 Task: Toggle the show variables options in the outline.
Action: Mouse moved to (96, 666)
Screenshot: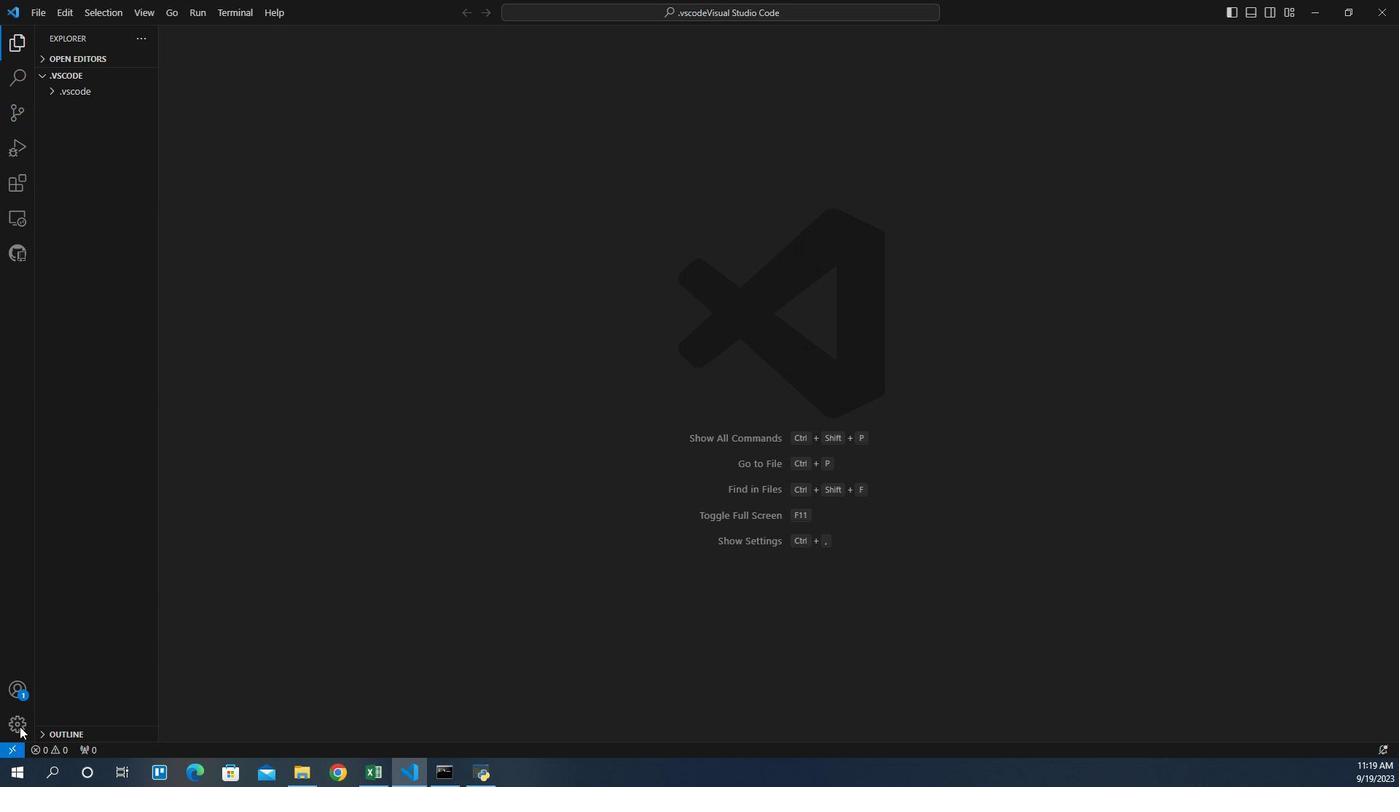 
Action: Mouse pressed left at (96, 666)
Screenshot: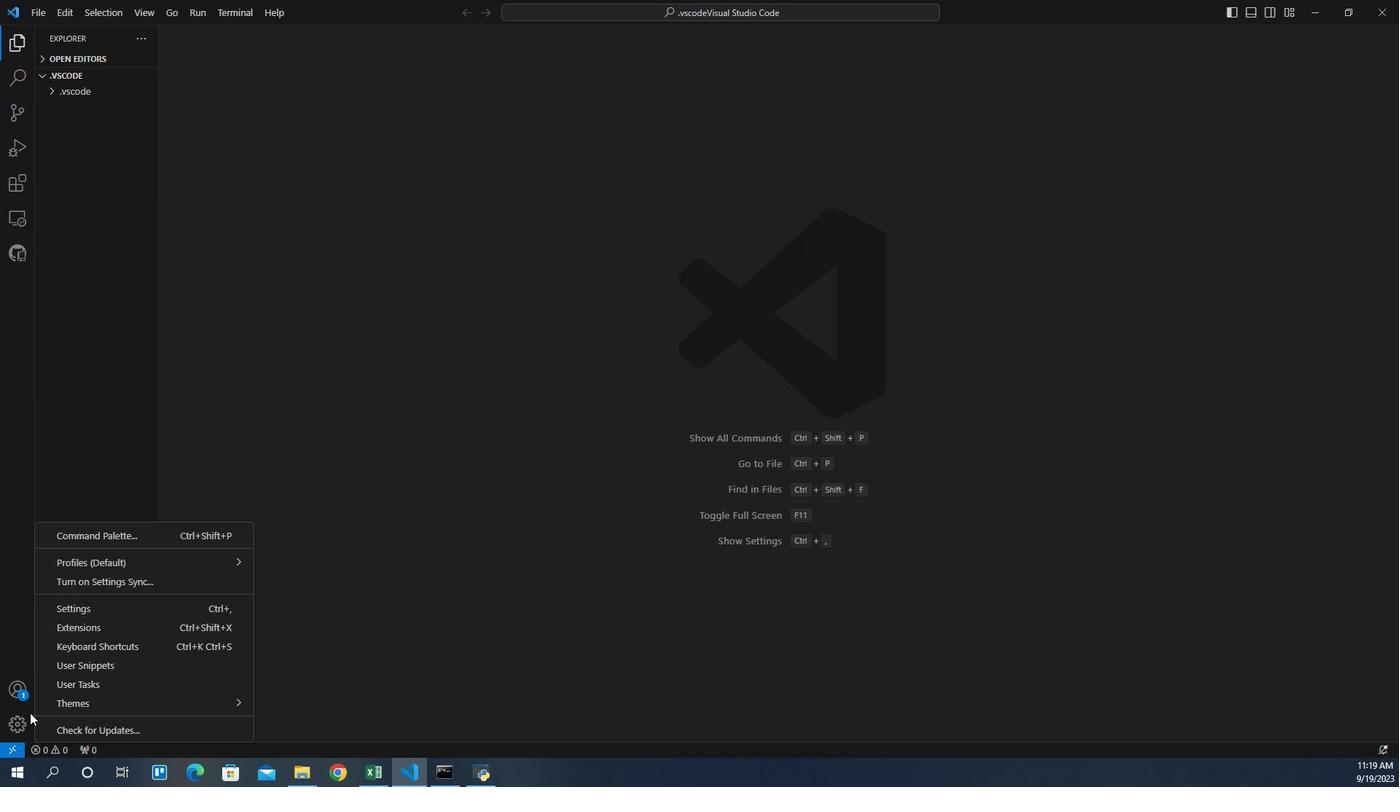 
Action: Mouse moved to (126, 580)
Screenshot: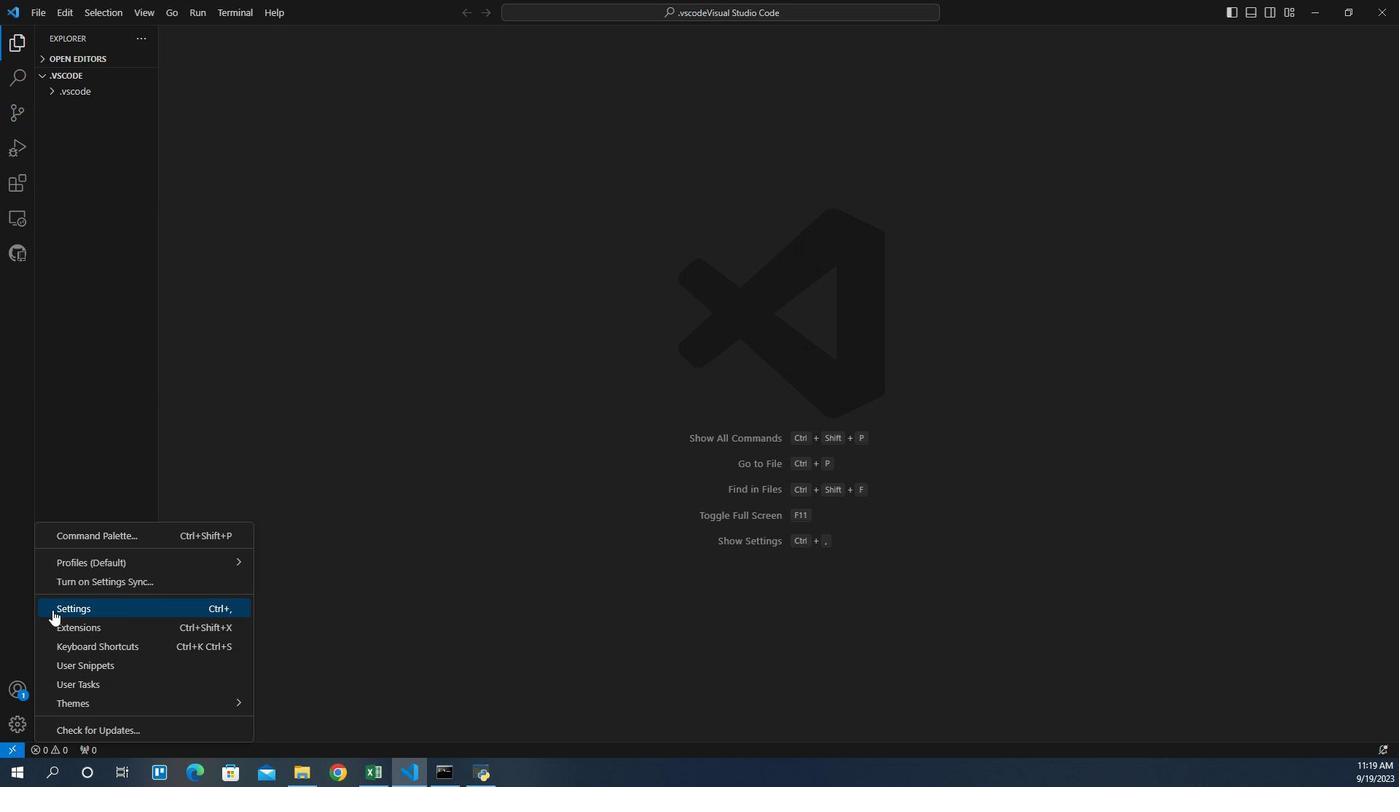 
Action: Mouse pressed left at (126, 580)
Screenshot: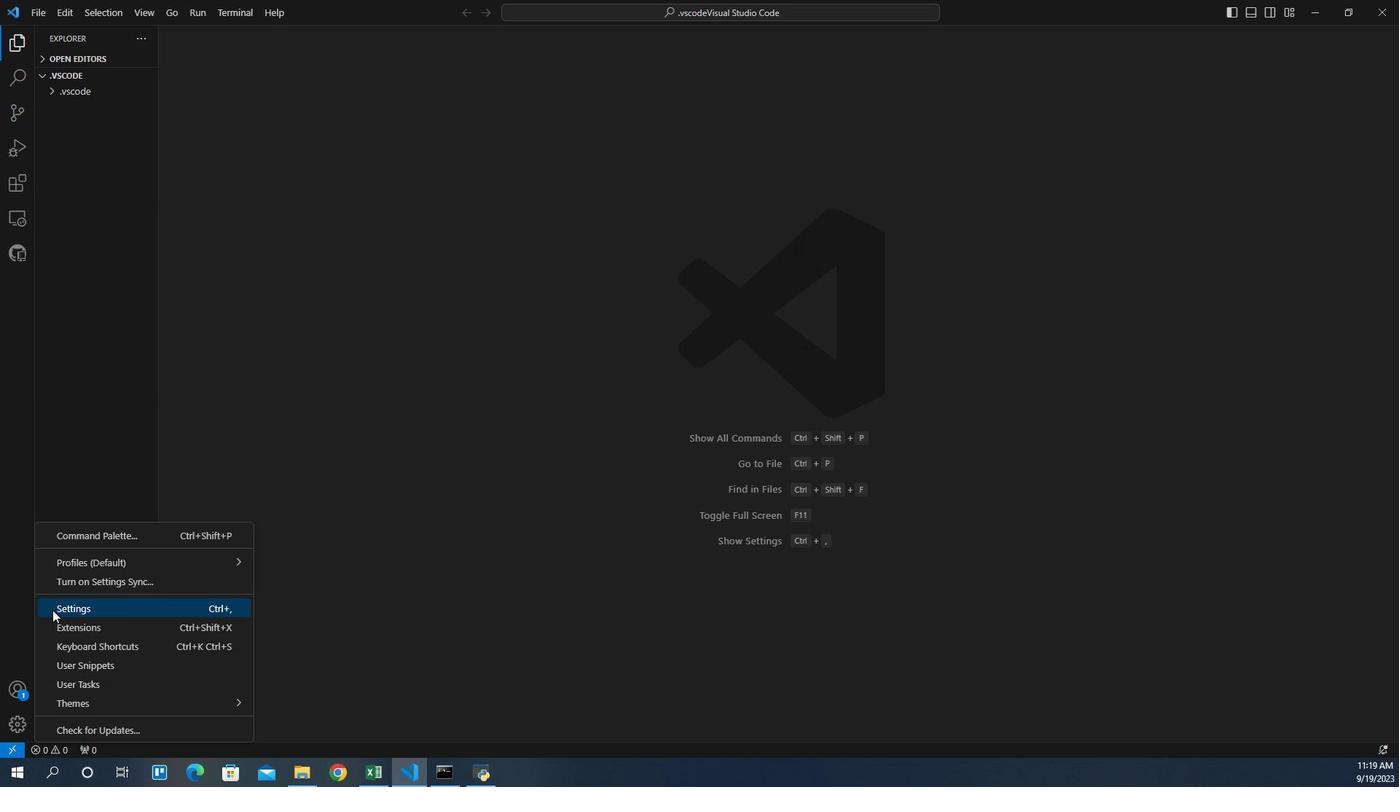 
Action: Mouse moved to (475, 201)
Screenshot: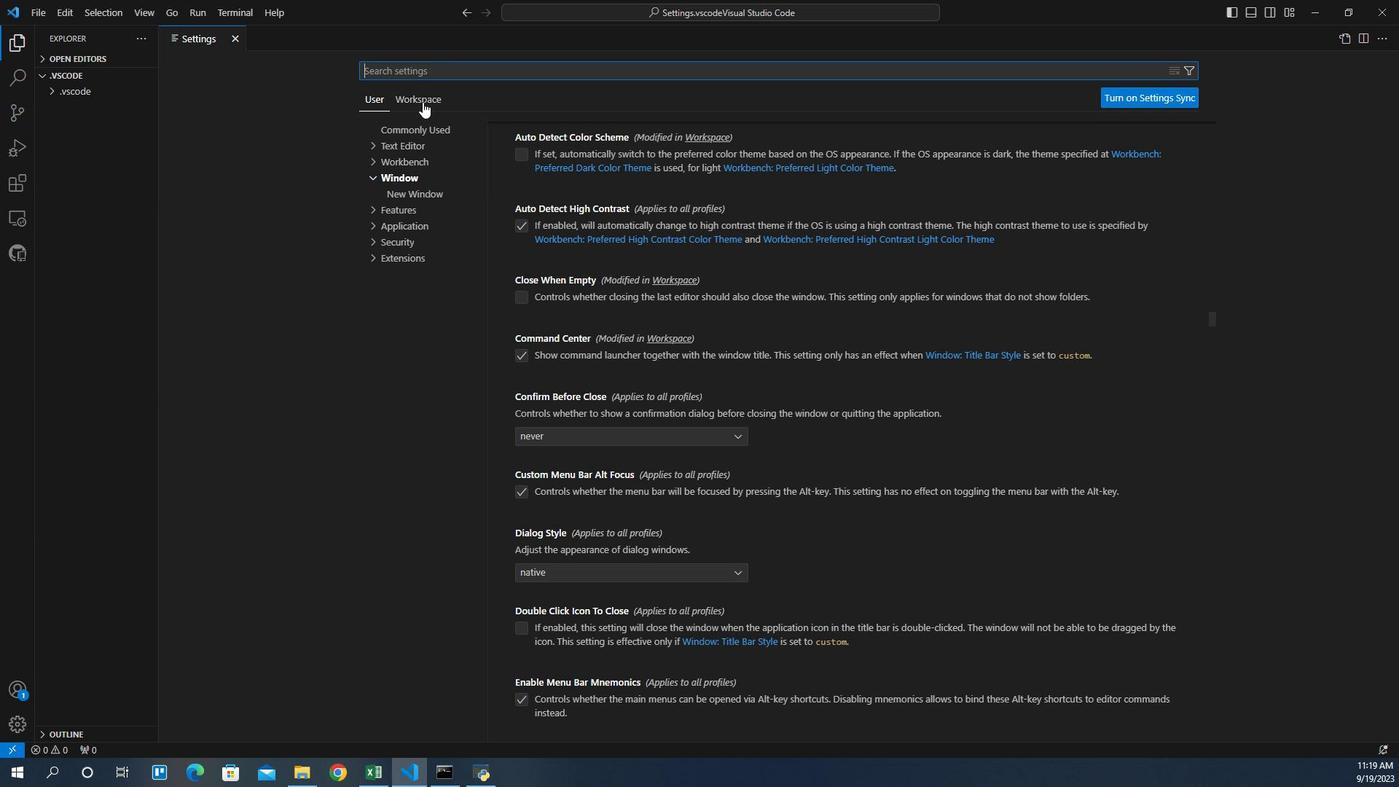 
Action: Mouse pressed left at (475, 201)
Screenshot: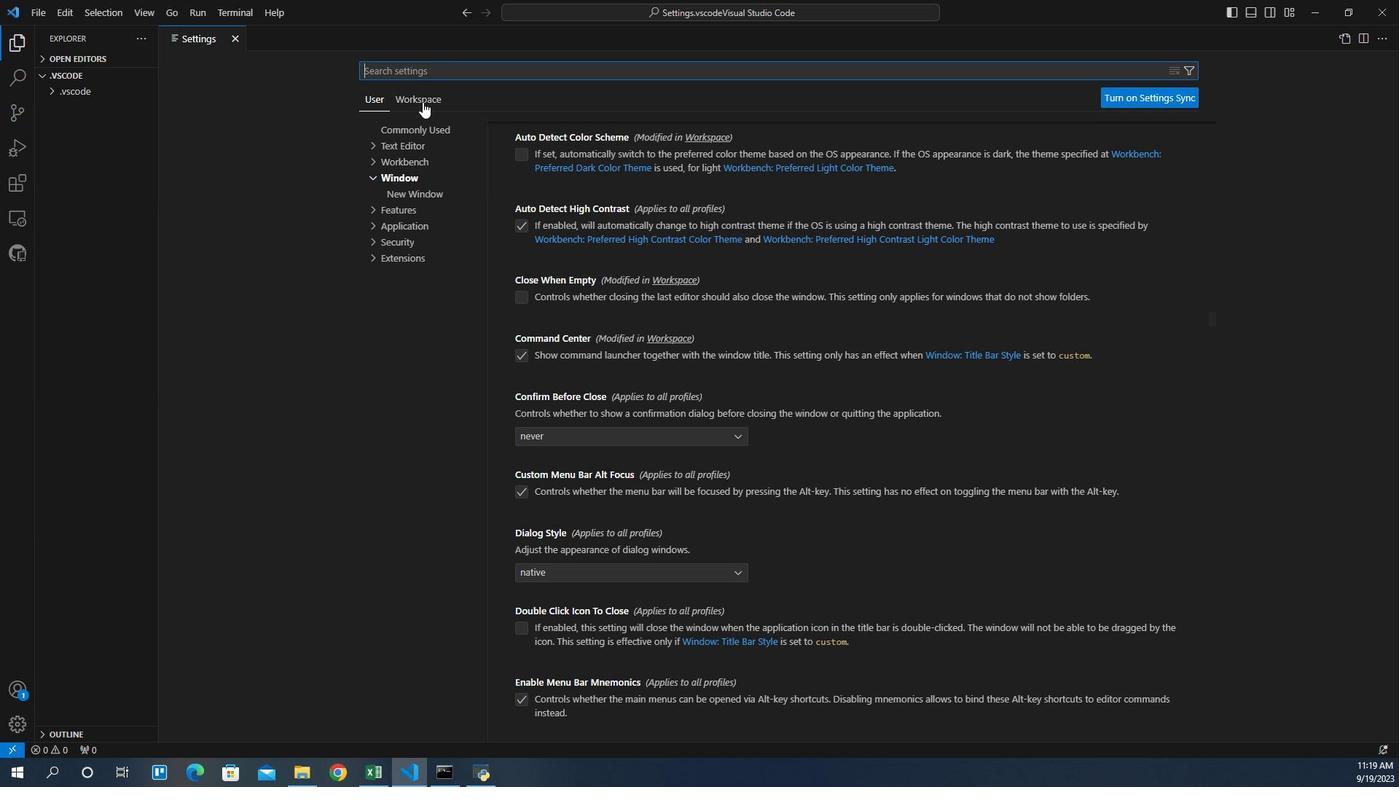 
Action: Mouse moved to (443, 268)
Screenshot: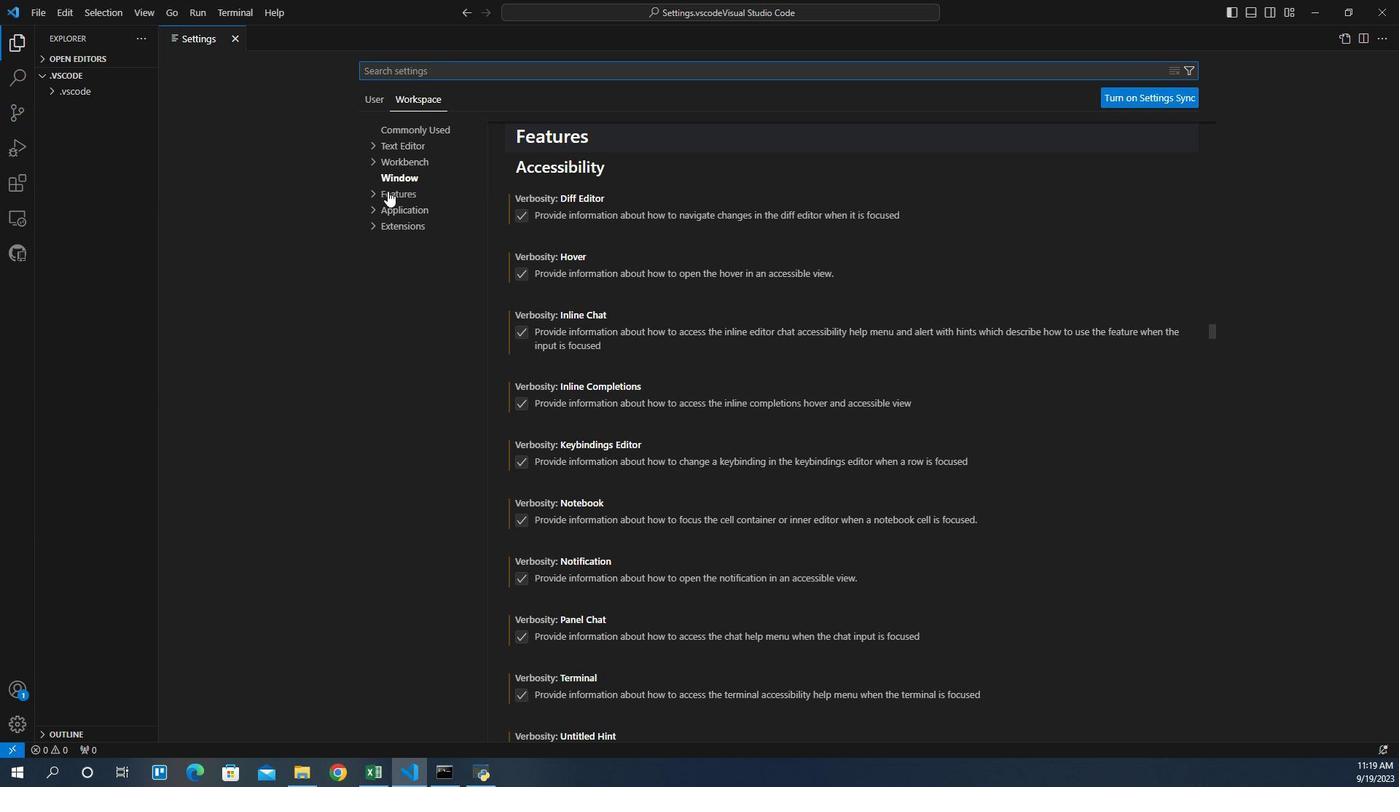 
Action: Mouse pressed left at (443, 268)
Screenshot: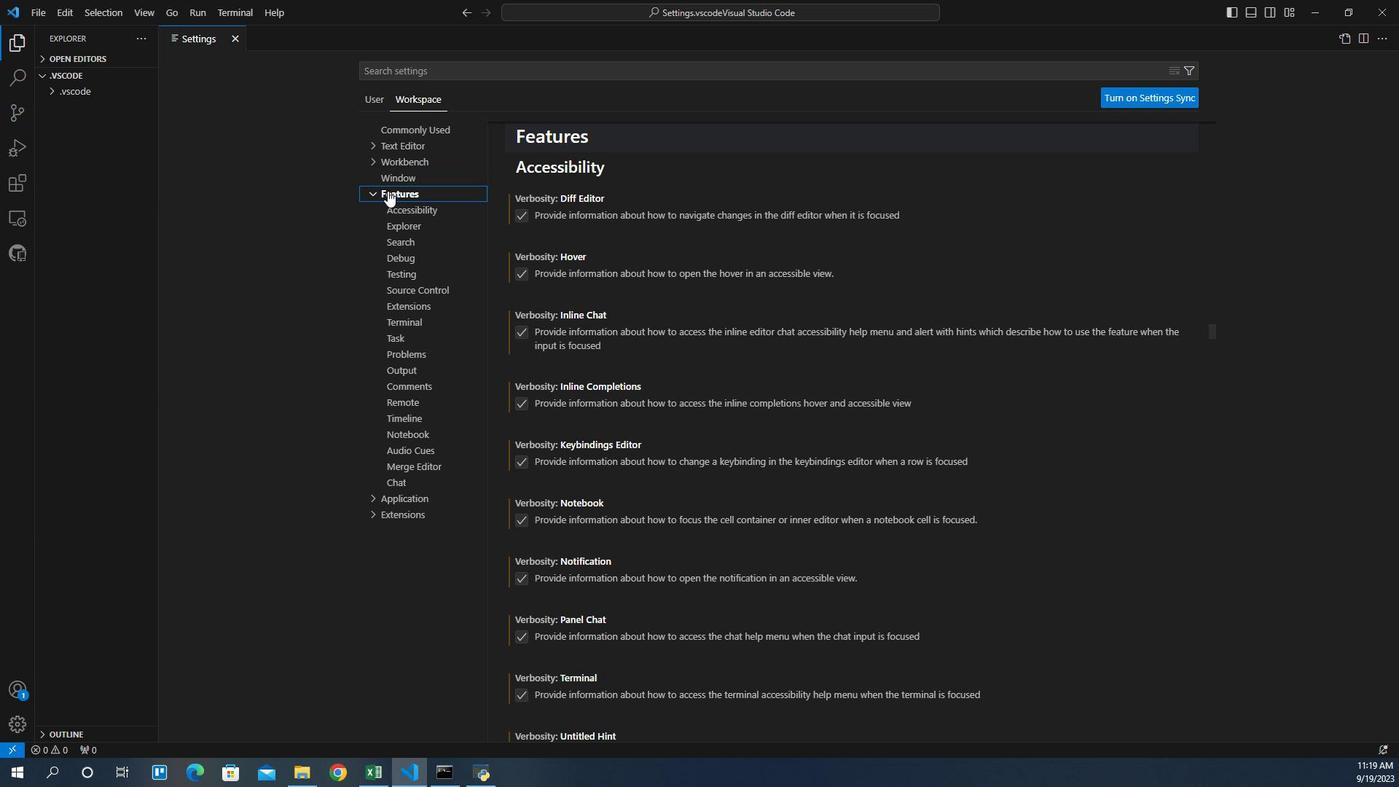 
Action: Mouse moved to (459, 290)
Screenshot: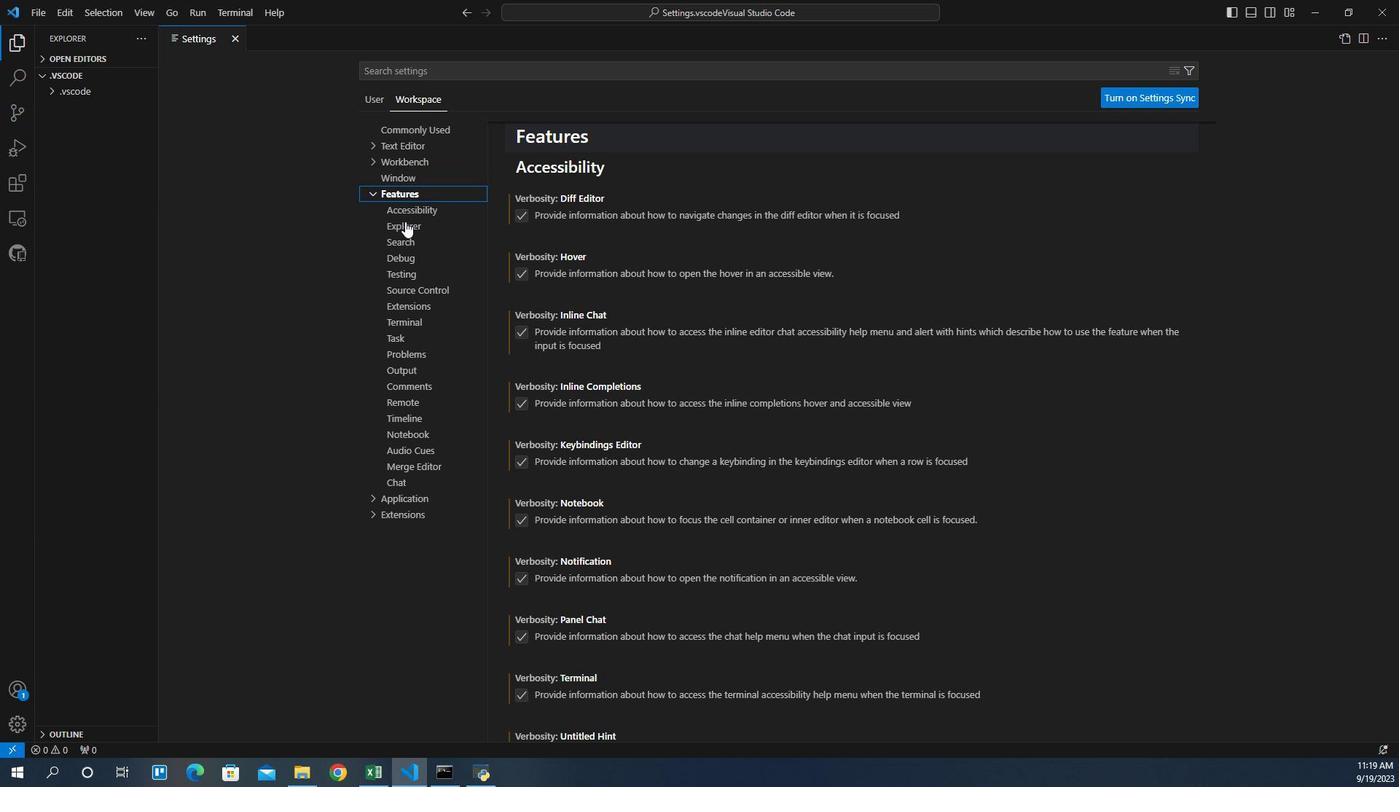 
Action: Mouse pressed left at (459, 290)
Screenshot: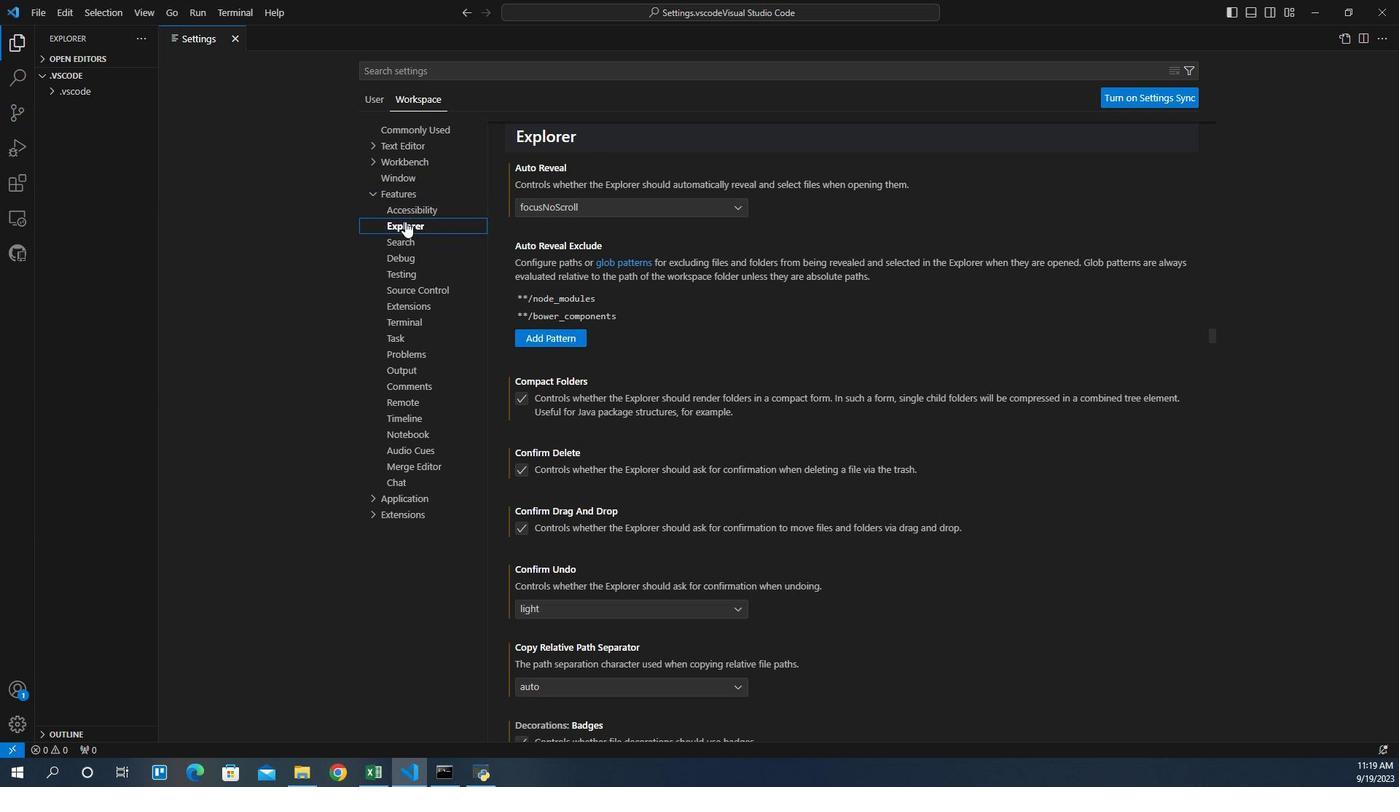 
Action: Mouse moved to (661, 502)
Screenshot: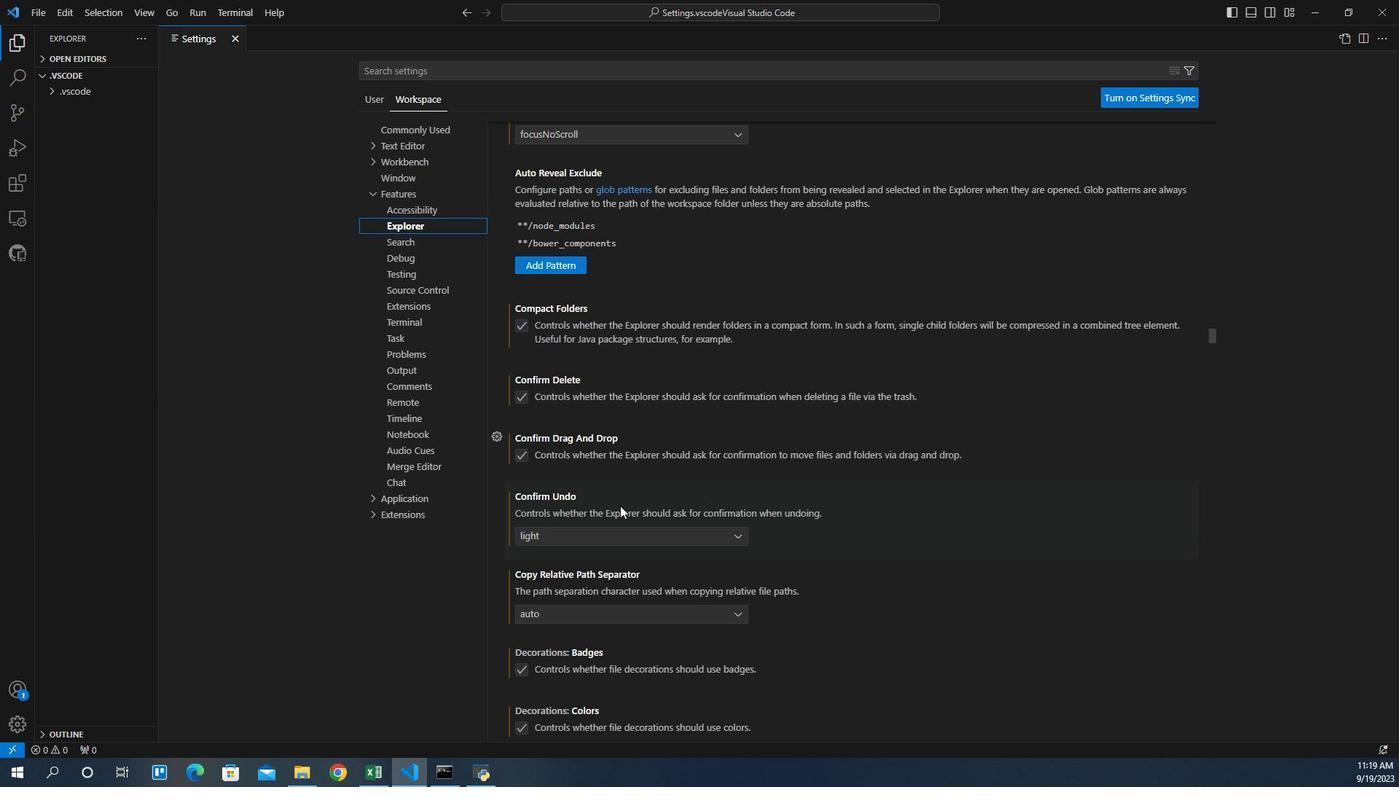 
Action: Mouse scrolled (661, 502) with delta (0, 0)
Screenshot: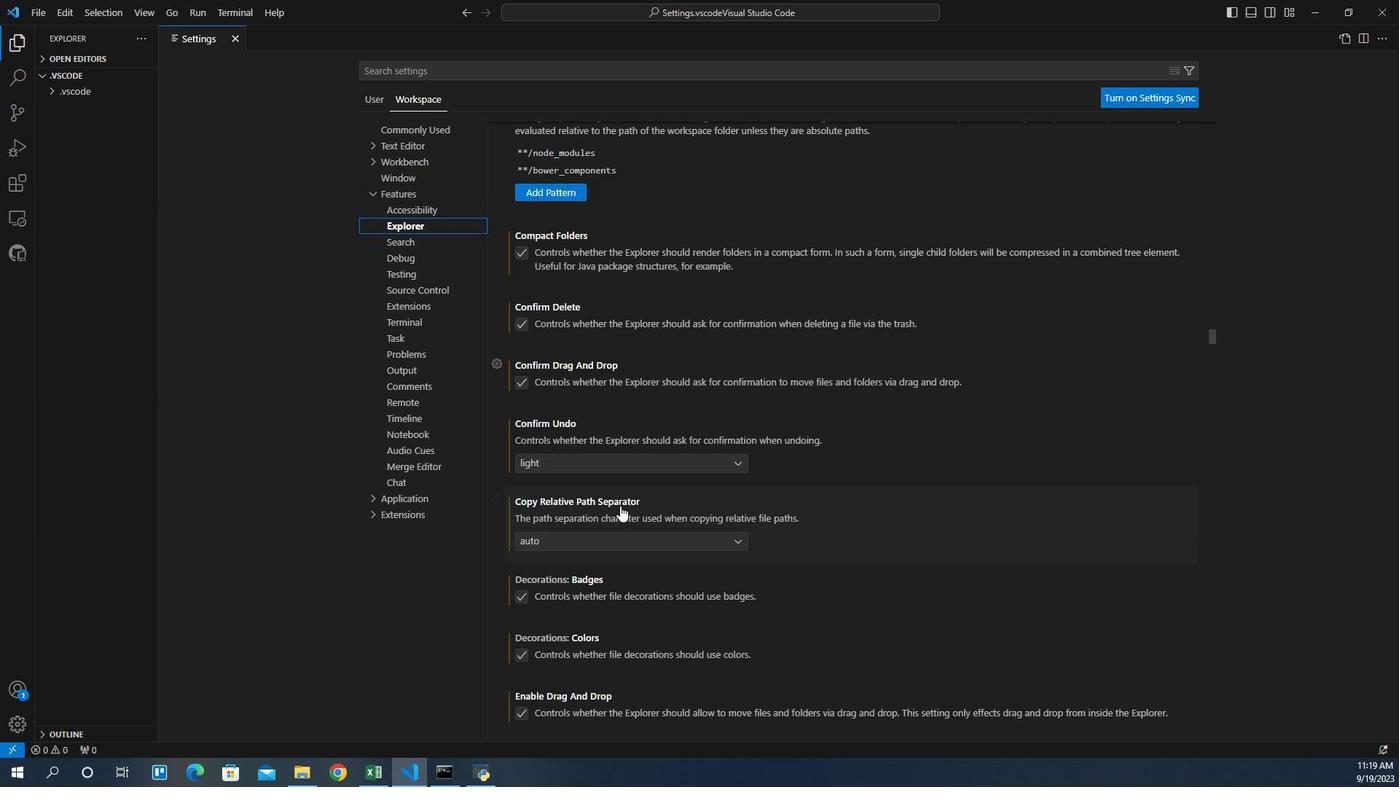 
Action: Mouse scrolled (661, 502) with delta (0, 0)
Screenshot: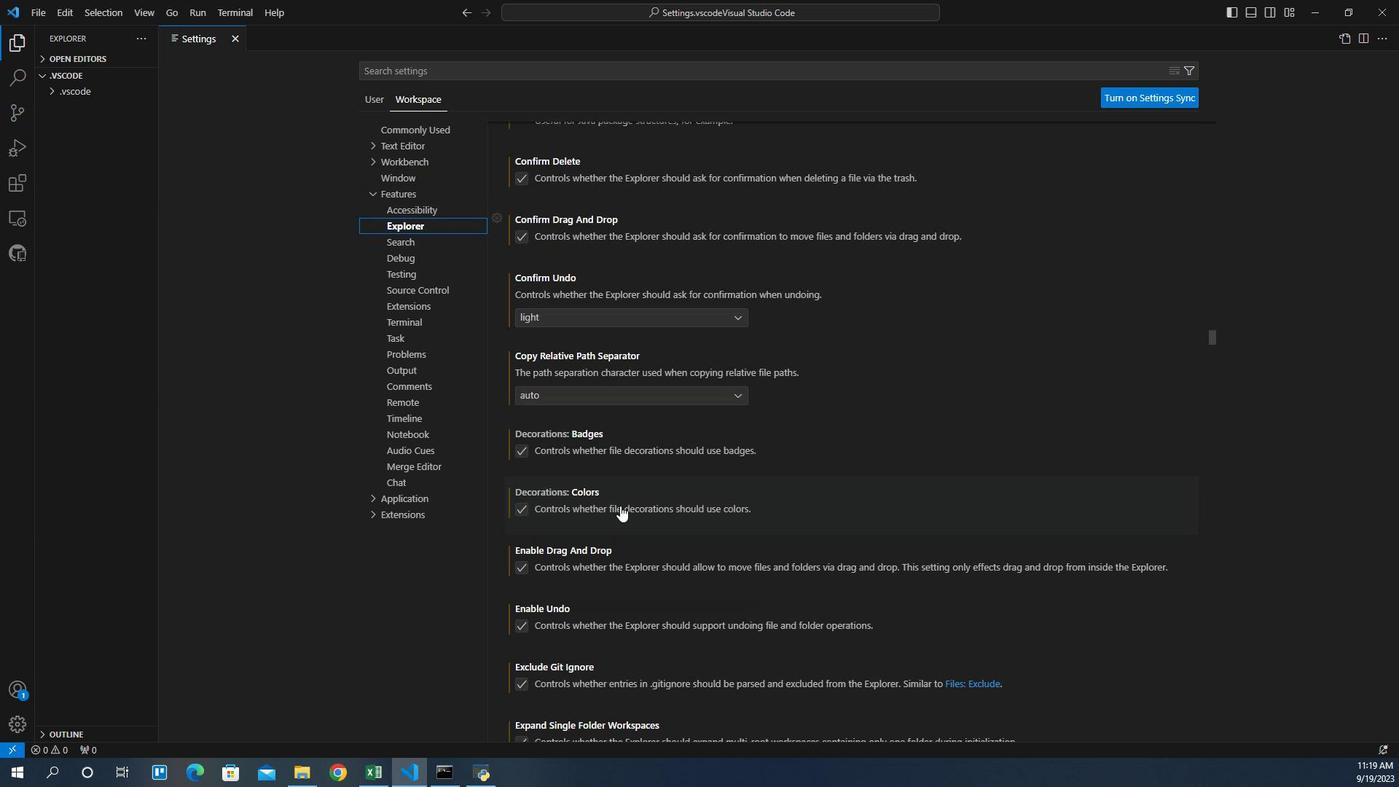 
Action: Mouse scrolled (661, 502) with delta (0, 0)
Screenshot: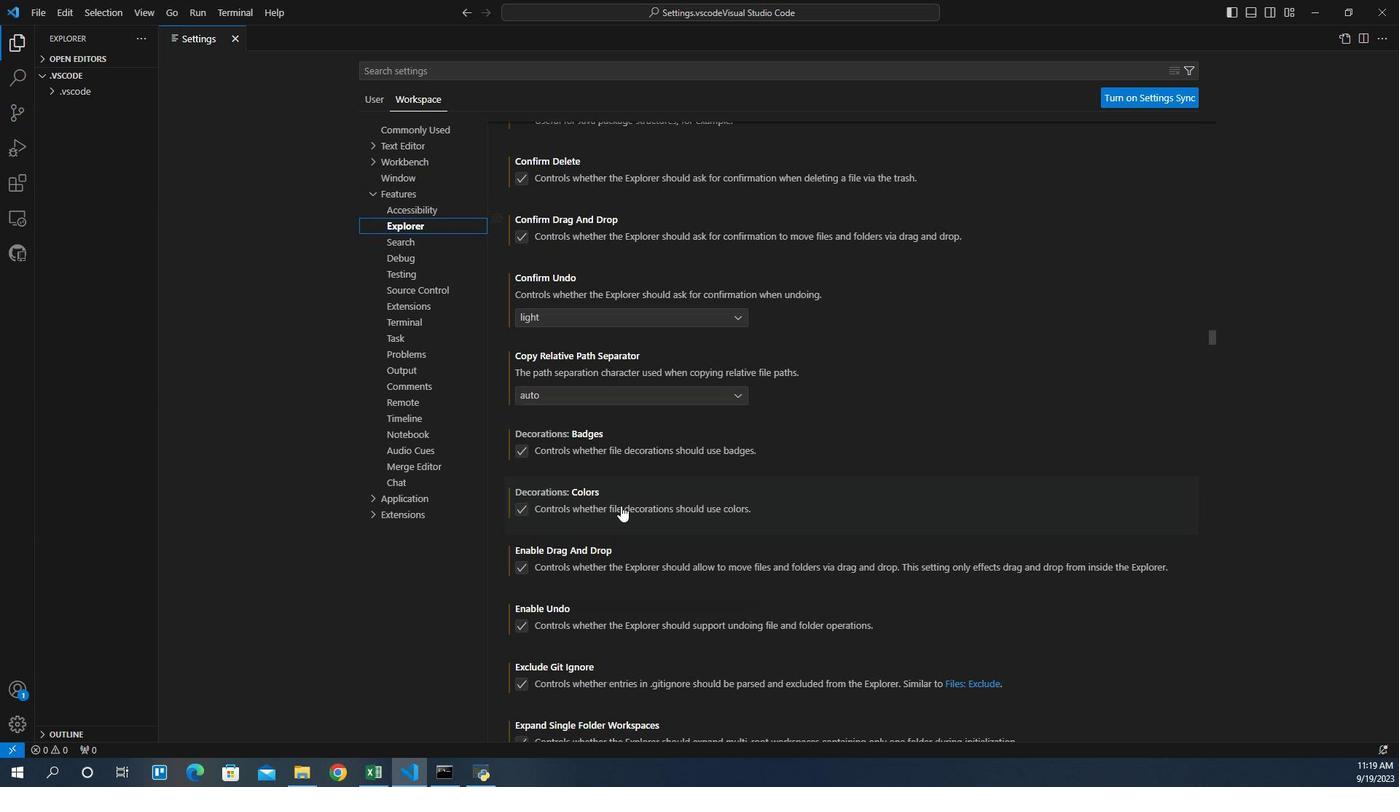 
Action: Mouse scrolled (661, 502) with delta (0, 0)
Screenshot: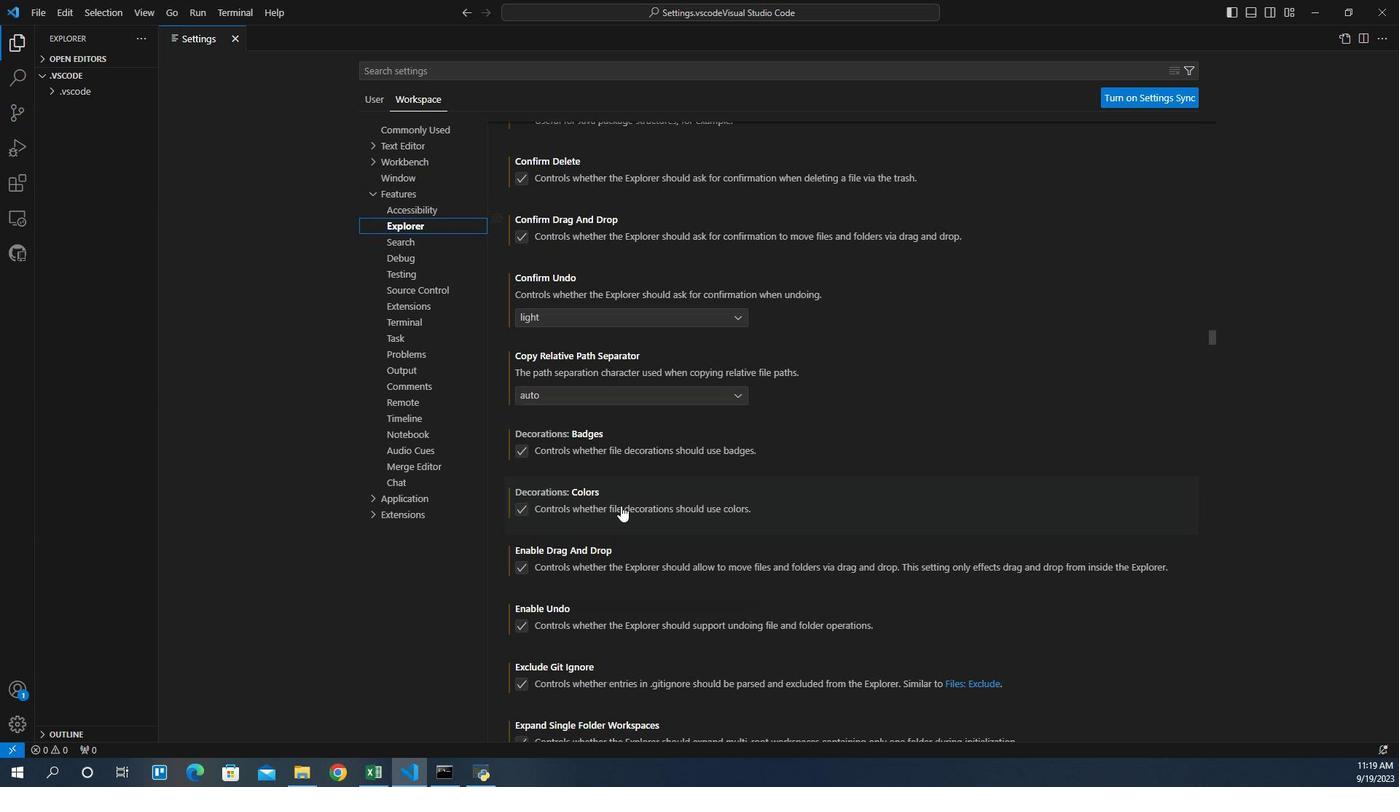 
Action: Mouse scrolled (661, 502) with delta (0, 0)
Screenshot: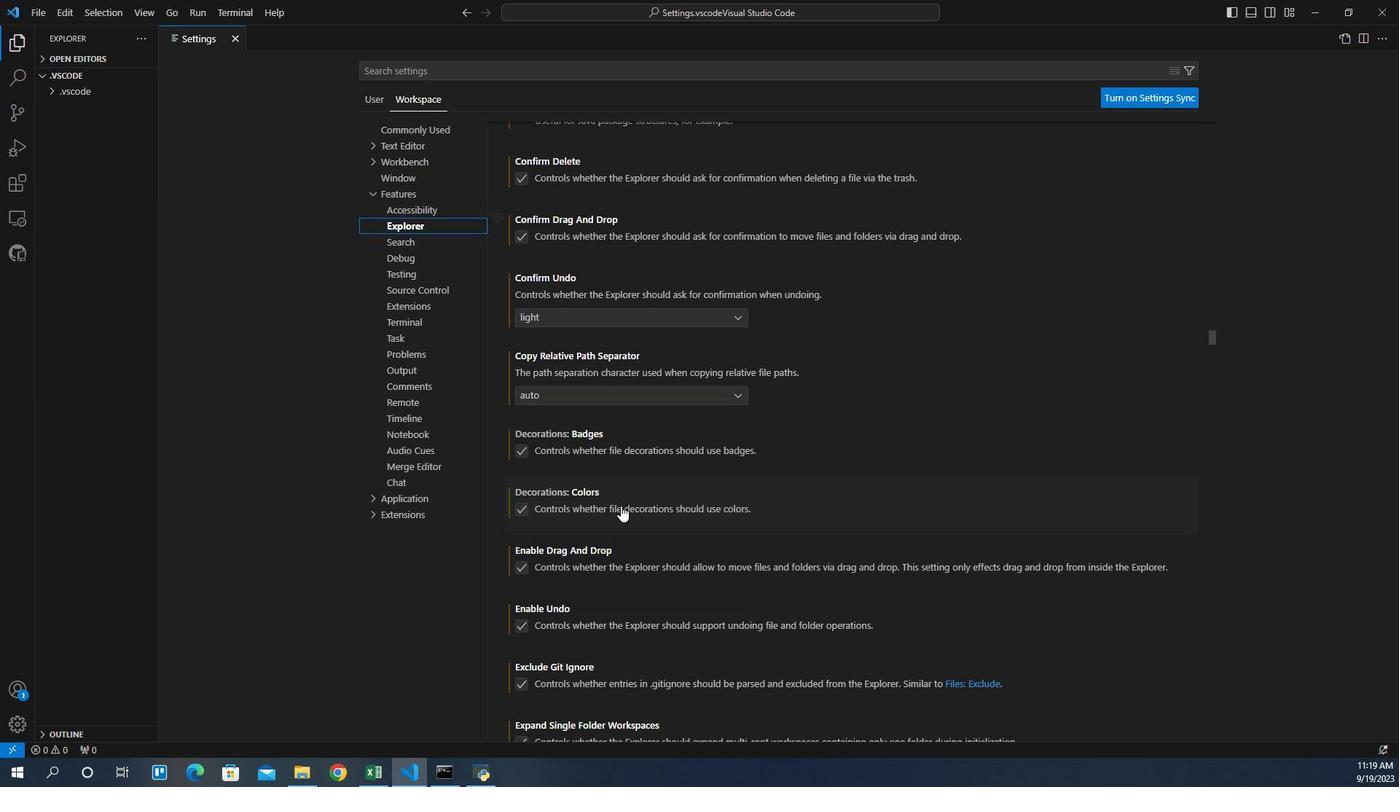 
Action: Mouse scrolled (661, 502) with delta (0, 0)
Screenshot: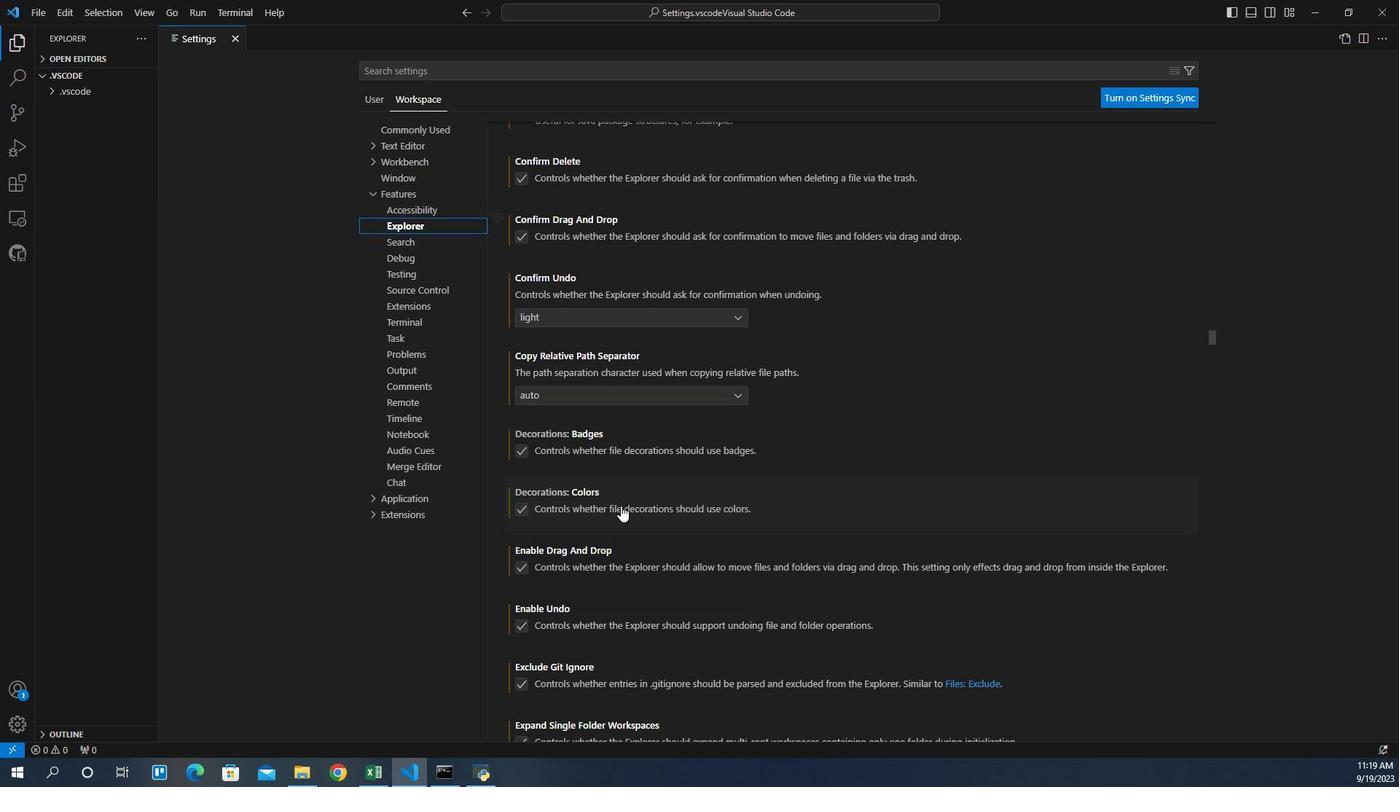 
Action: Mouse scrolled (661, 502) with delta (0, 0)
Screenshot: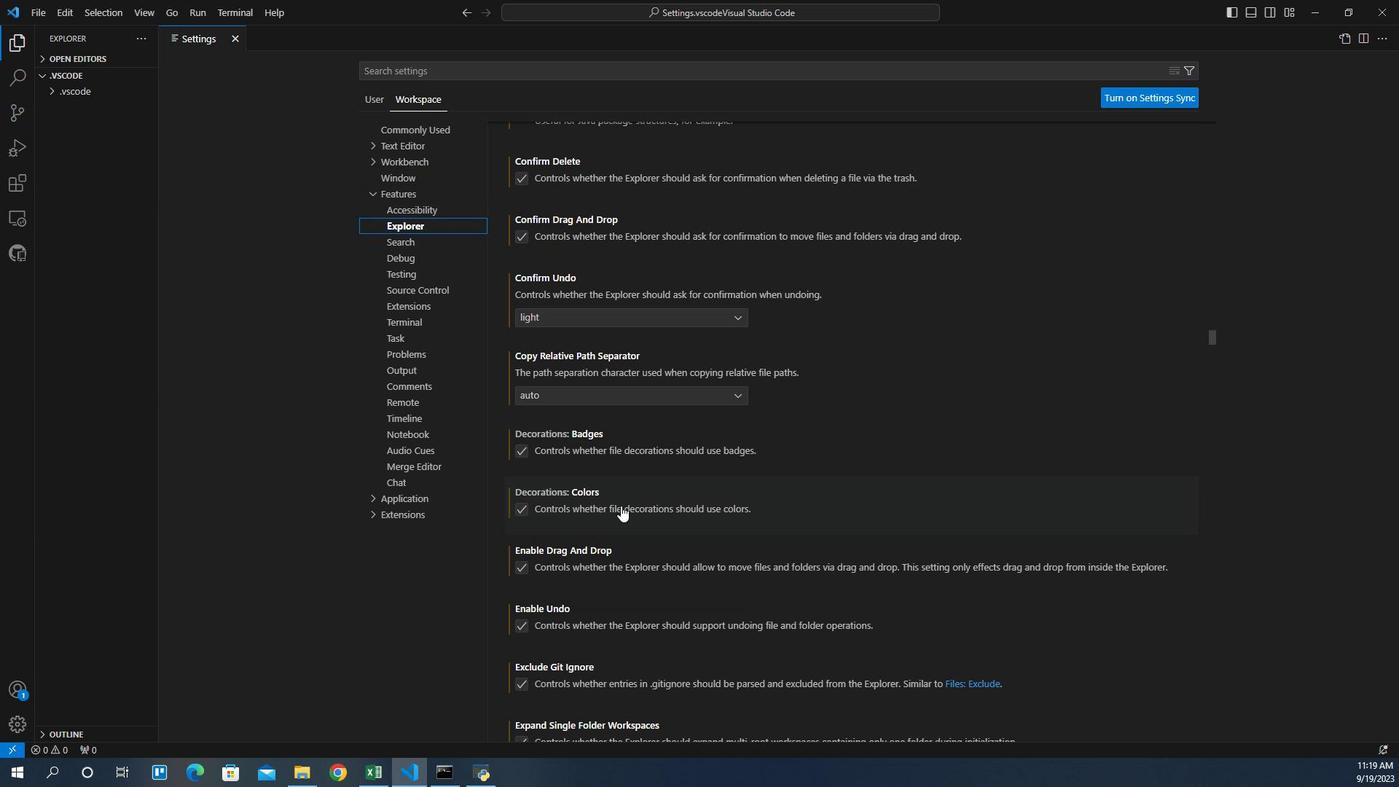 
Action: Mouse scrolled (661, 502) with delta (0, 0)
Screenshot: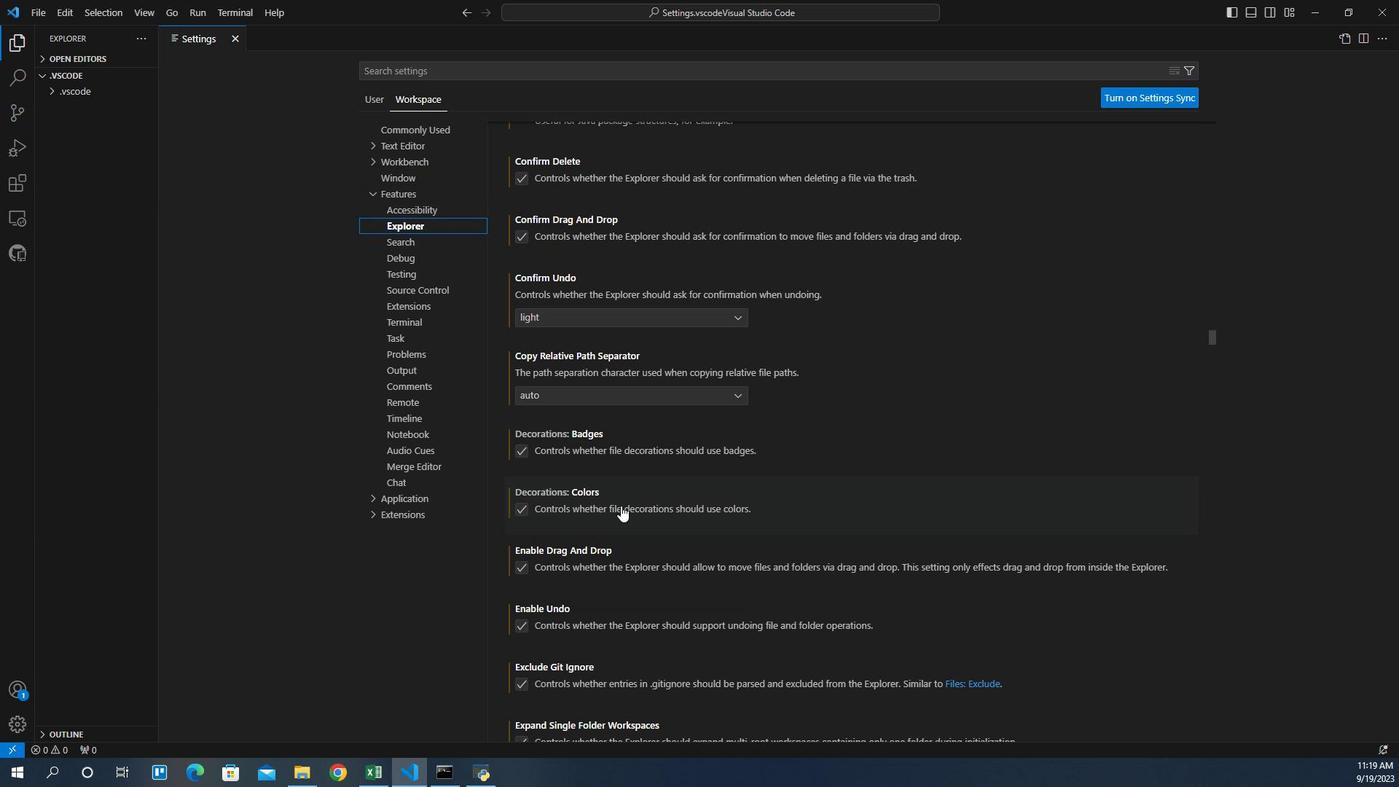 
Action: Mouse moved to (662, 502)
Screenshot: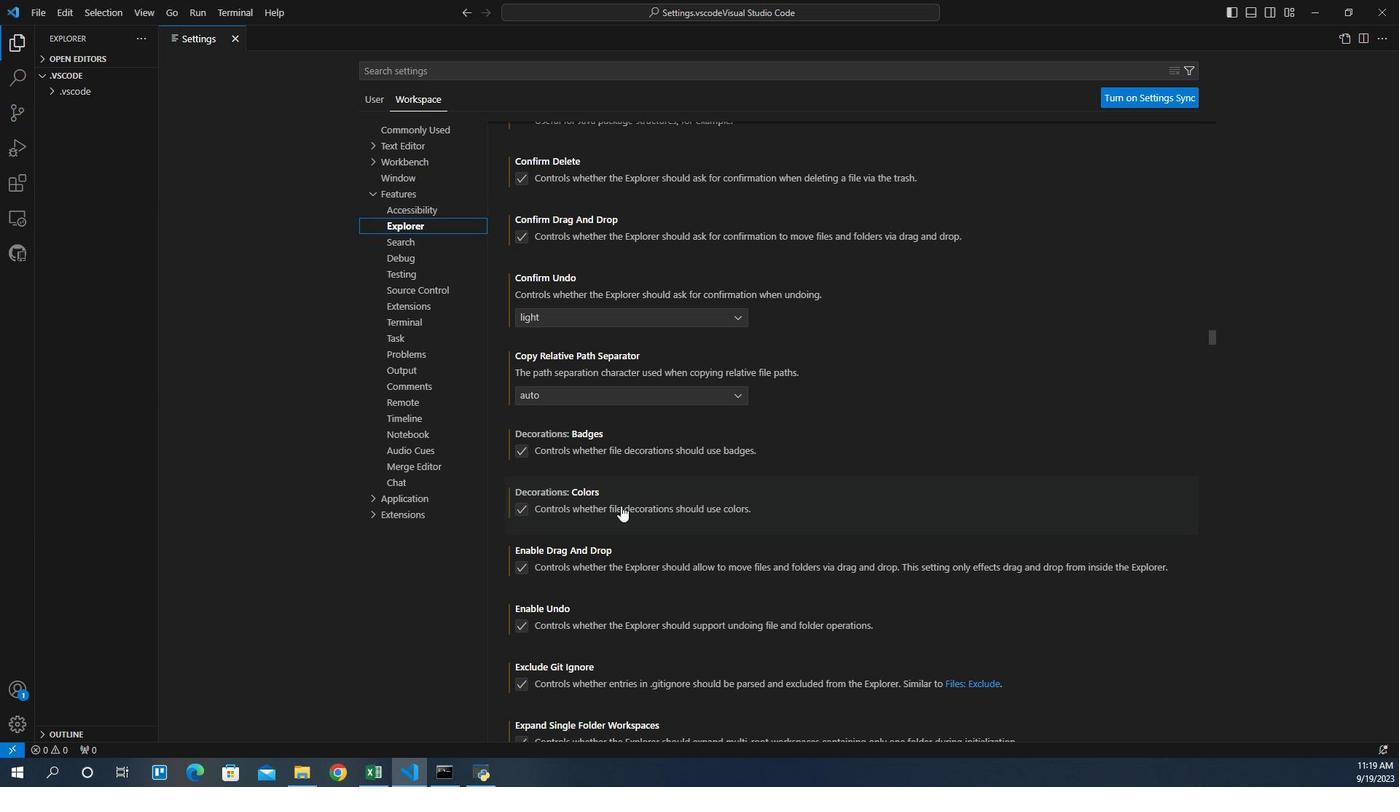 
Action: Mouse scrolled (662, 502) with delta (0, 0)
Screenshot: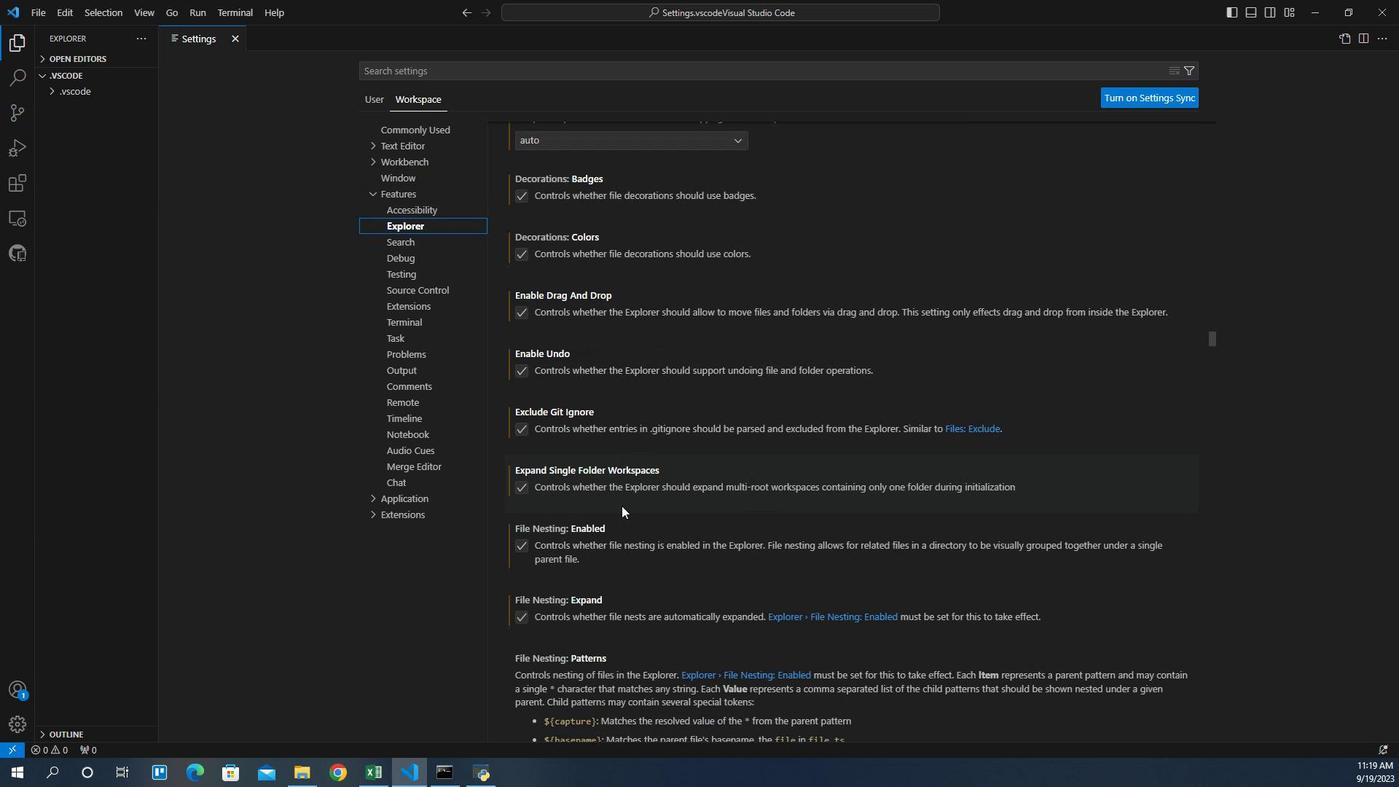 
Action: Mouse scrolled (662, 502) with delta (0, 0)
Screenshot: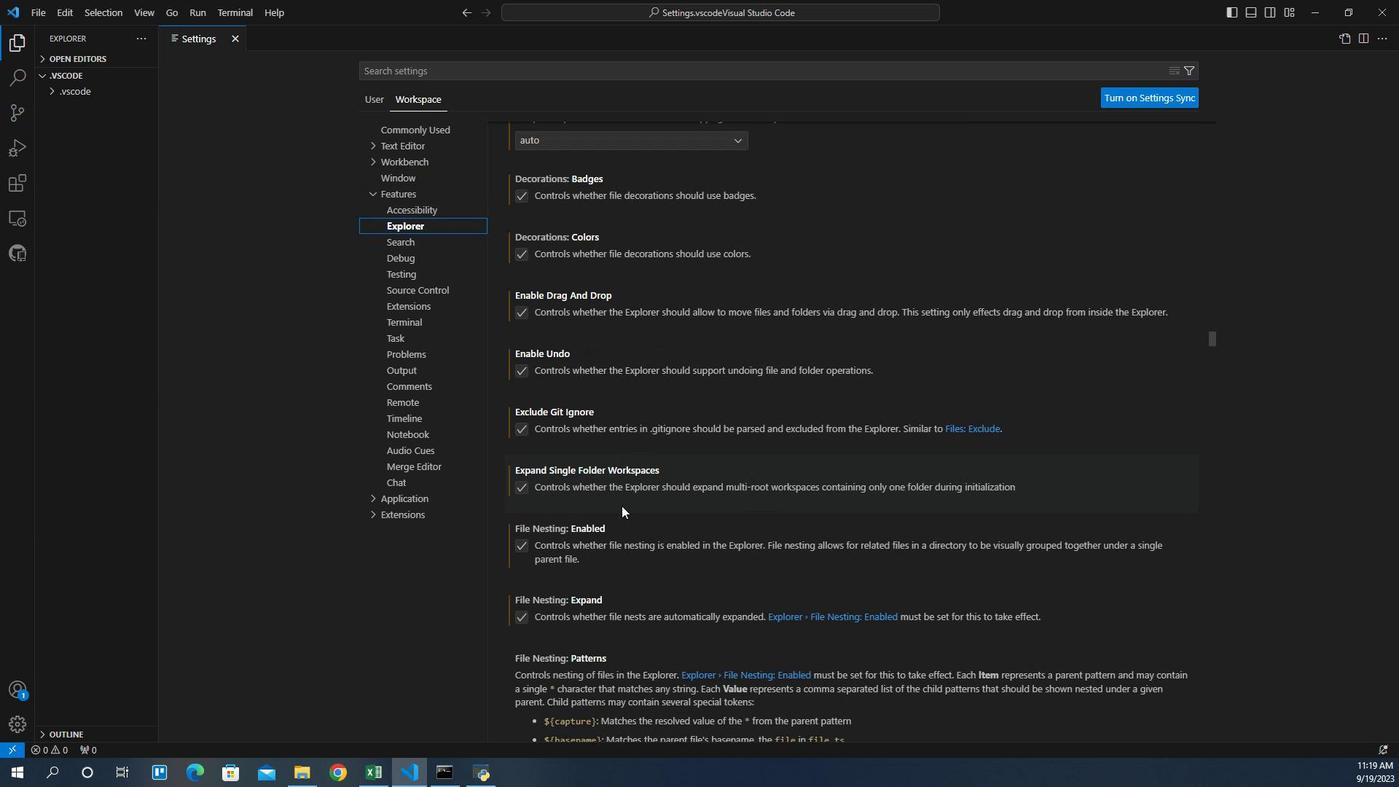 
Action: Mouse scrolled (662, 502) with delta (0, 0)
Screenshot: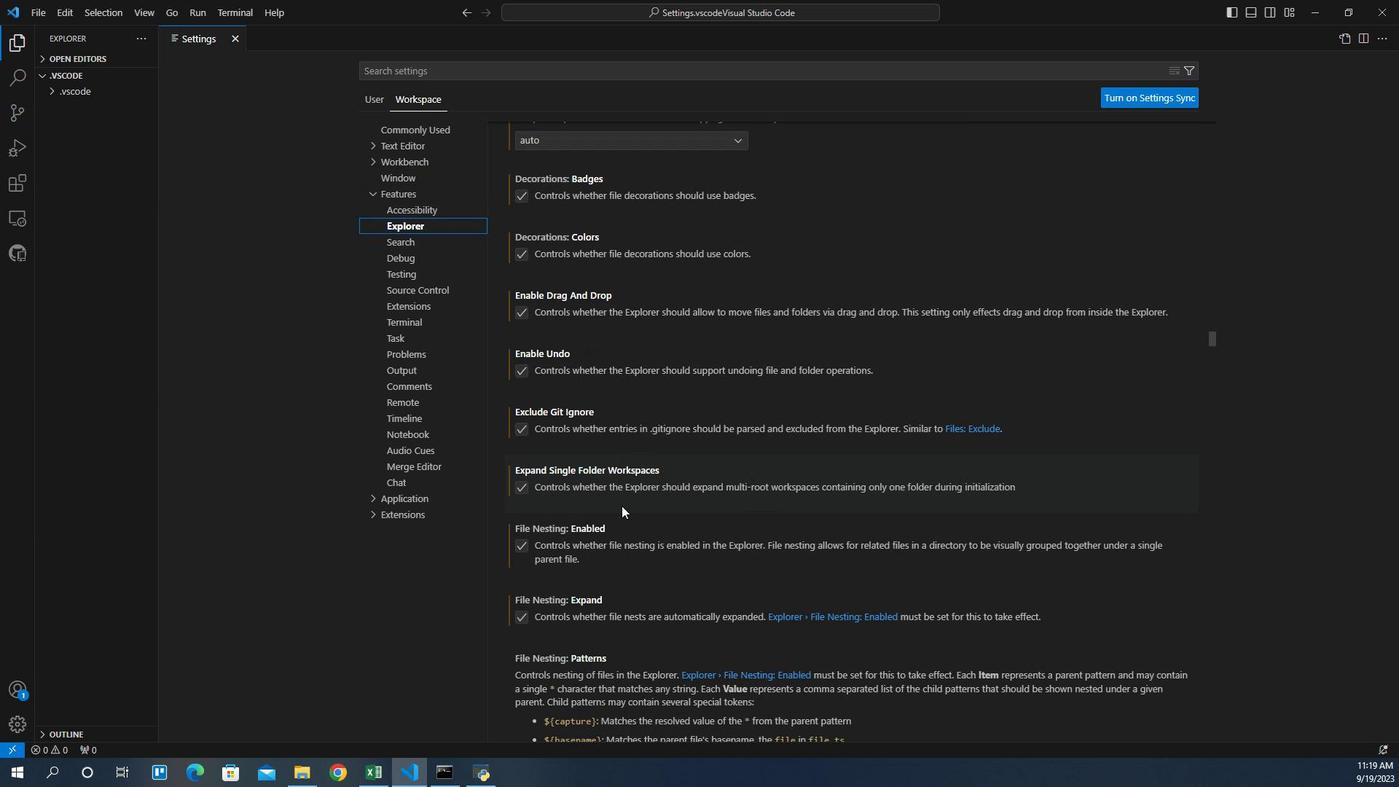 
Action: Mouse scrolled (662, 502) with delta (0, 0)
Screenshot: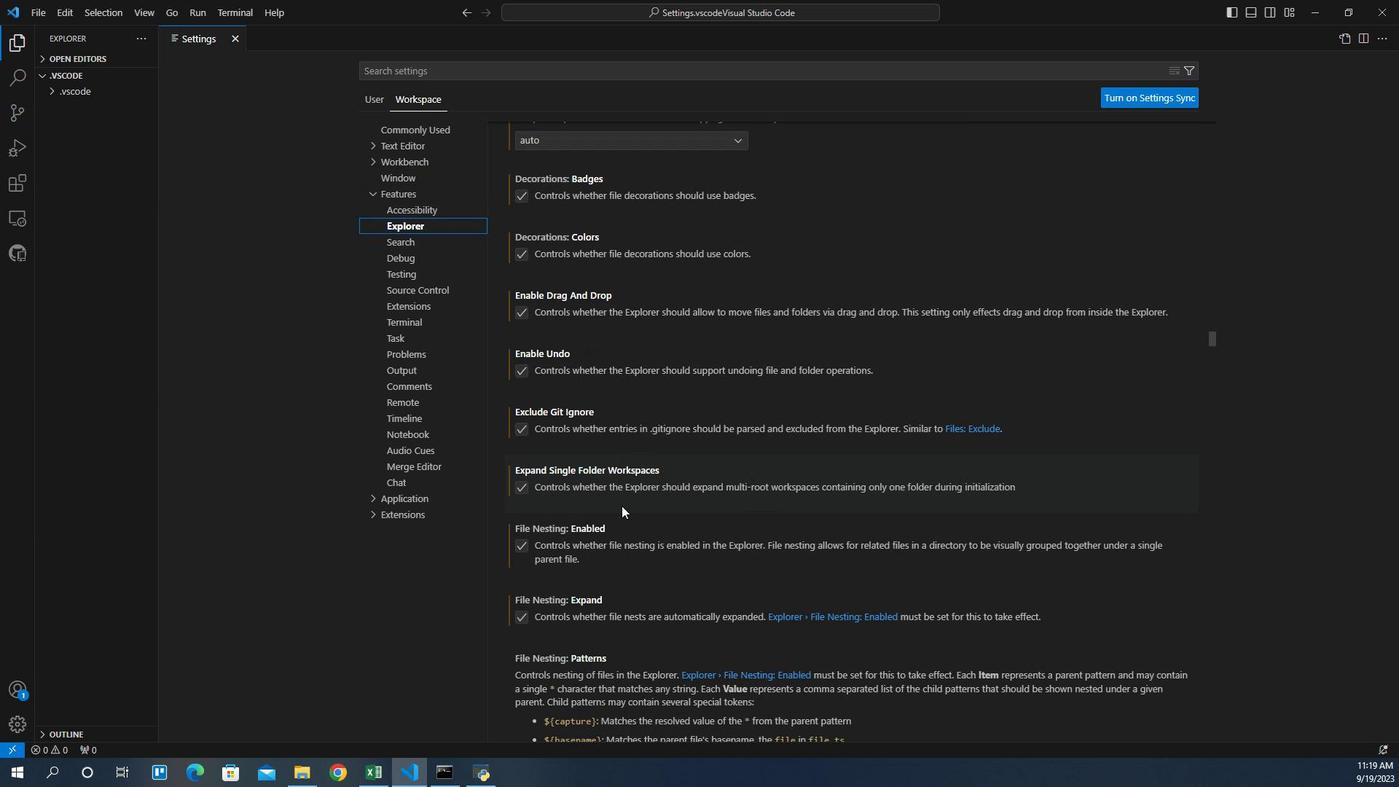 
Action: Mouse scrolled (662, 502) with delta (0, 0)
Screenshot: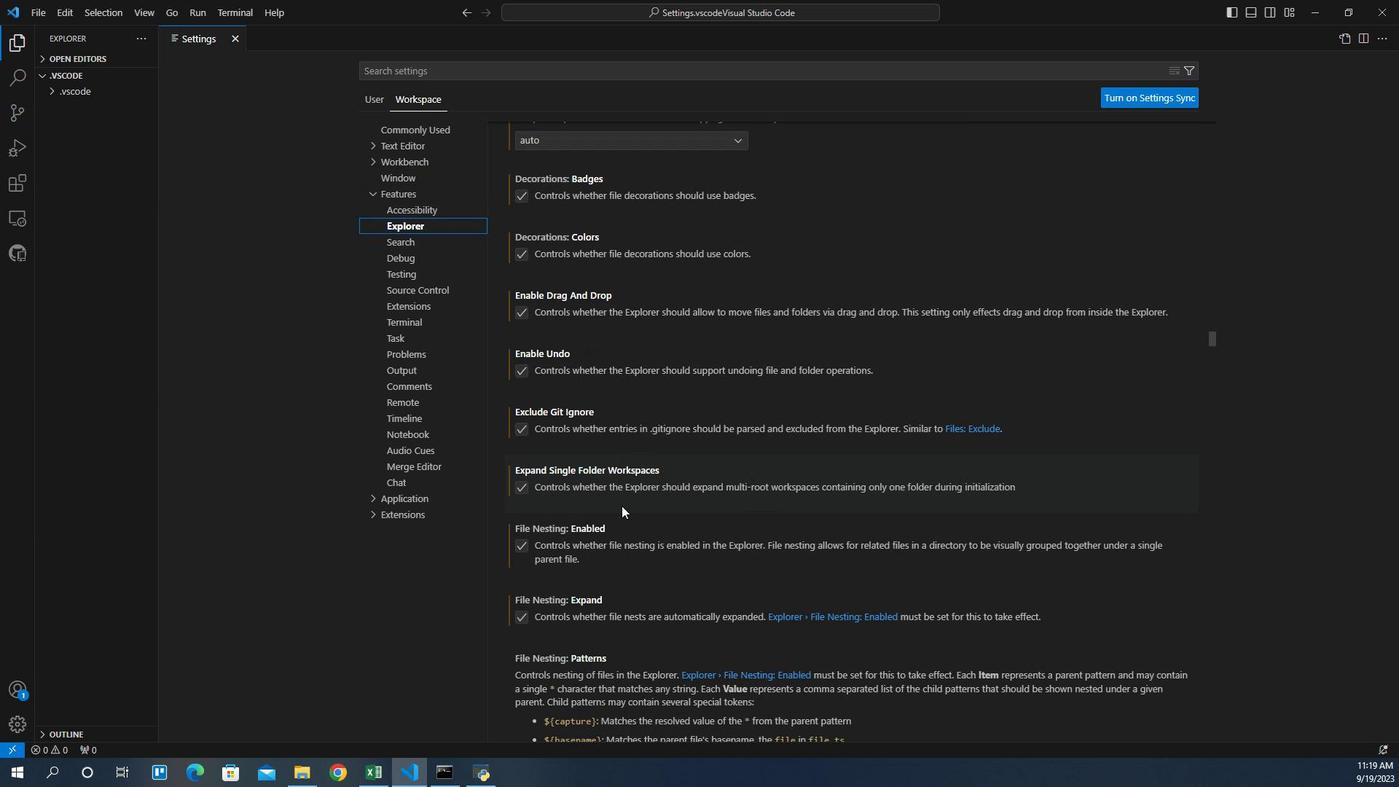 
Action: Mouse scrolled (662, 502) with delta (0, 0)
Screenshot: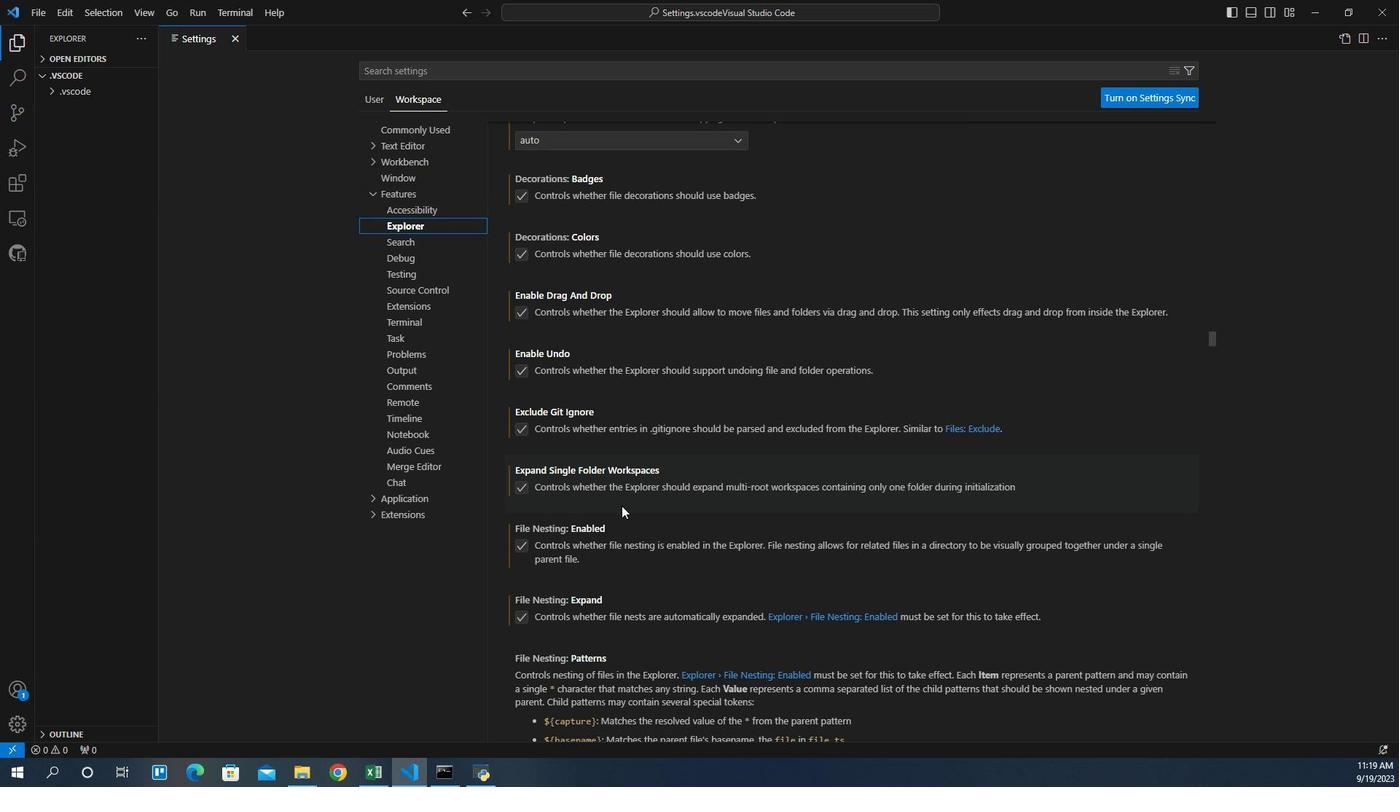 
Action: Mouse scrolled (662, 502) with delta (0, 0)
Screenshot: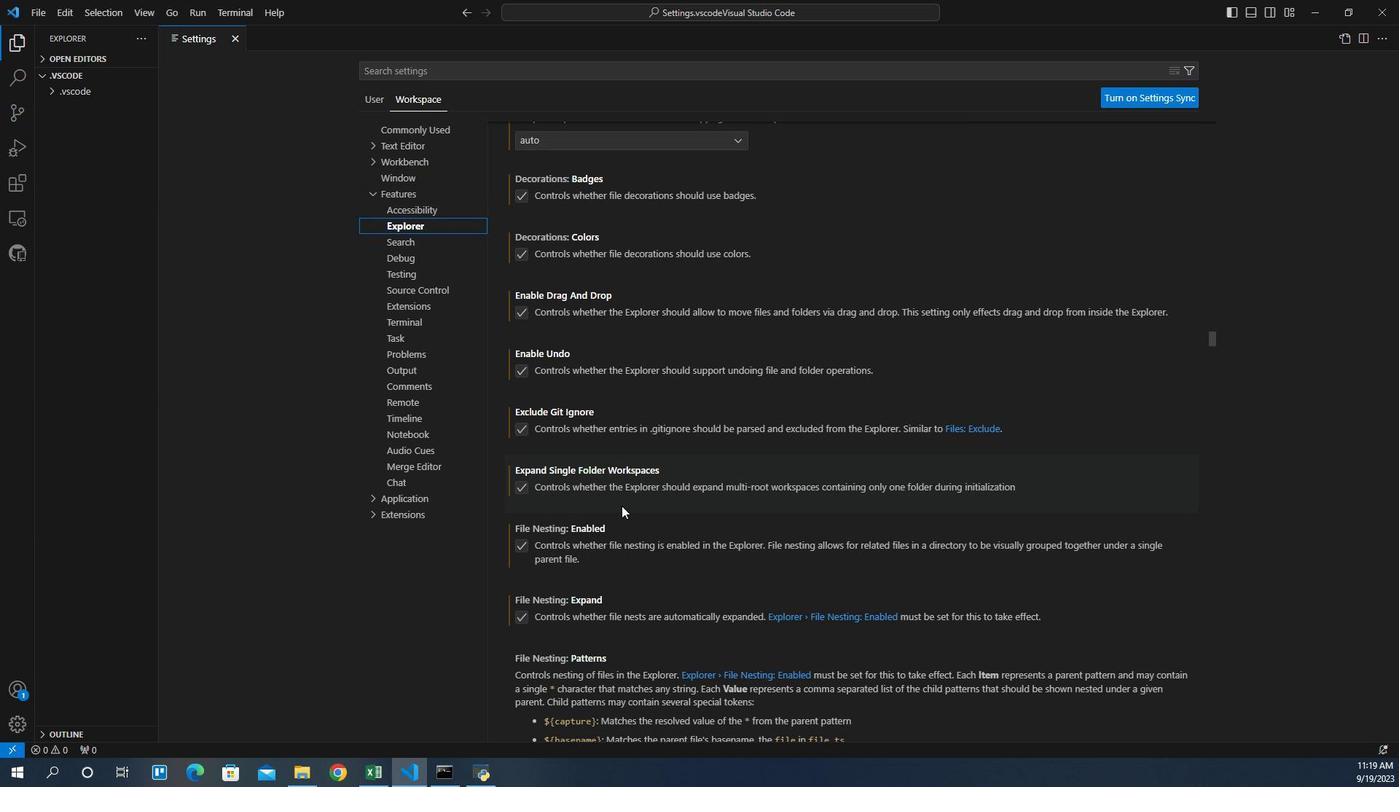 
Action: Mouse moved to (663, 502)
Screenshot: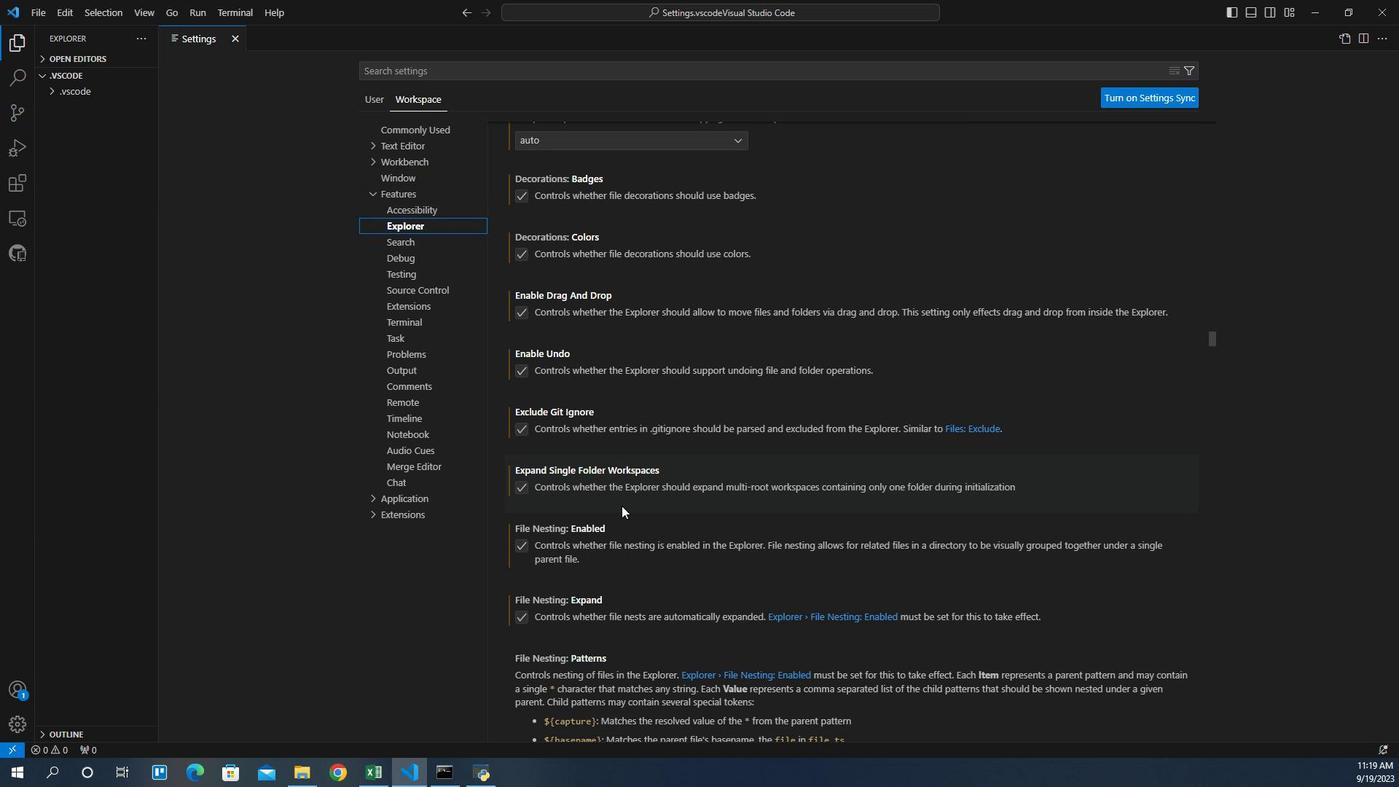 
Action: Mouse scrolled (663, 502) with delta (0, 0)
Screenshot: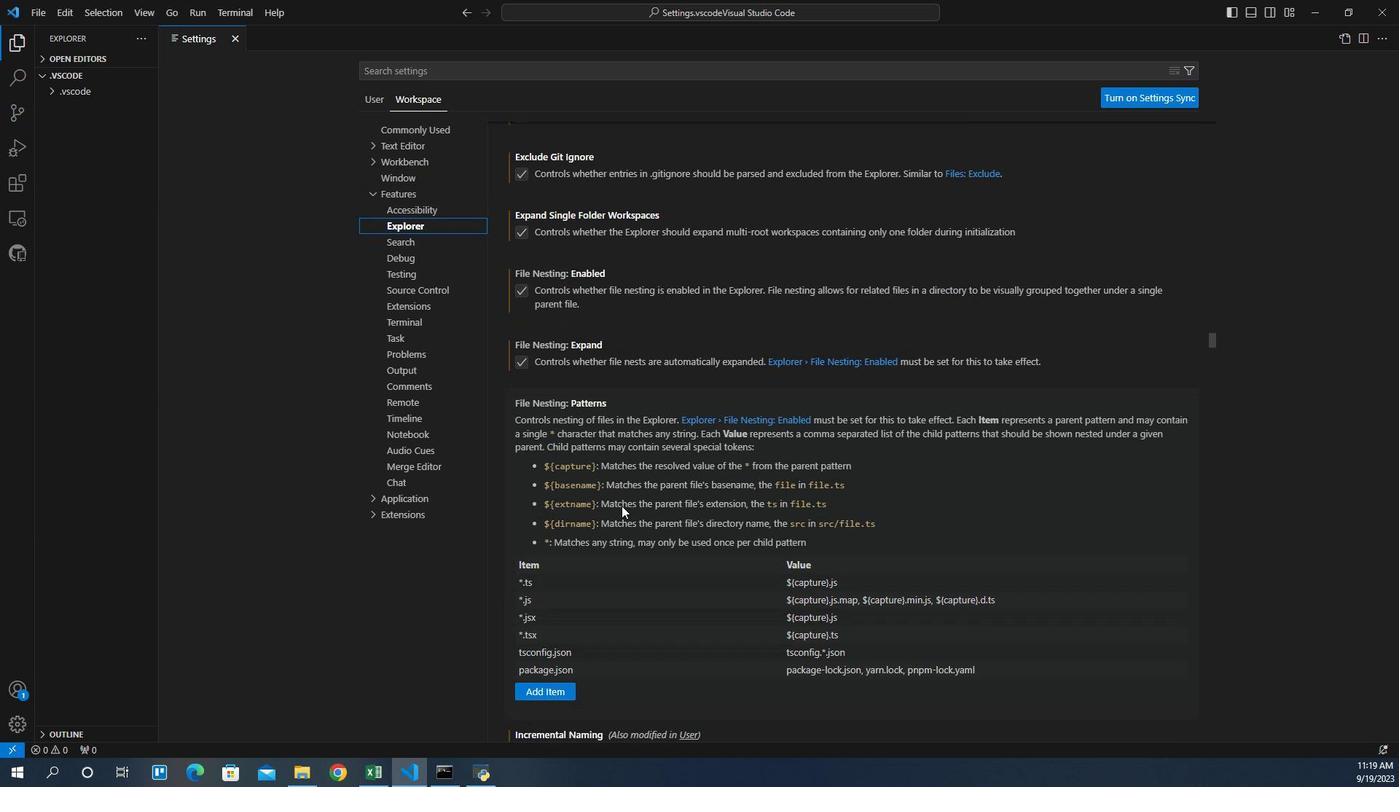 
Action: Mouse scrolled (663, 502) with delta (0, 0)
Screenshot: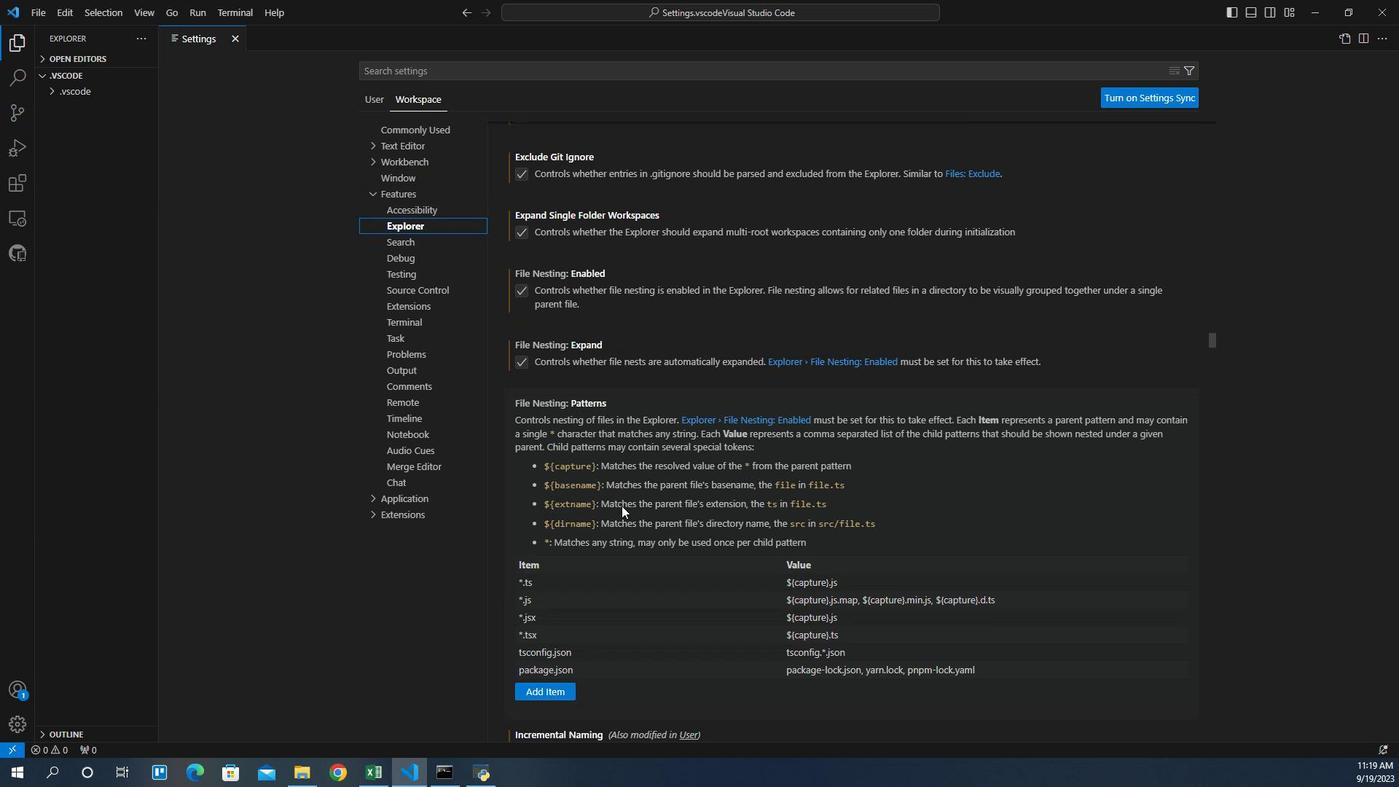 
Action: Mouse scrolled (663, 502) with delta (0, 0)
Screenshot: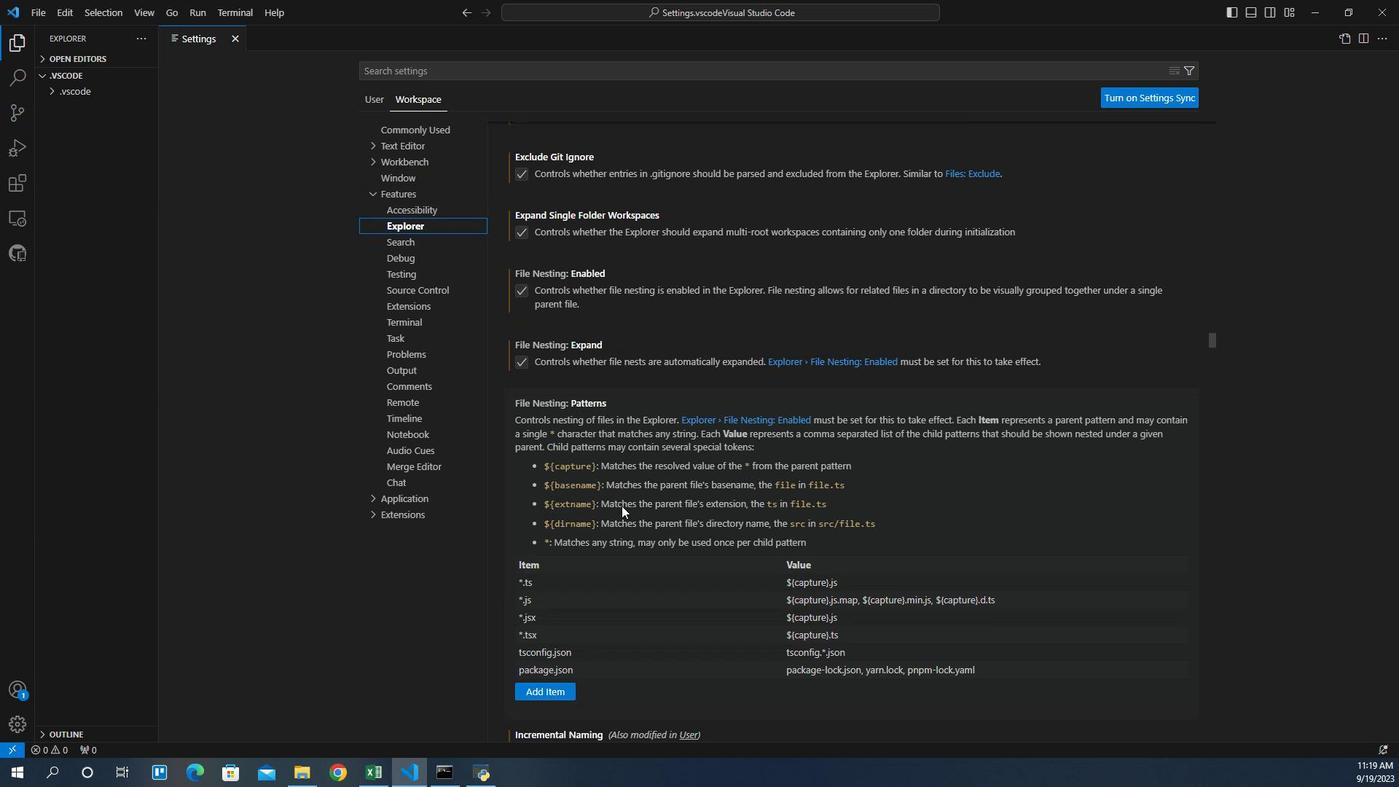 
Action: Mouse scrolled (663, 502) with delta (0, 0)
Screenshot: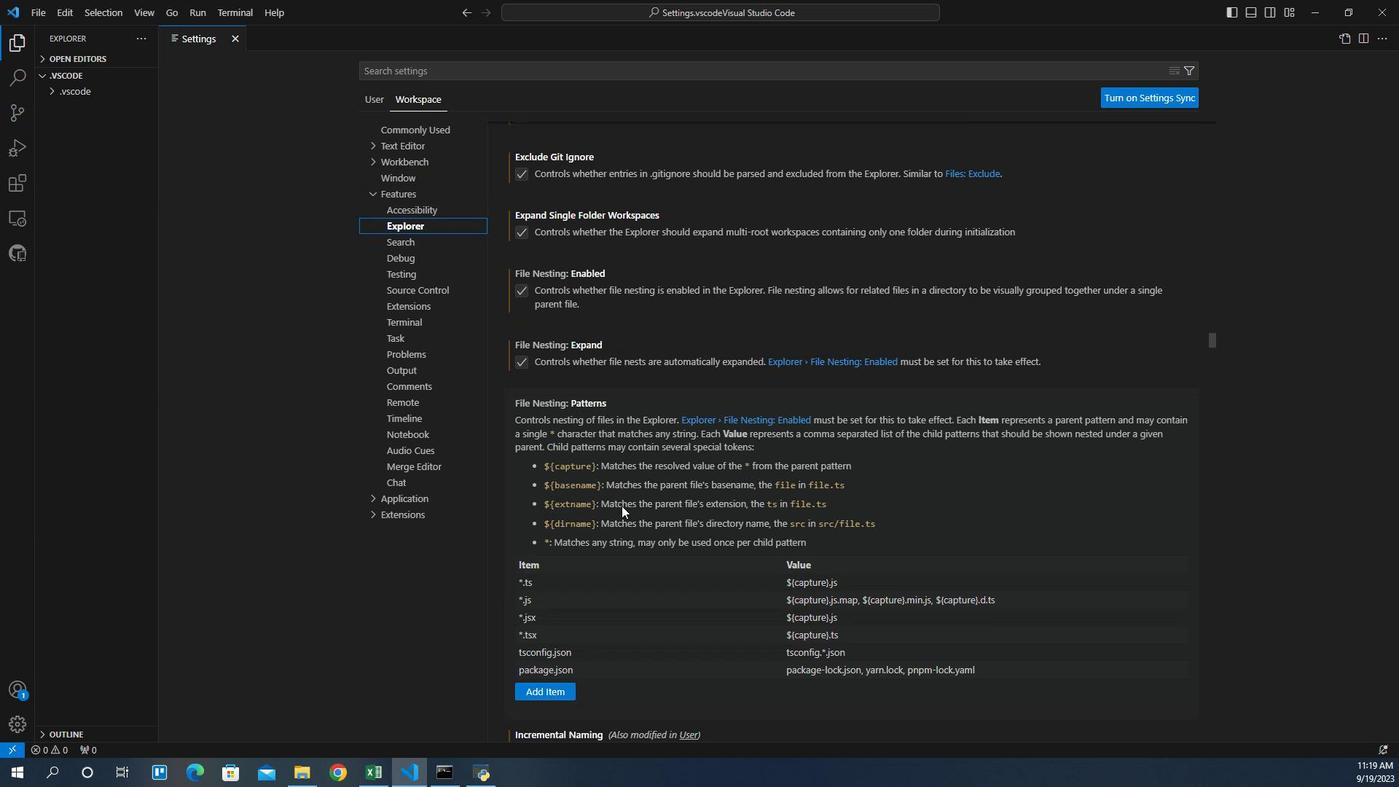 
Action: Mouse scrolled (663, 502) with delta (0, 0)
Screenshot: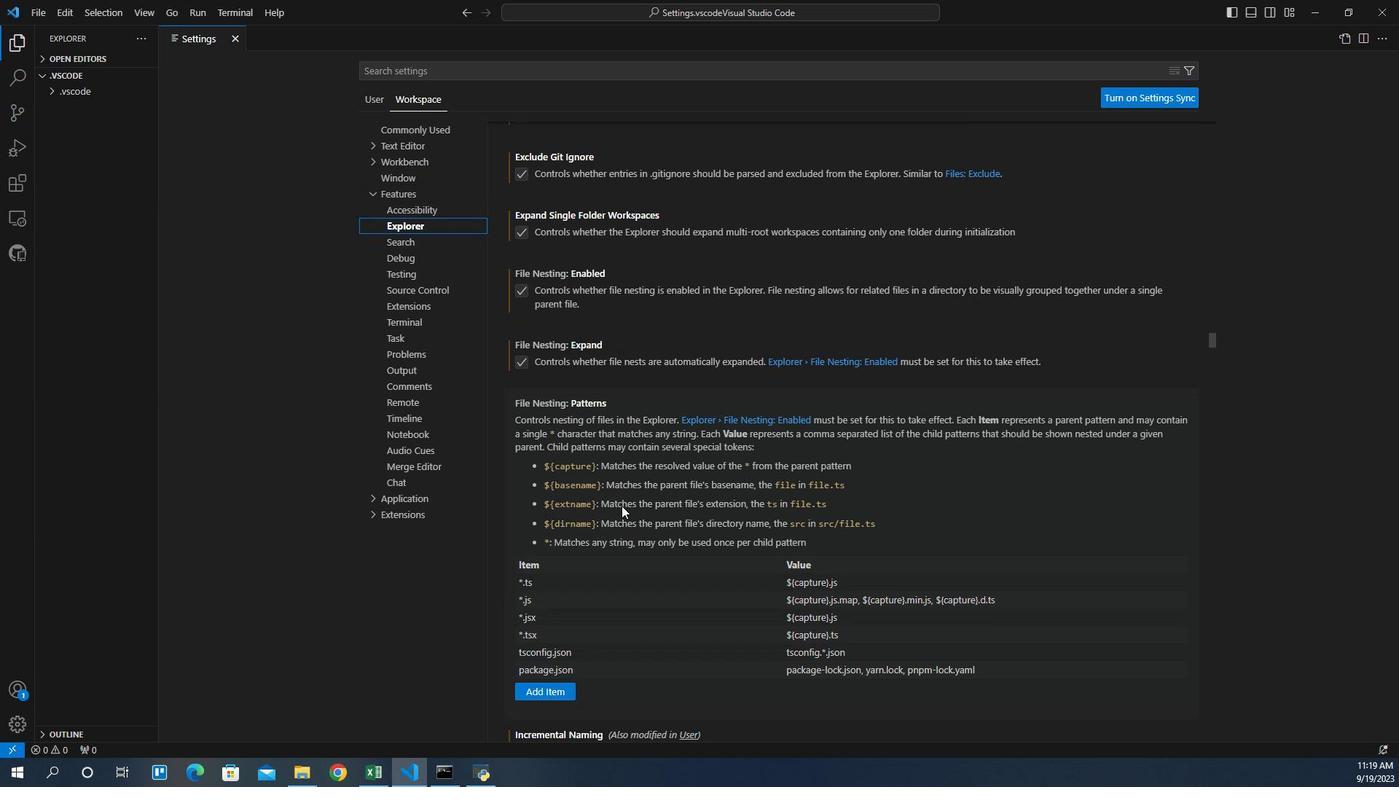 
Action: Mouse scrolled (663, 502) with delta (0, 0)
Screenshot: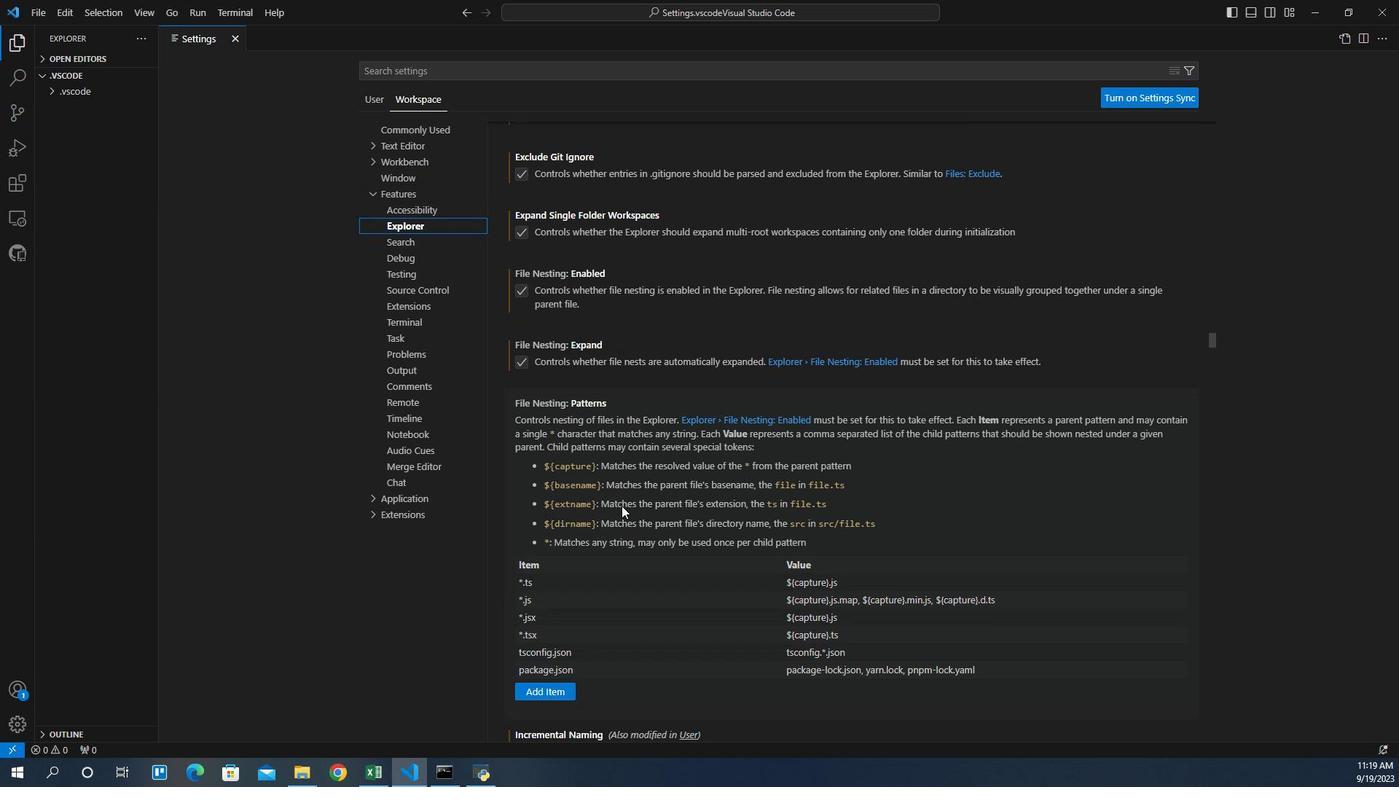 
Action: Mouse scrolled (663, 502) with delta (0, 0)
Screenshot: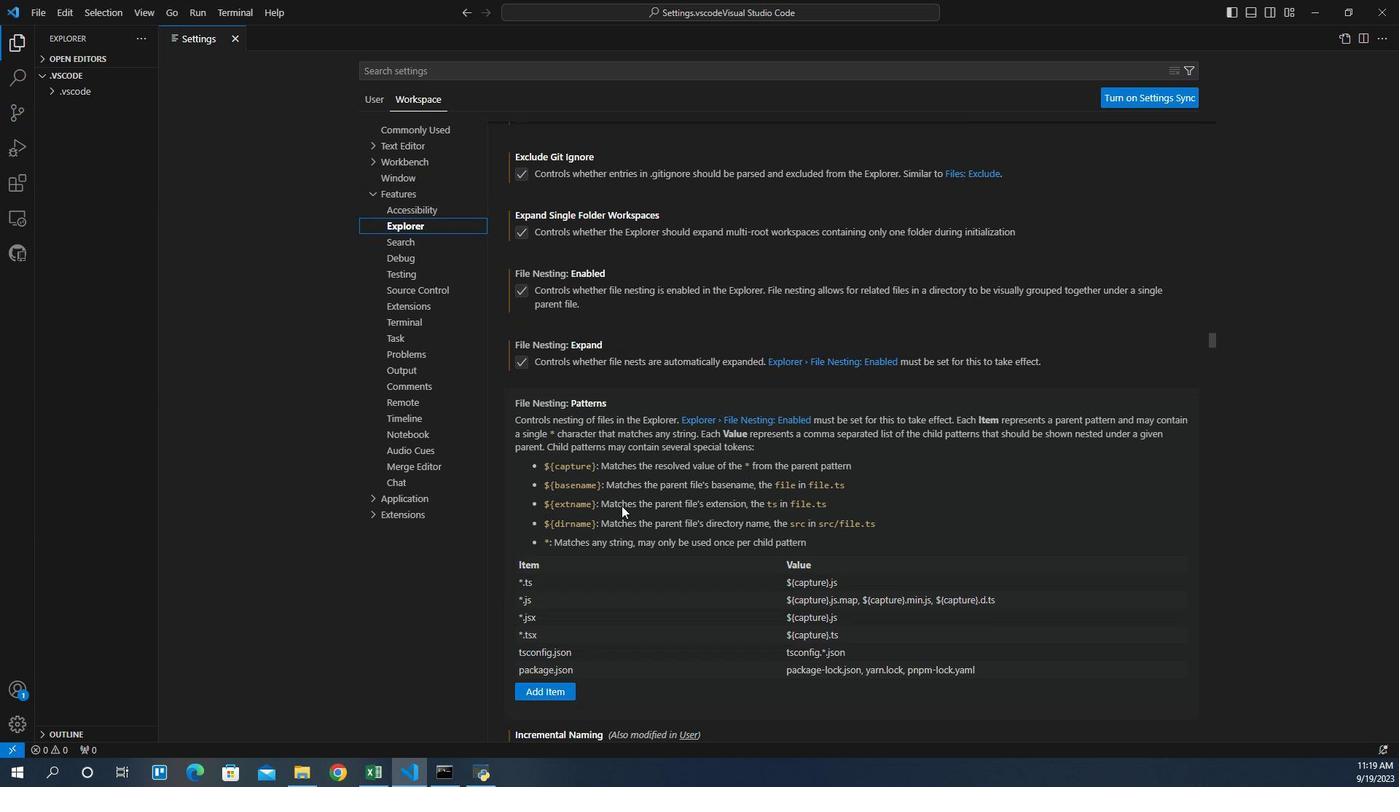 
Action: Mouse scrolled (663, 502) with delta (0, 0)
Screenshot: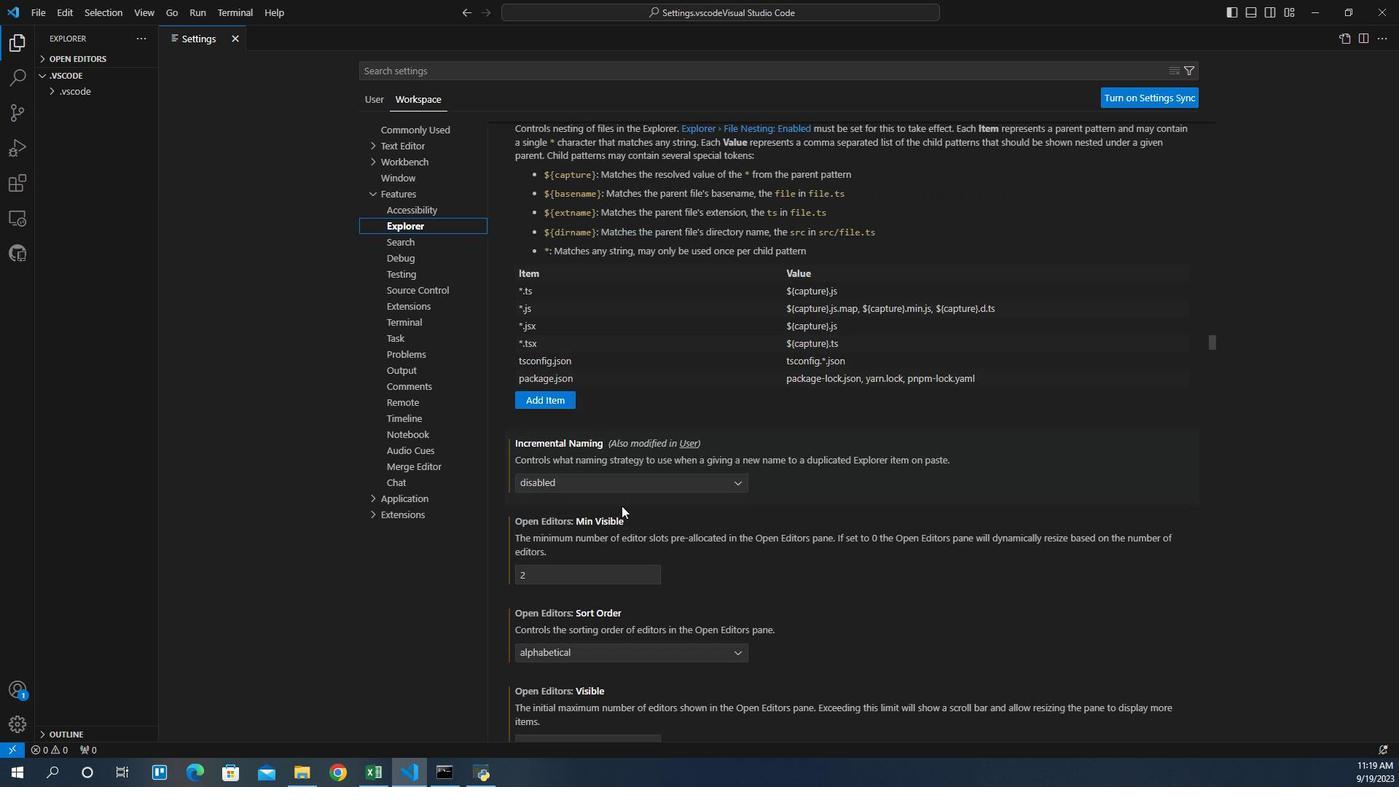
Action: Mouse scrolled (663, 502) with delta (0, 0)
Screenshot: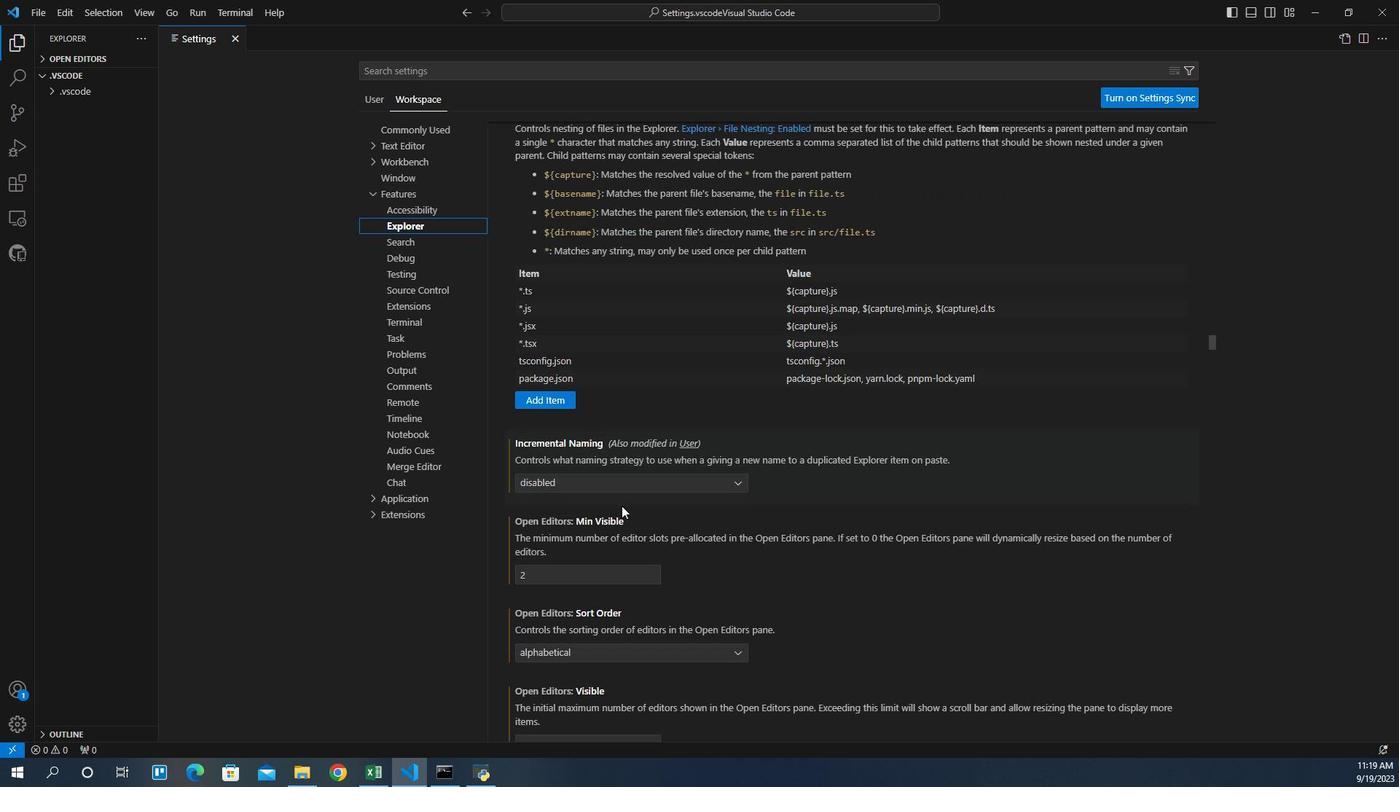 
Action: Mouse scrolled (663, 502) with delta (0, 0)
Screenshot: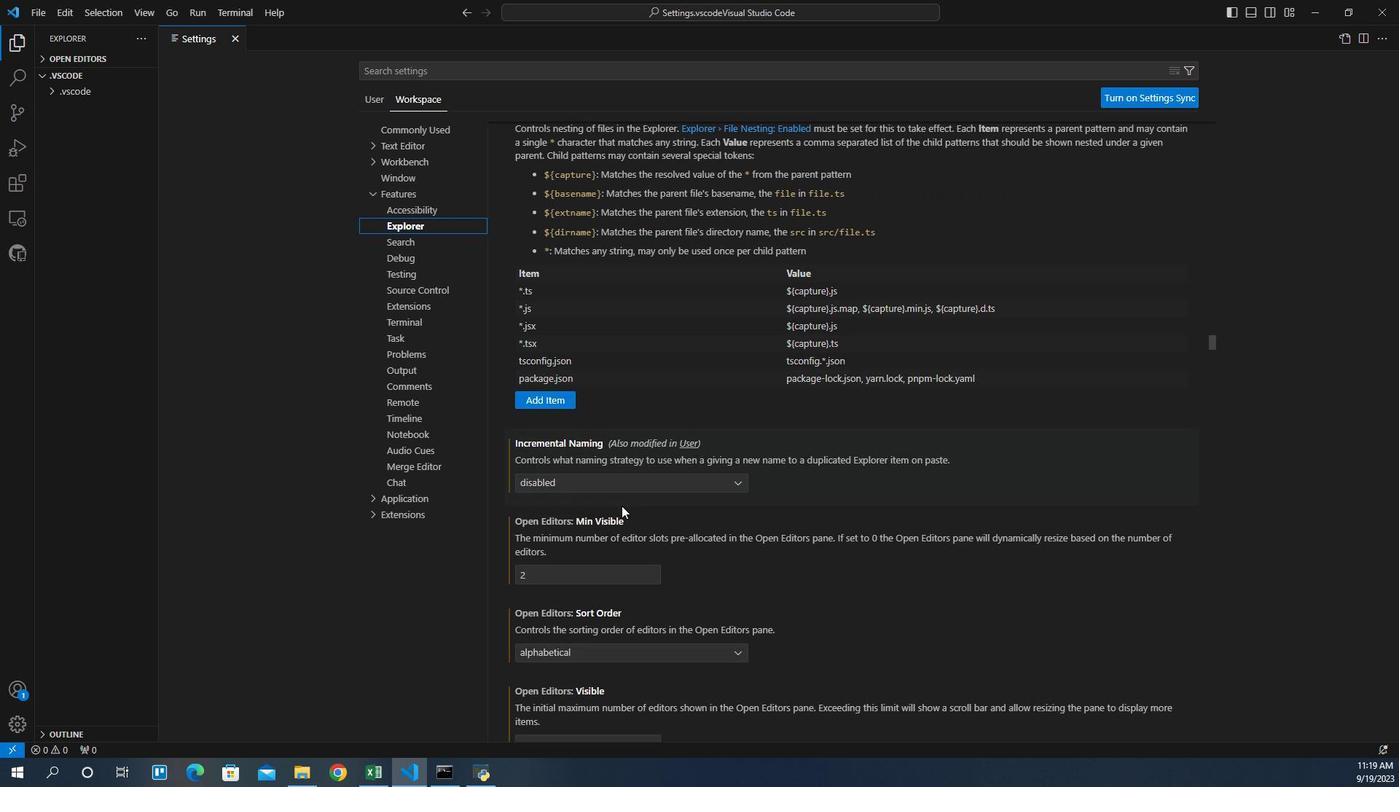 
Action: Mouse scrolled (663, 502) with delta (0, 0)
Screenshot: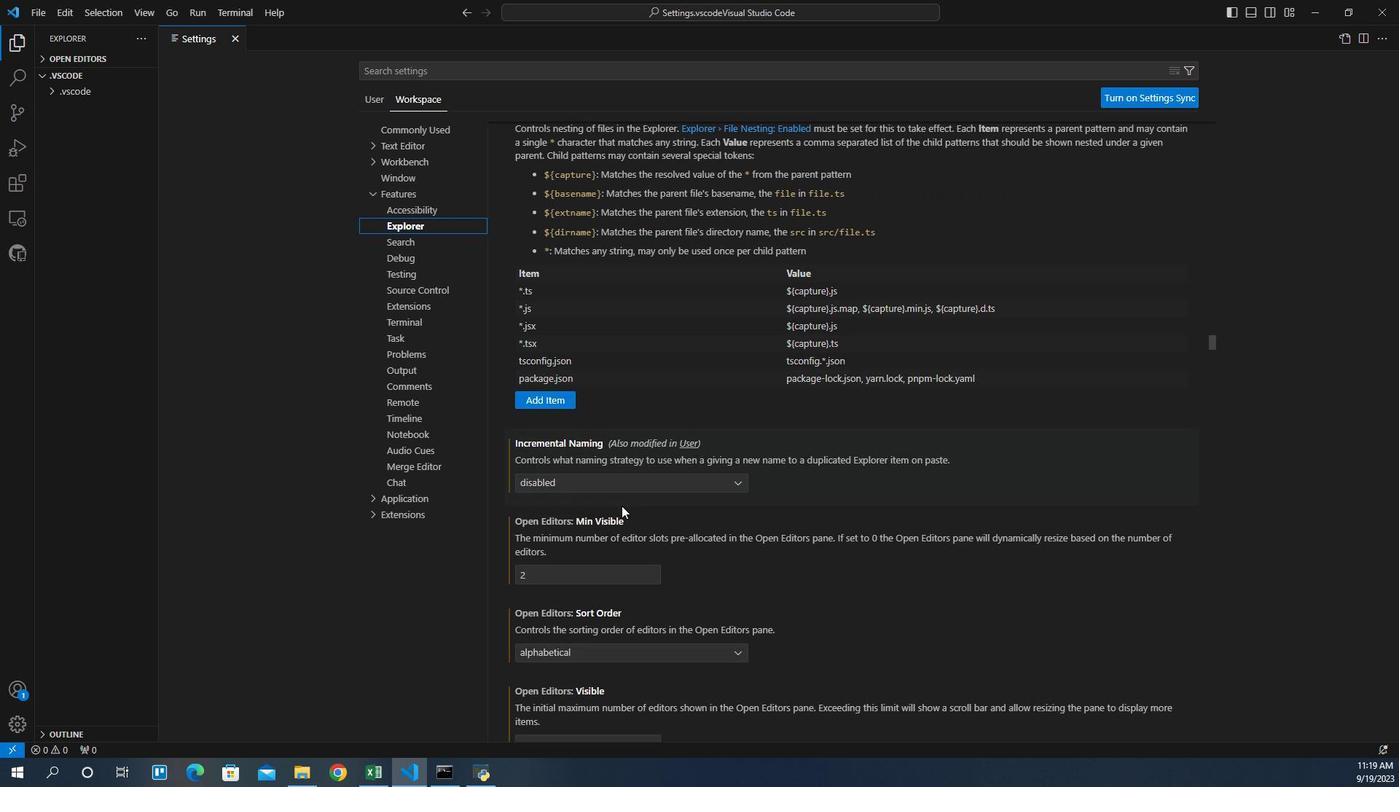 
Action: Mouse scrolled (663, 502) with delta (0, 0)
Screenshot: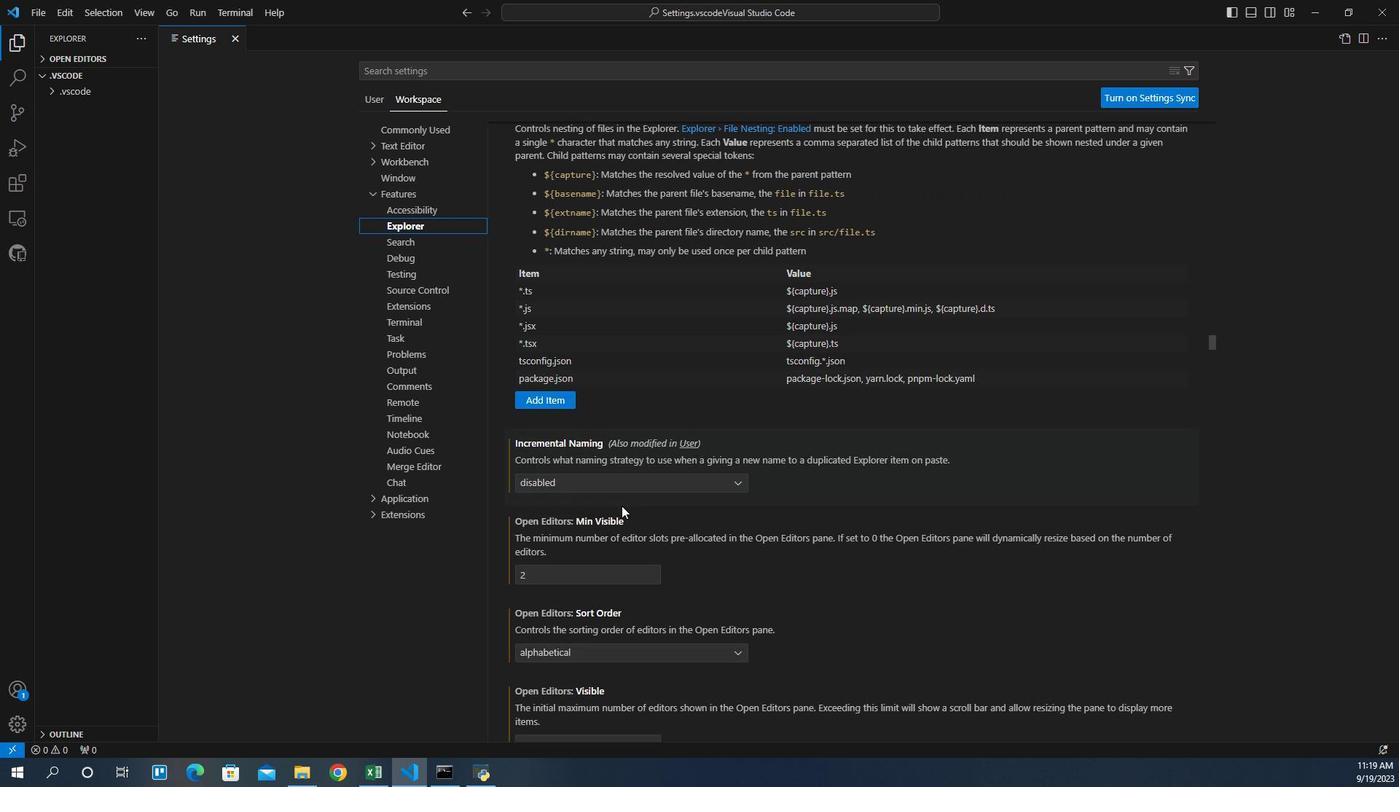 
Action: Mouse scrolled (663, 502) with delta (0, 0)
Screenshot: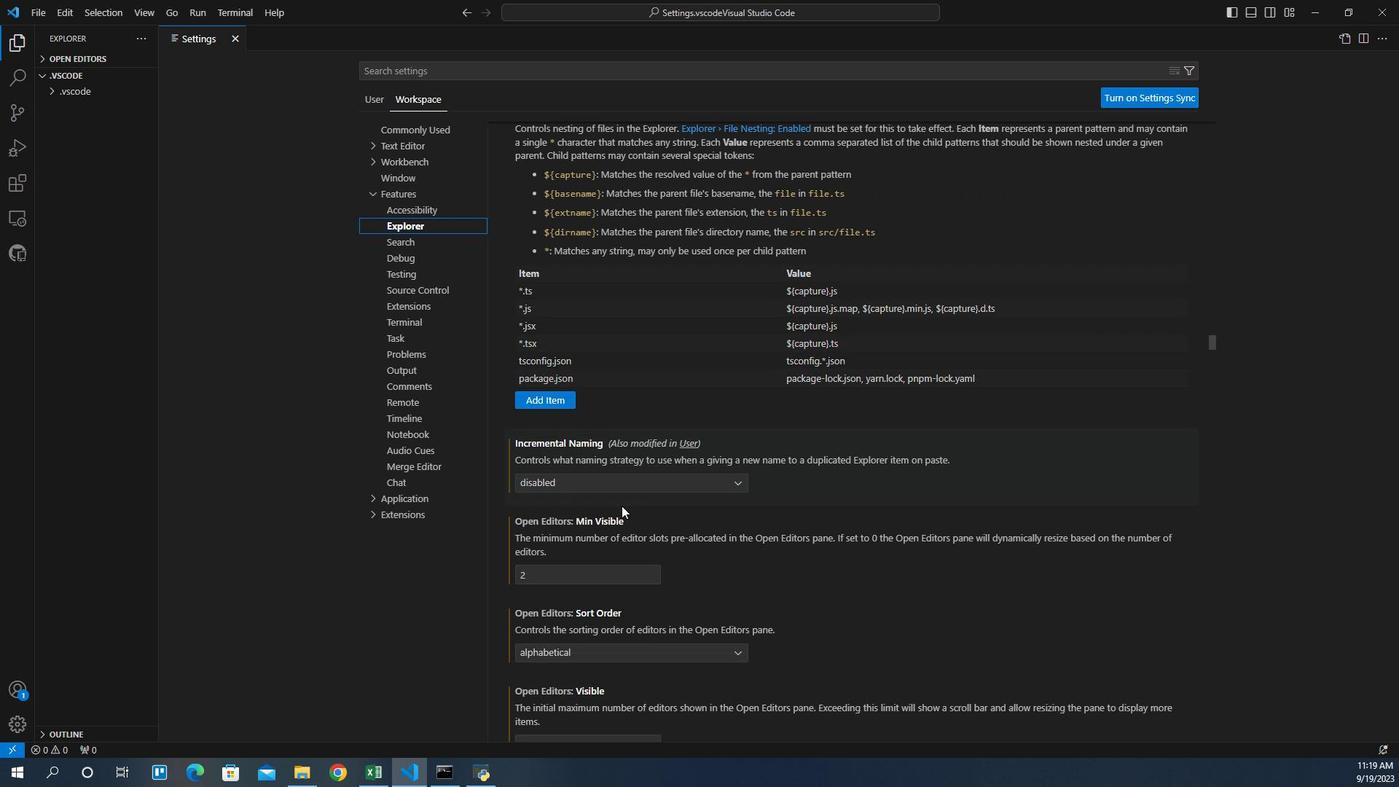 
Action: Mouse scrolled (663, 502) with delta (0, 0)
Screenshot: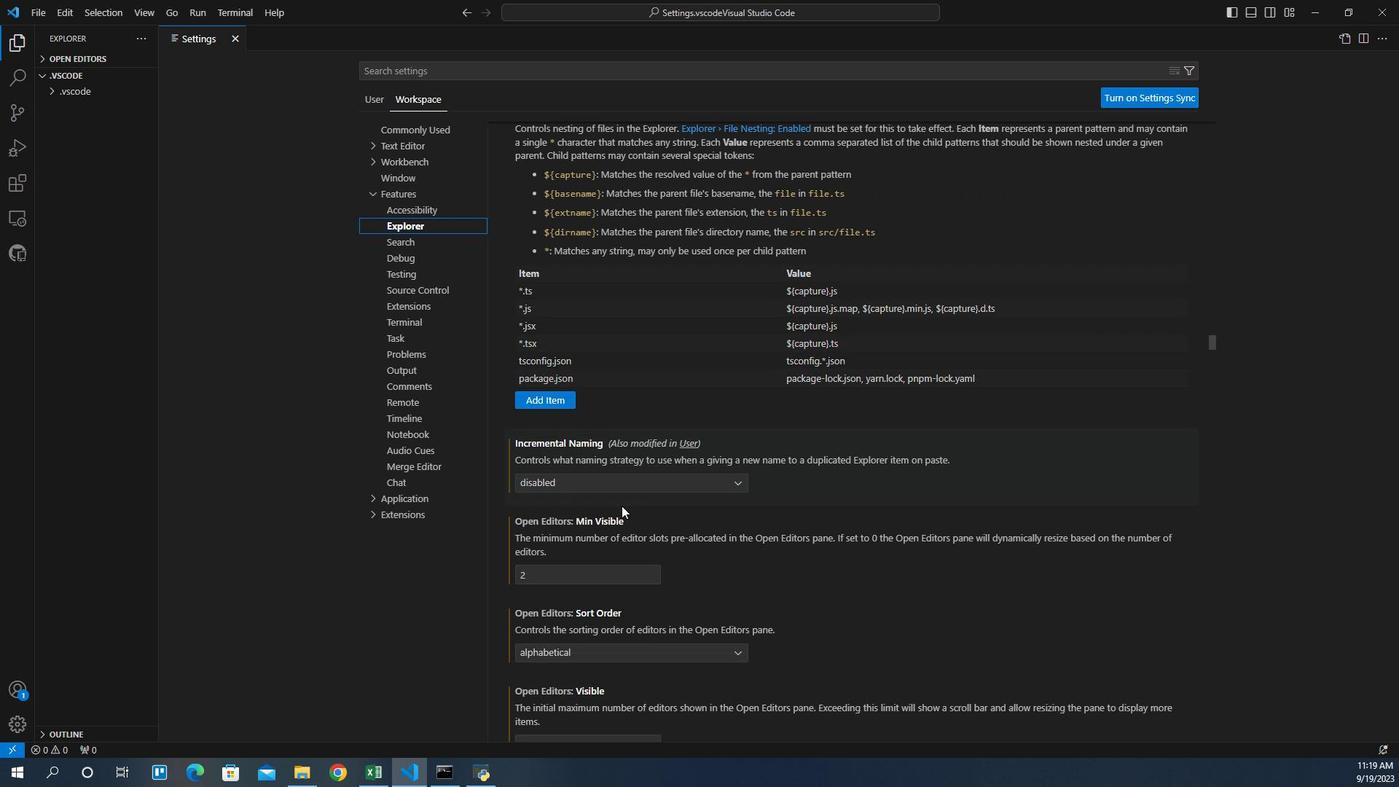 
Action: Mouse scrolled (663, 502) with delta (0, 0)
Screenshot: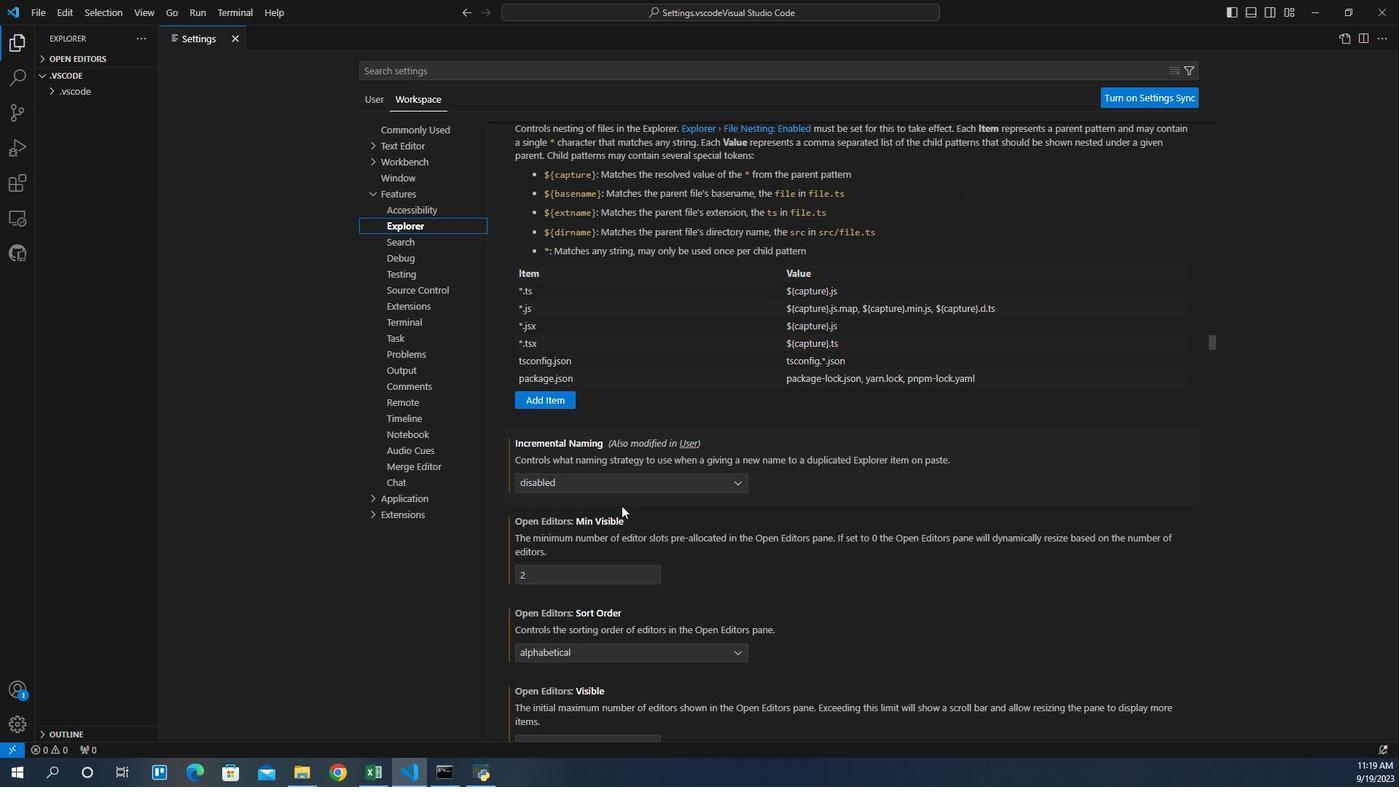 
Action: Mouse scrolled (663, 502) with delta (0, 0)
Screenshot: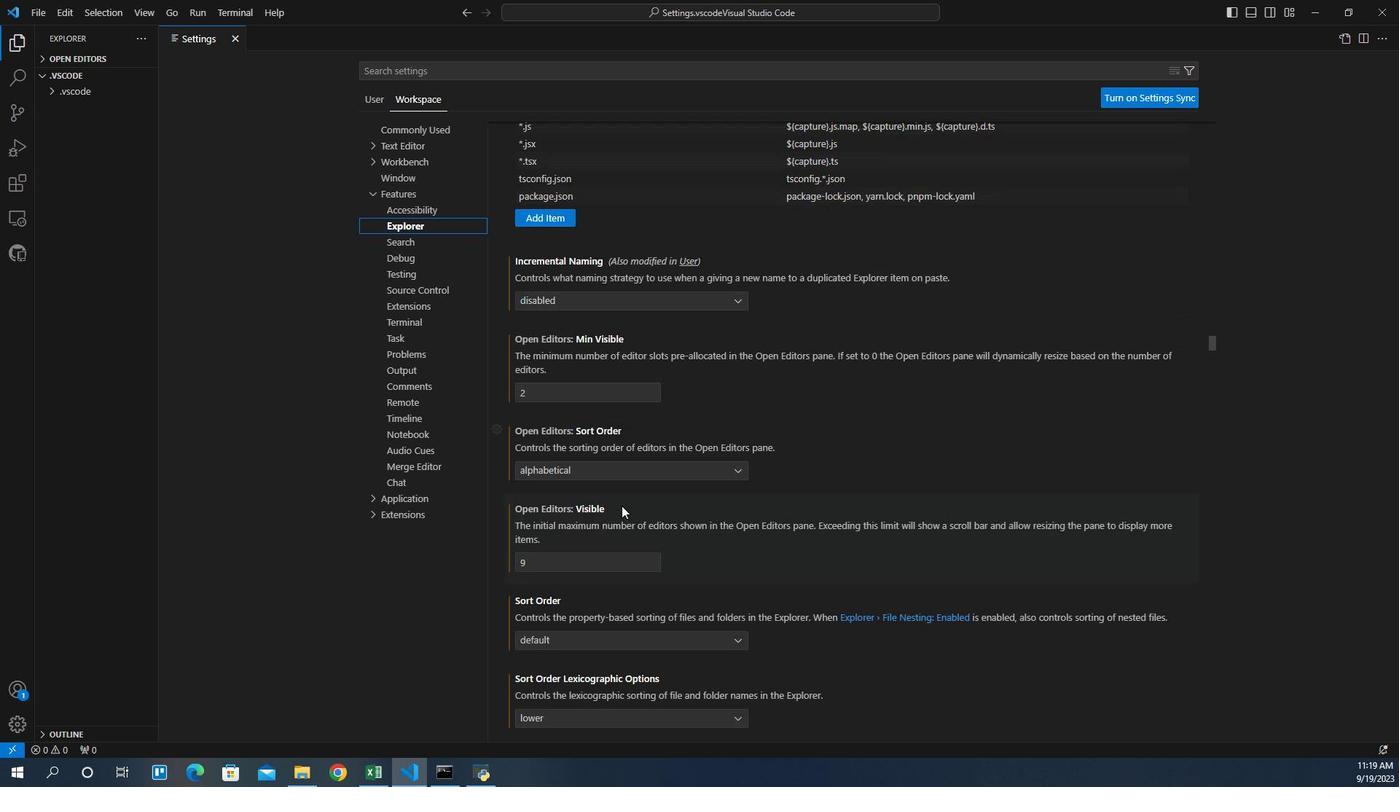 
Action: Mouse scrolled (663, 502) with delta (0, 0)
Screenshot: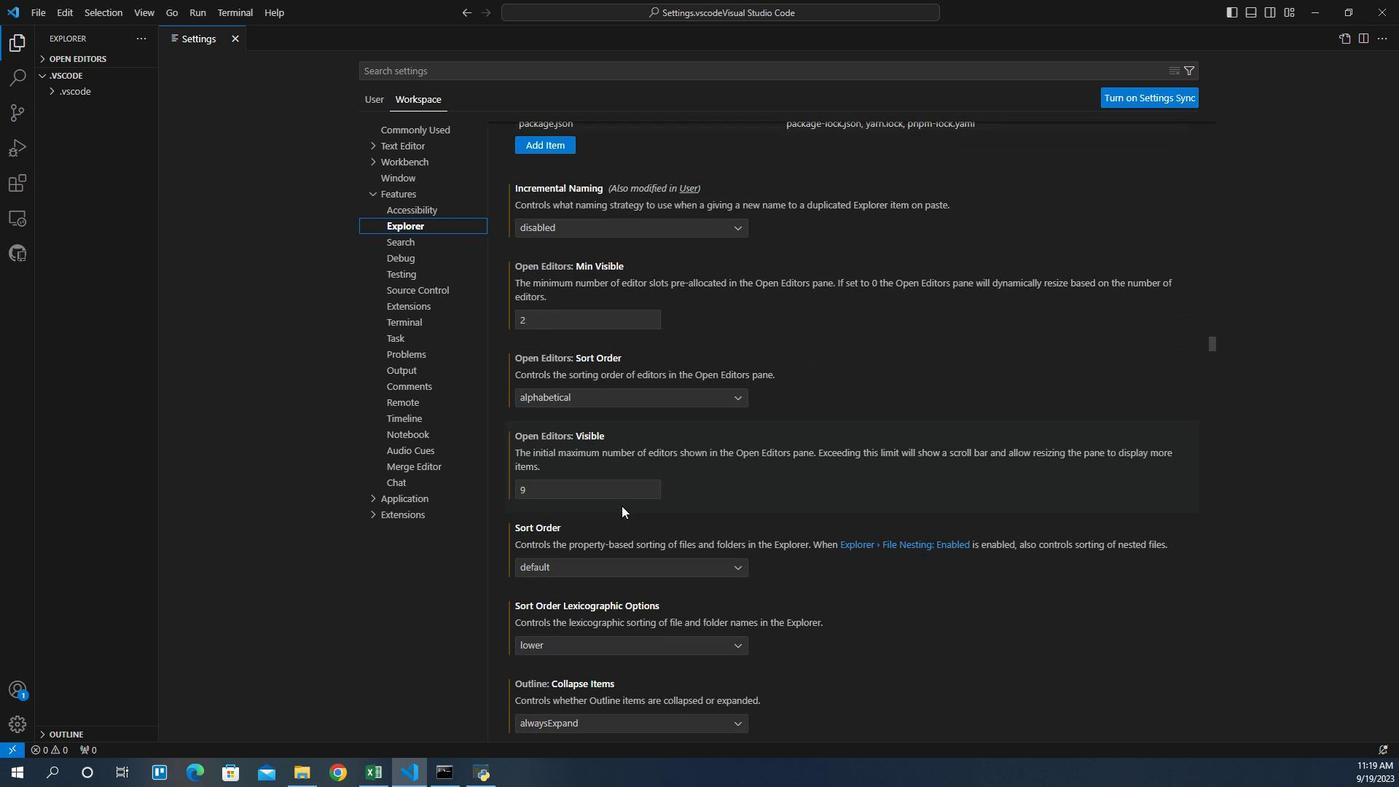 
Action: Mouse scrolled (663, 502) with delta (0, 0)
Screenshot: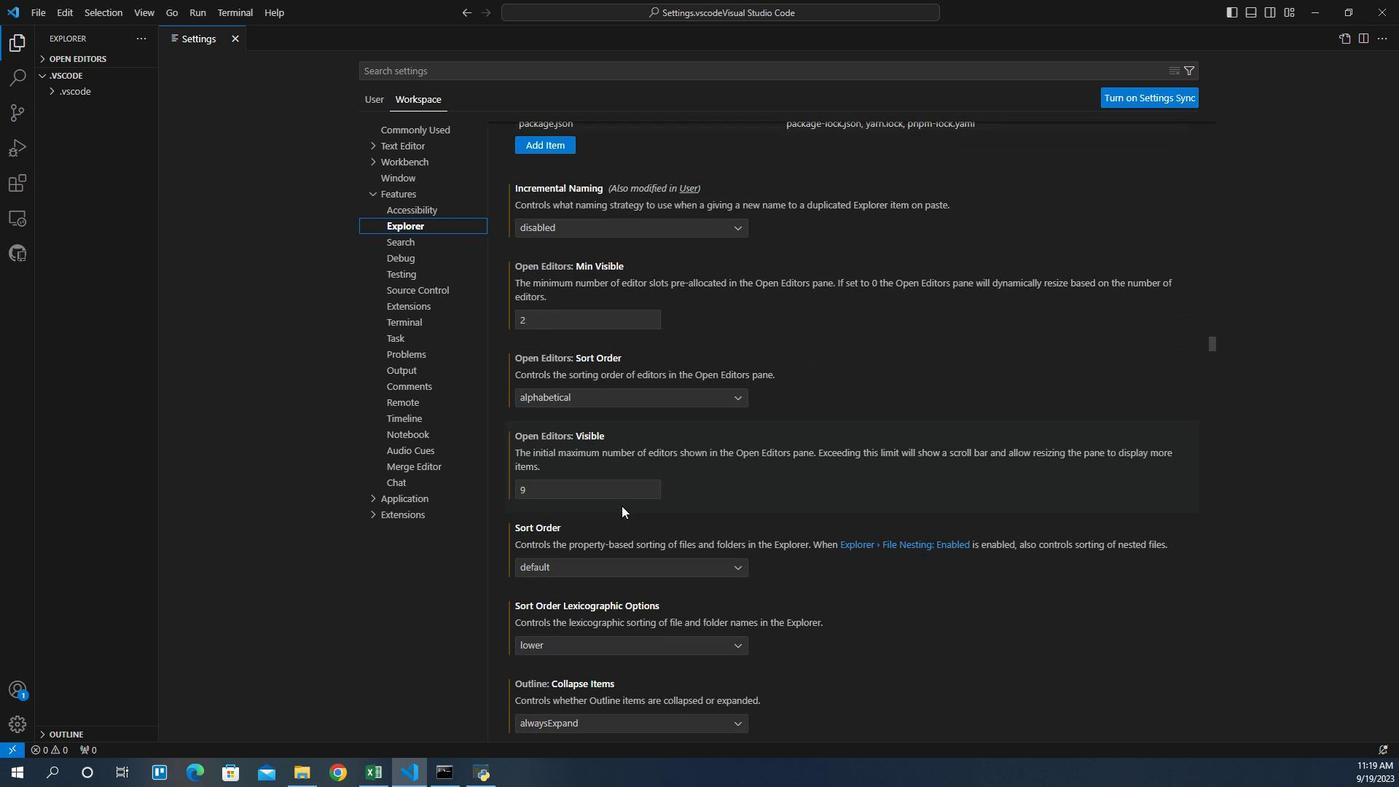 
Action: Mouse scrolled (663, 502) with delta (0, 0)
Screenshot: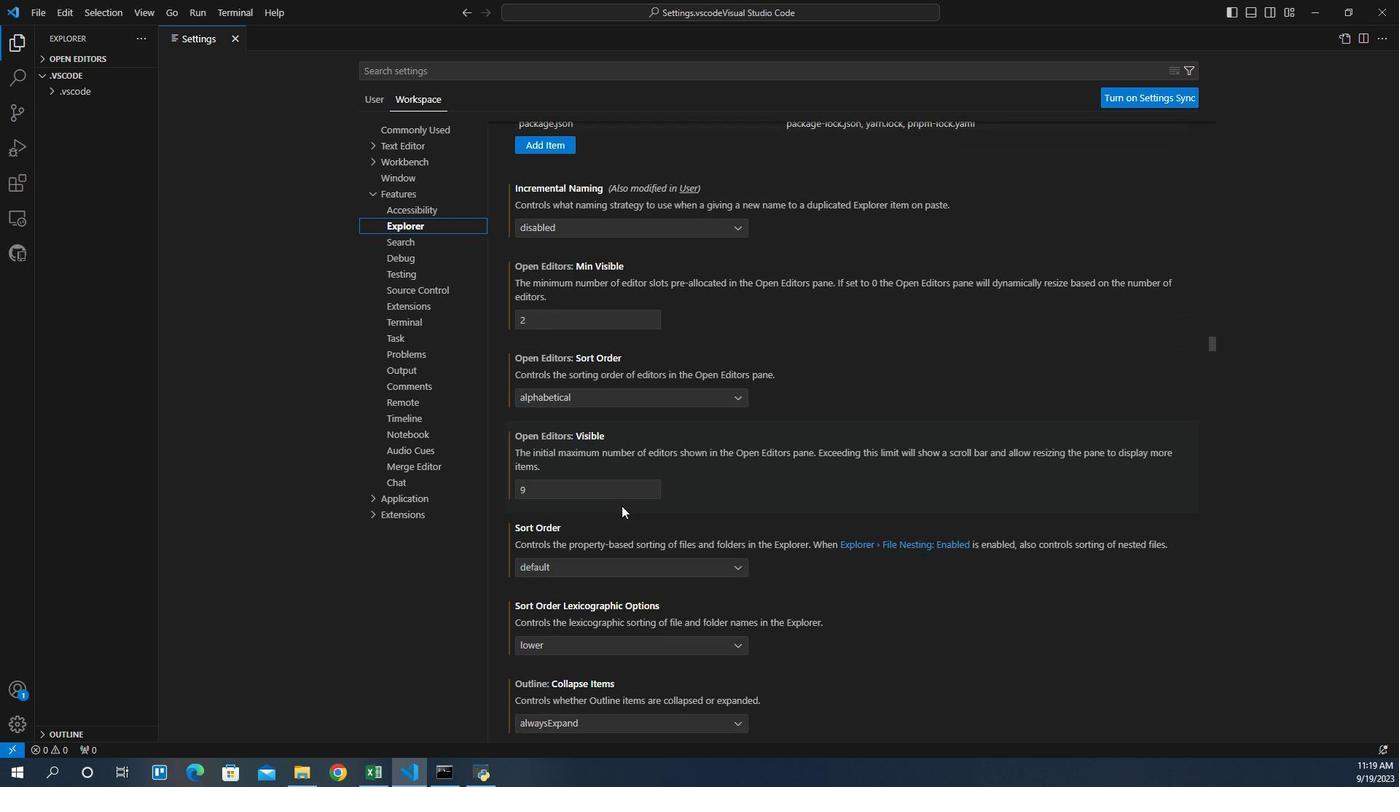 
Action: Mouse scrolled (663, 502) with delta (0, 0)
Screenshot: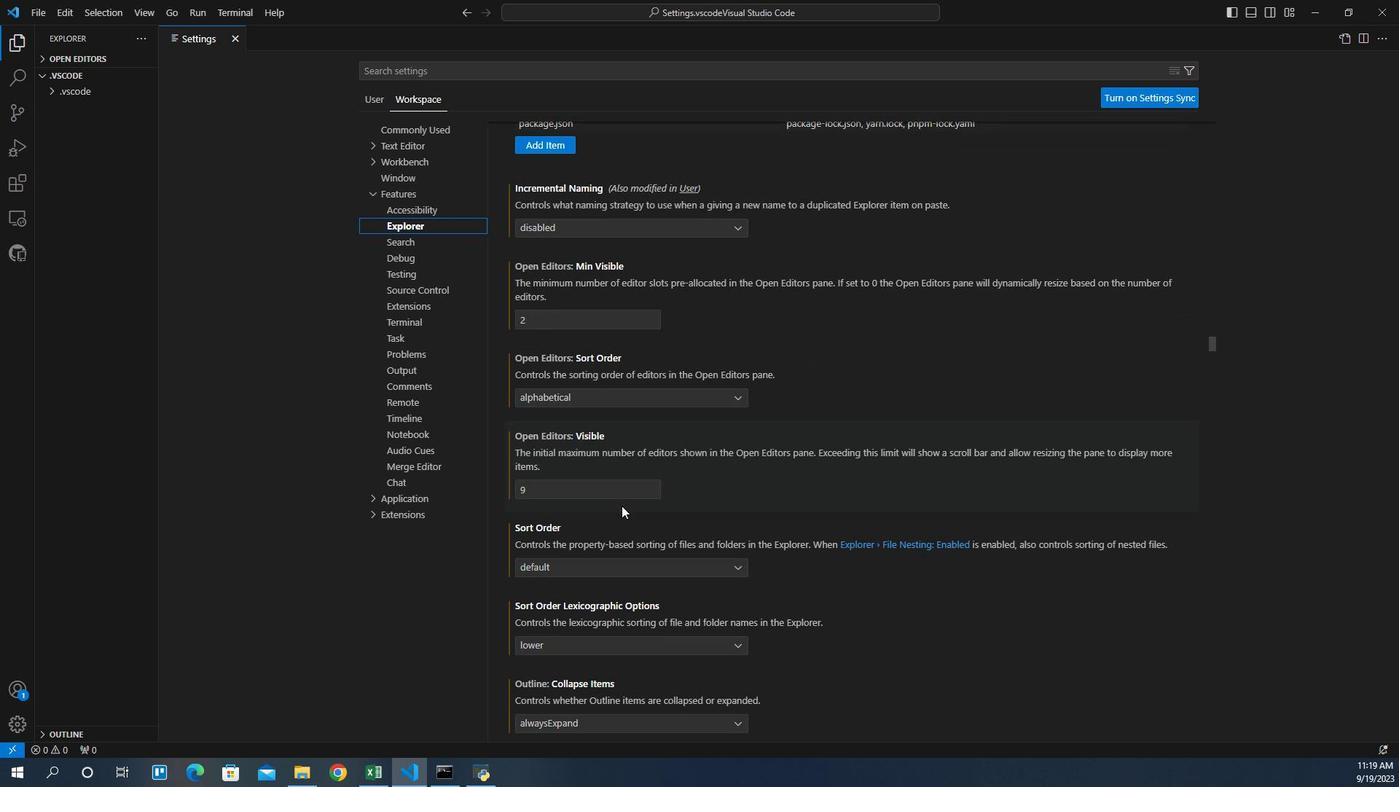 
Action: Mouse scrolled (663, 502) with delta (0, 0)
Screenshot: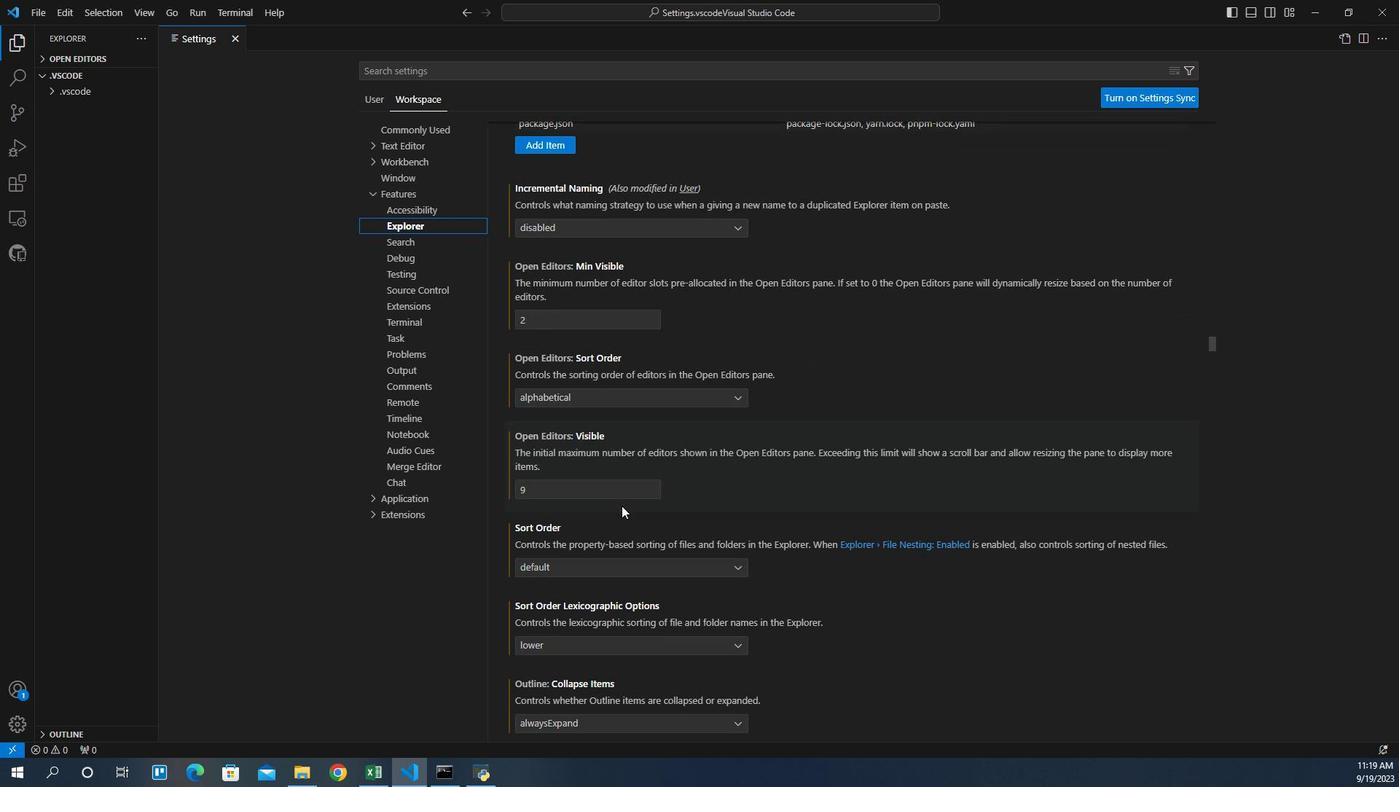 
Action: Mouse scrolled (663, 502) with delta (0, 0)
Screenshot: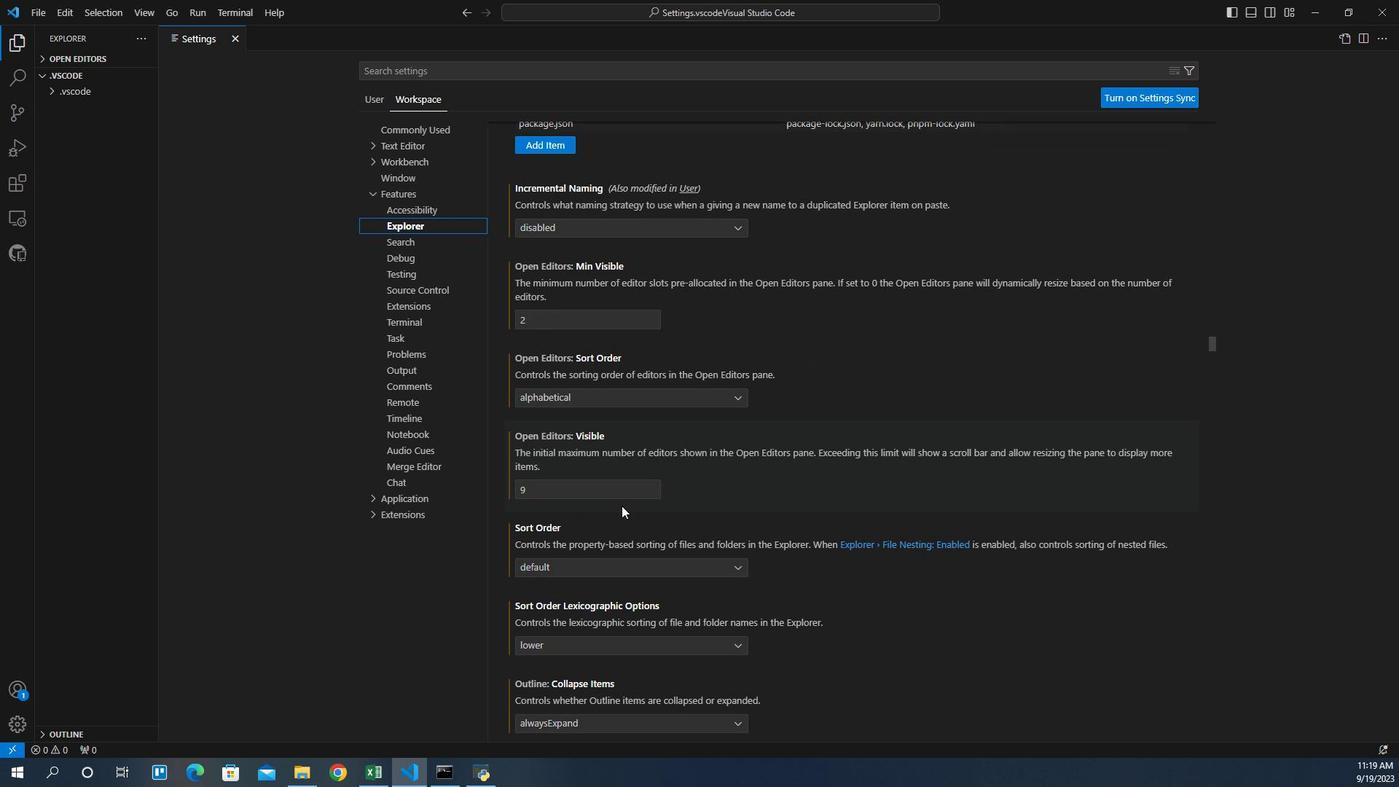 
Action: Mouse scrolled (663, 502) with delta (0, 0)
Screenshot: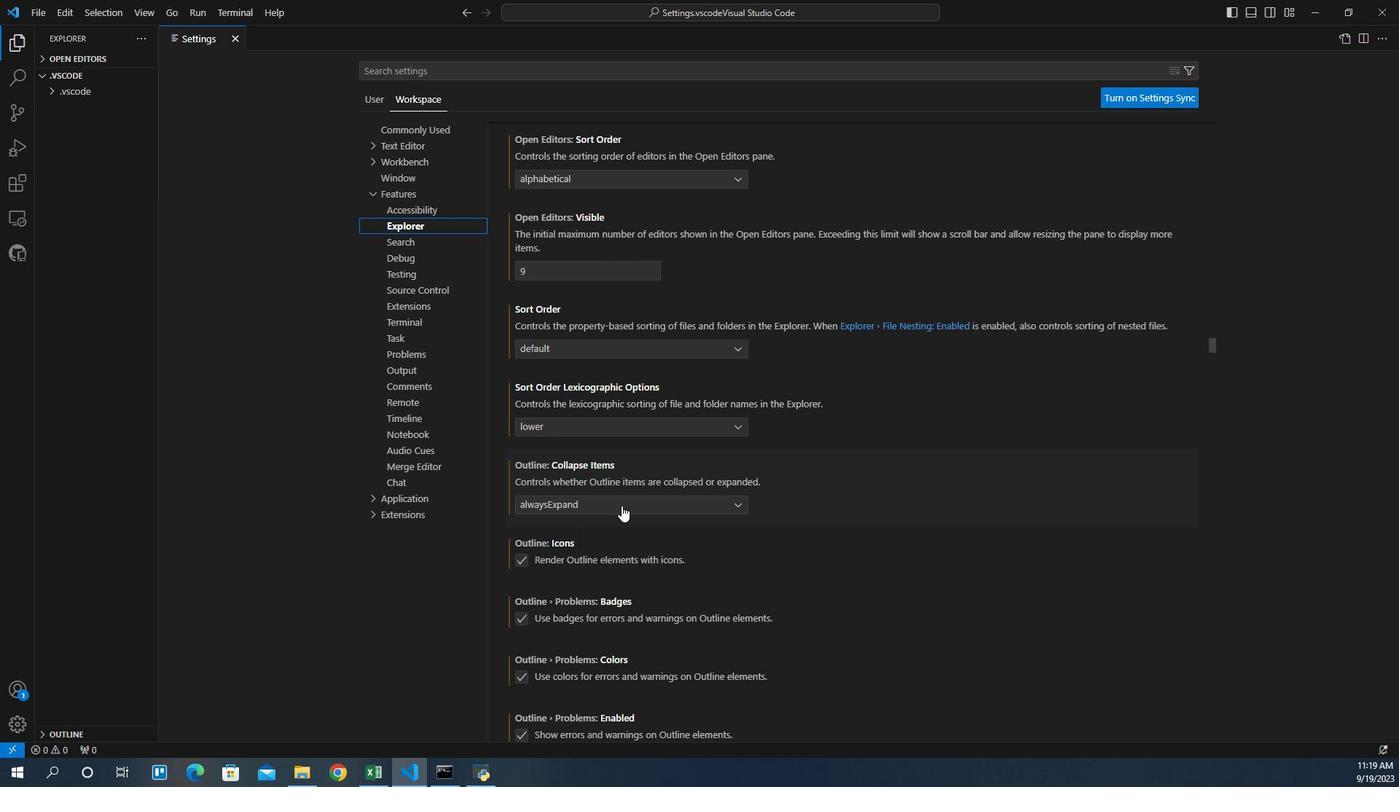 
Action: Mouse scrolled (663, 502) with delta (0, 0)
Screenshot: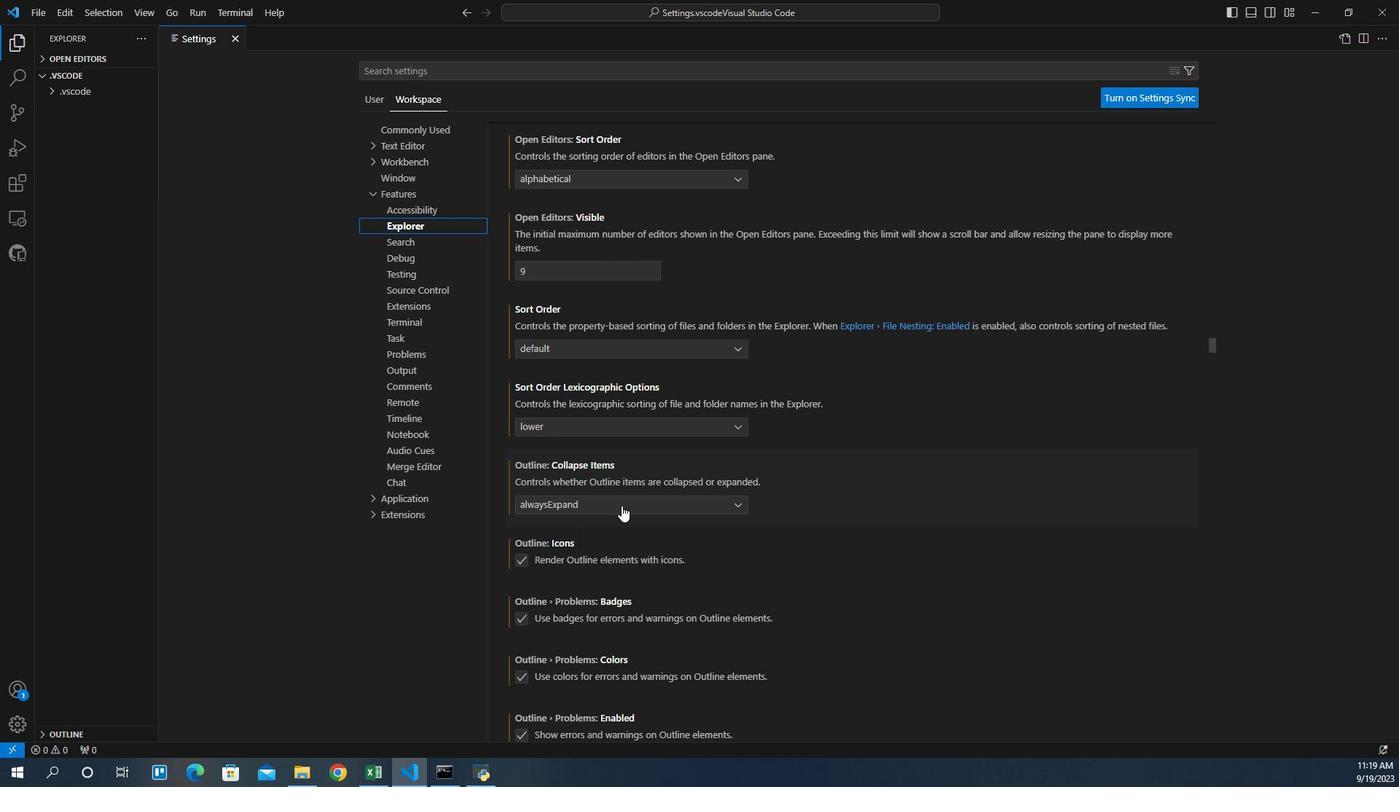 
Action: Mouse scrolled (663, 502) with delta (0, 0)
Screenshot: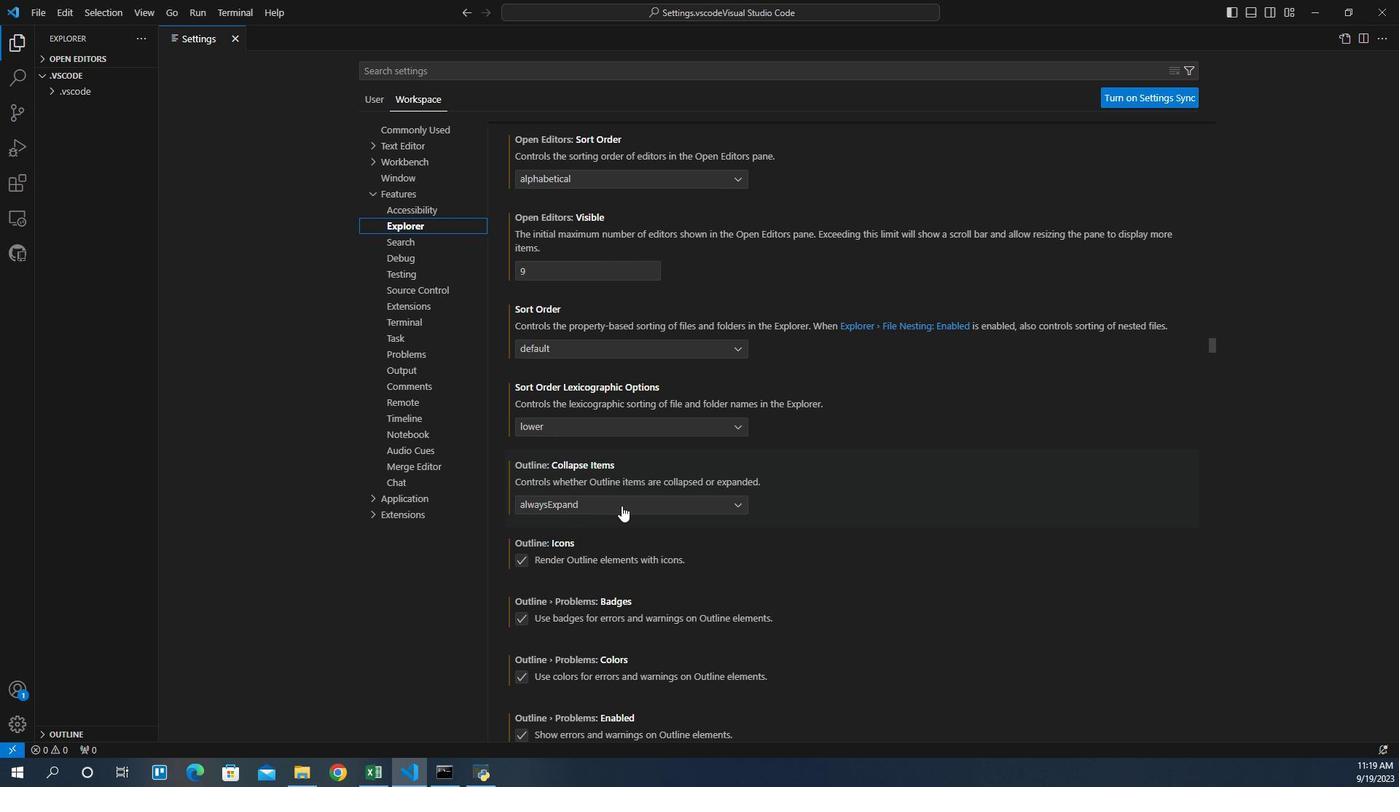 
Action: Mouse scrolled (663, 502) with delta (0, 0)
Screenshot: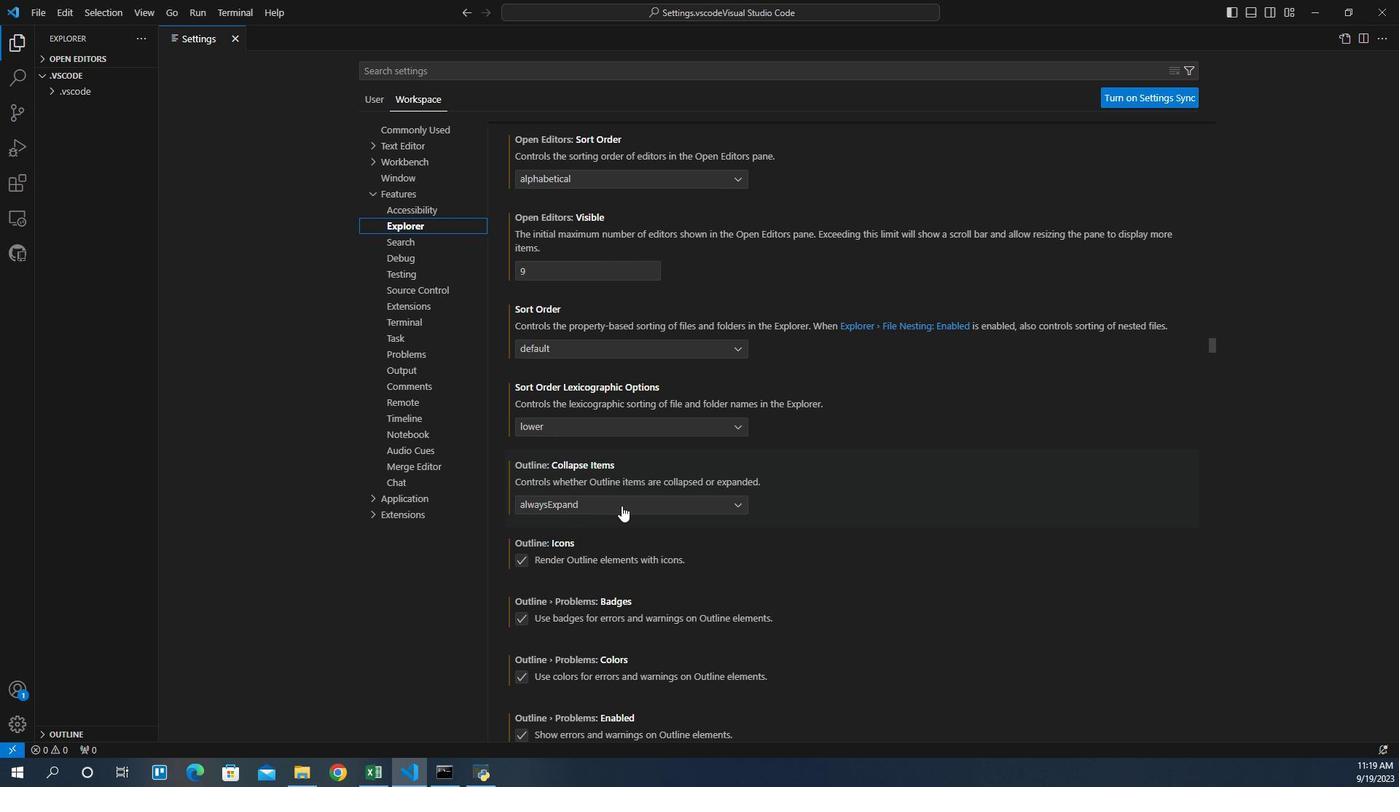 
Action: Mouse scrolled (663, 502) with delta (0, 0)
Screenshot: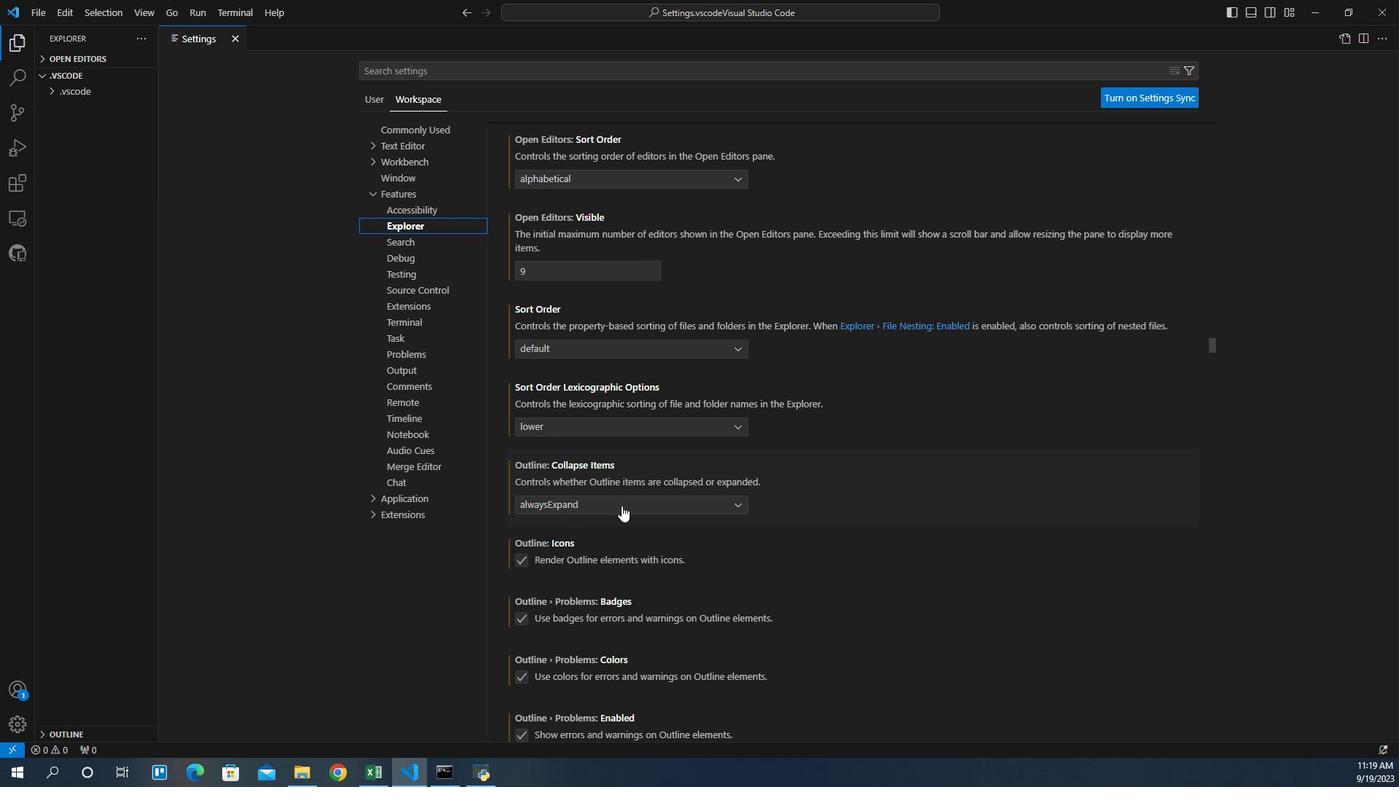 
Action: Mouse scrolled (663, 502) with delta (0, 0)
Screenshot: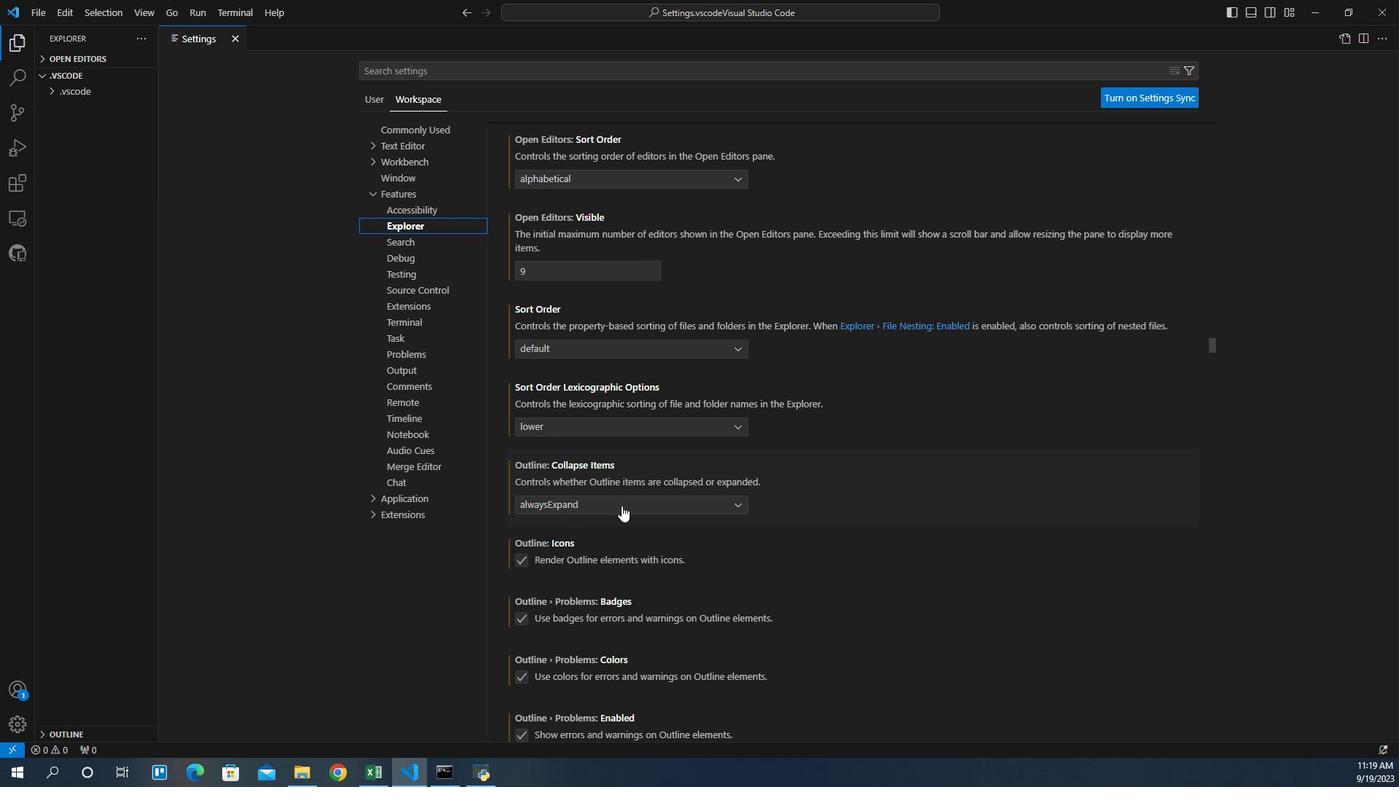 
Action: Mouse scrolled (663, 502) with delta (0, 0)
Screenshot: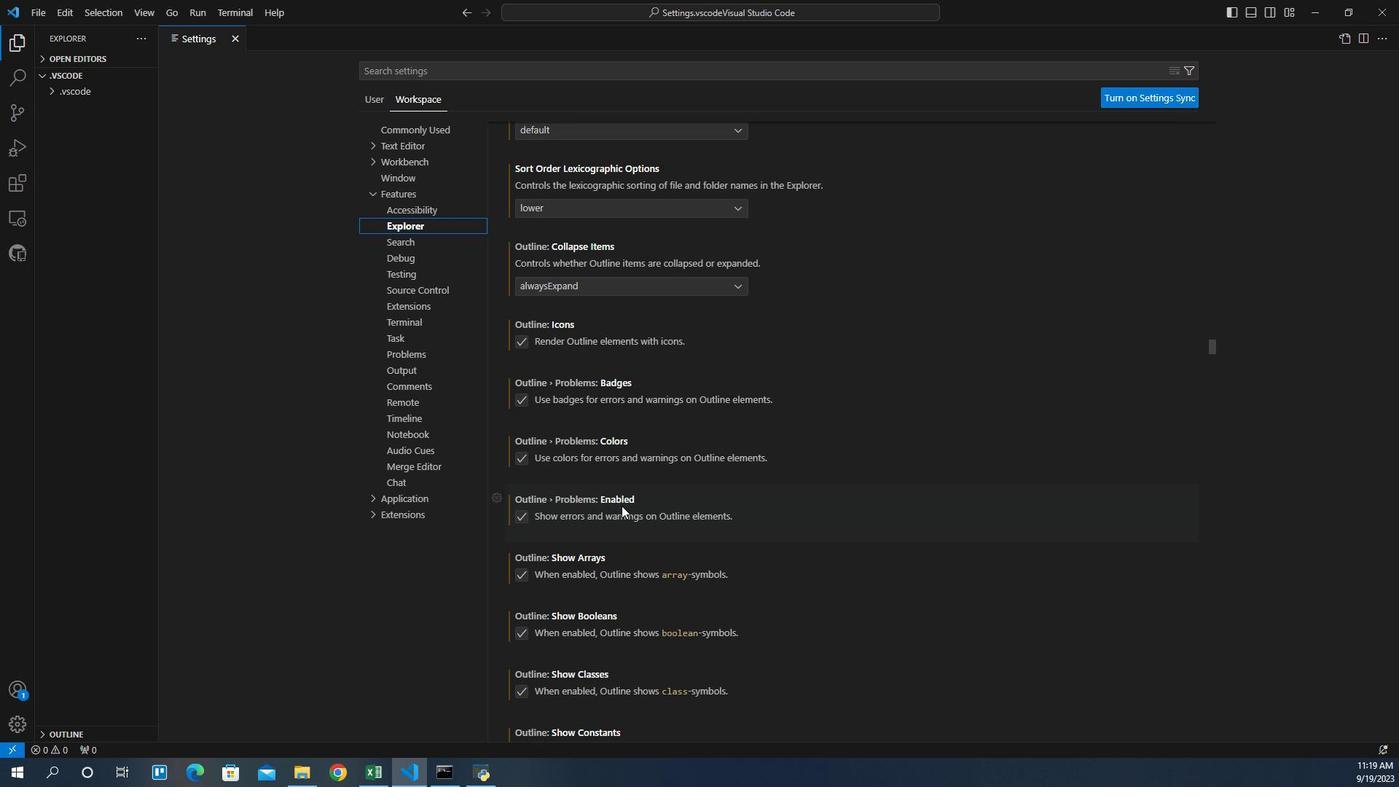 
Action: Mouse scrolled (663, 502) with delta (0, 0)
Screenshot: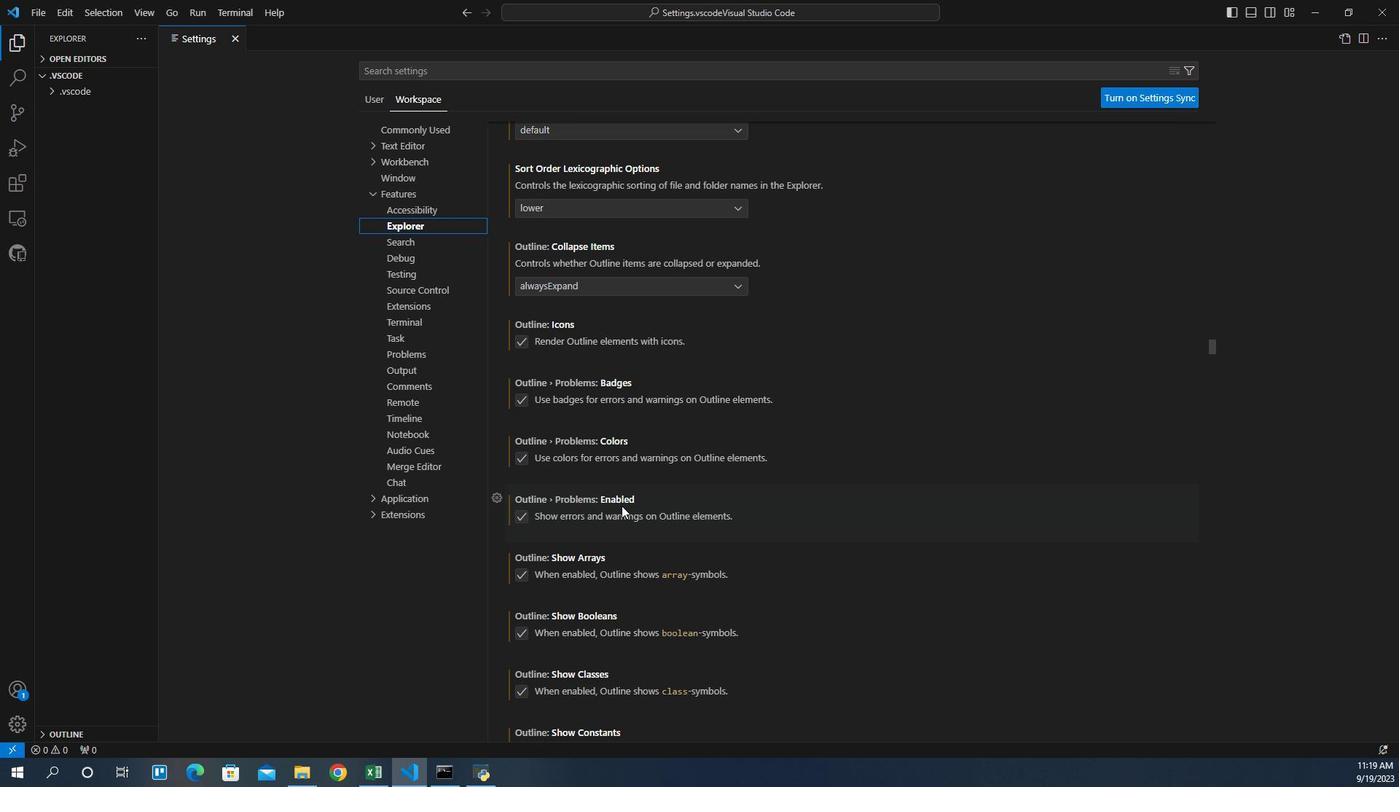 
Action: Mouse scrolled (663, 502) with delta (0, 0)
Screenshot: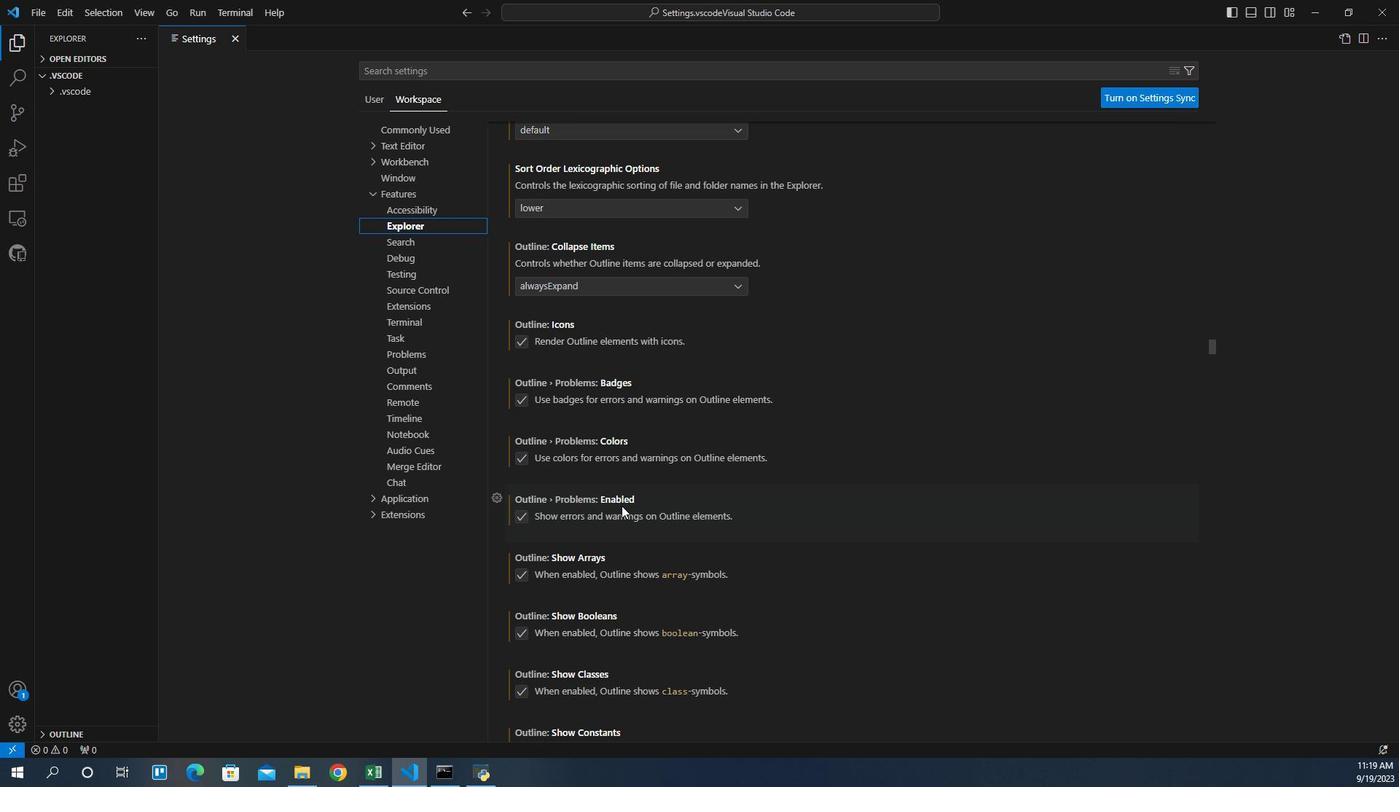 
Action: Mouse scrolled (663, 502) with delta (0, 0)
Screenshot: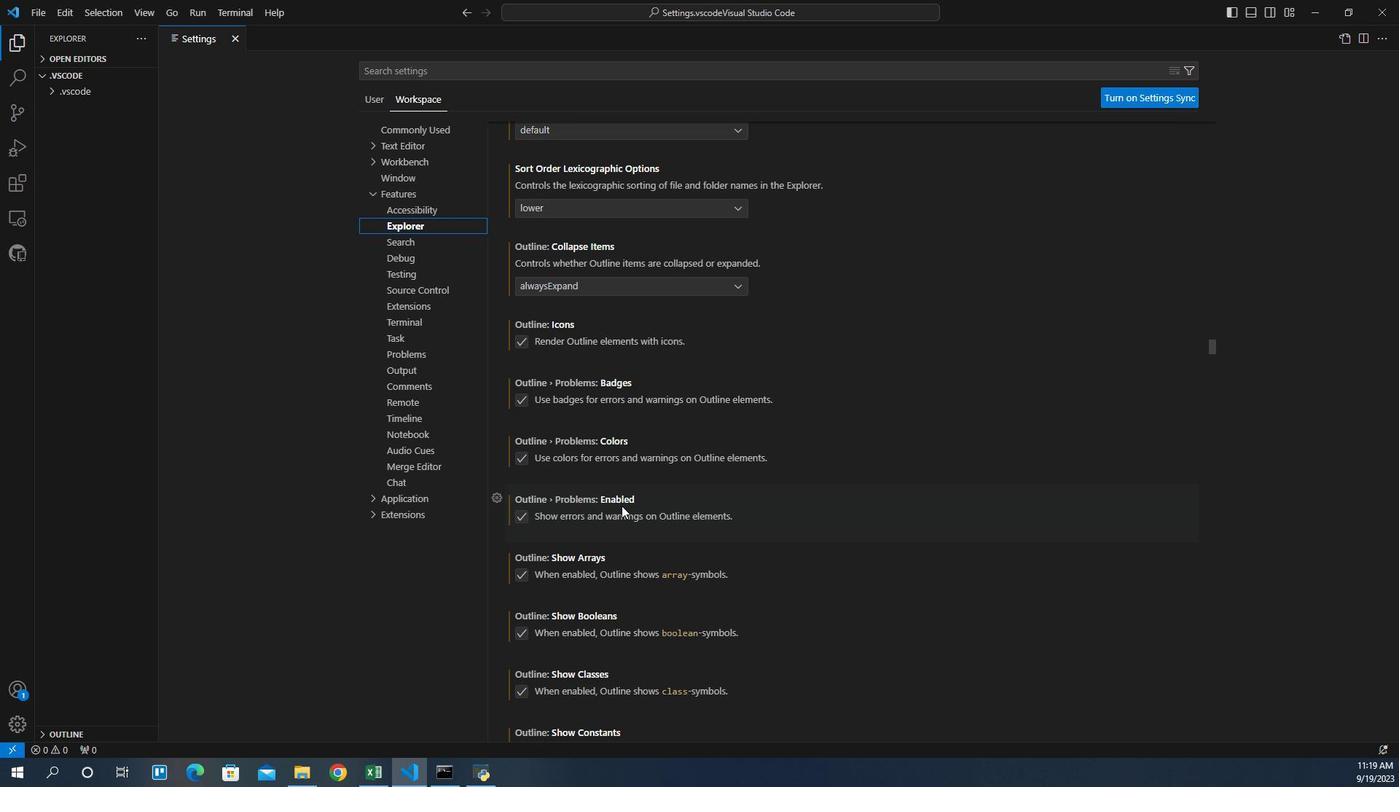 
Action: Mouse scrolled (663, 502) with delta (0, 0)
Screenshot: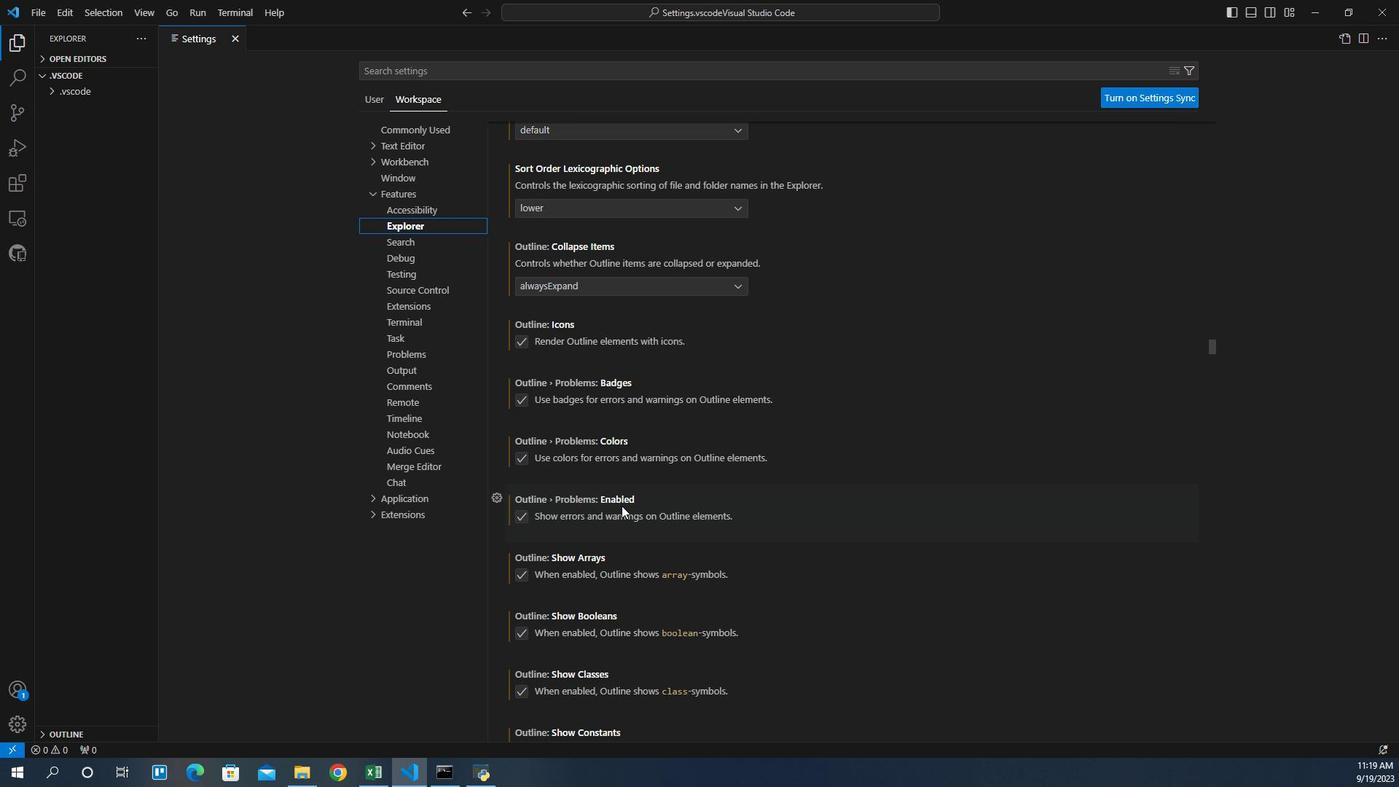 
Action: Mouse scrolled (663, 502) with delta (0, 0)
Screenshot: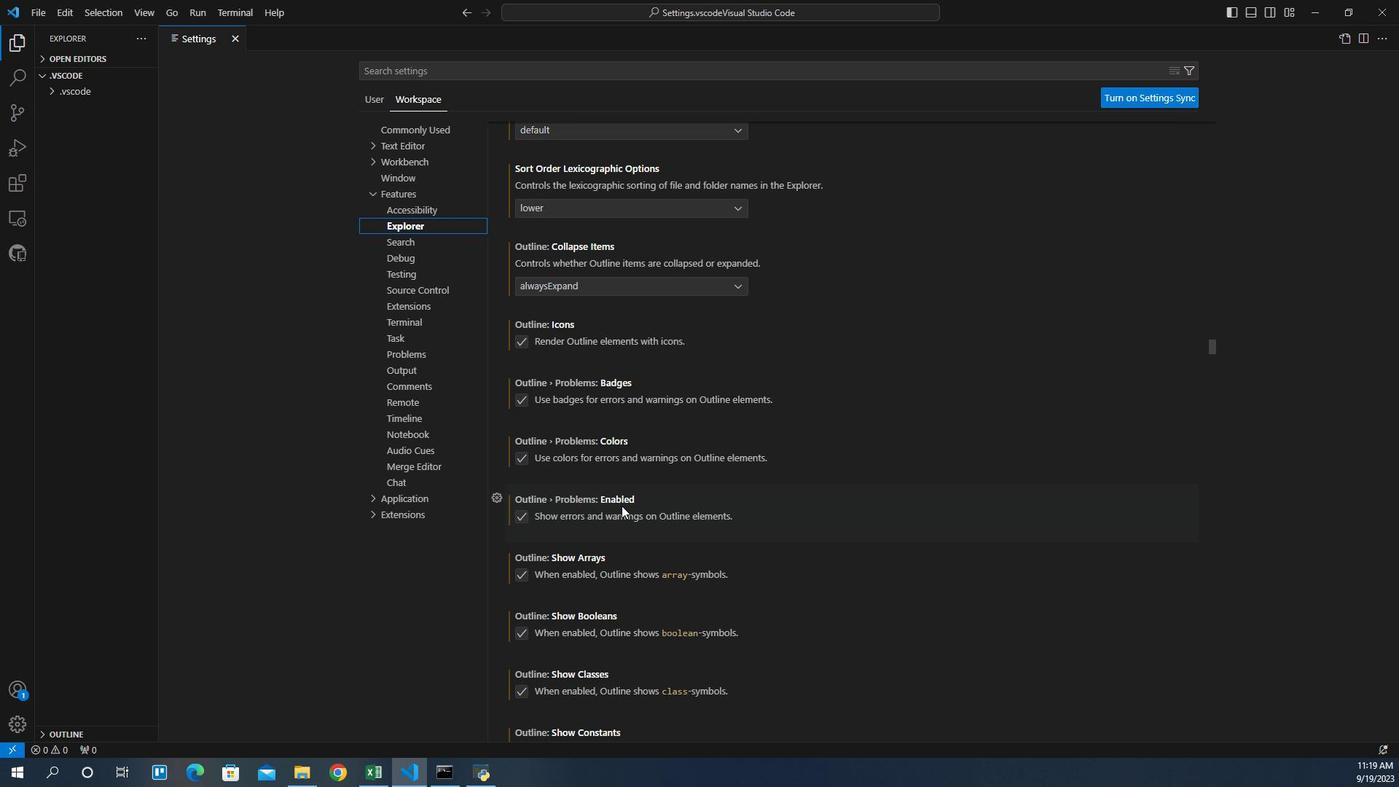 
Action: Mouse scrolled (663, 502) with delta (0, 0)
Screenshot: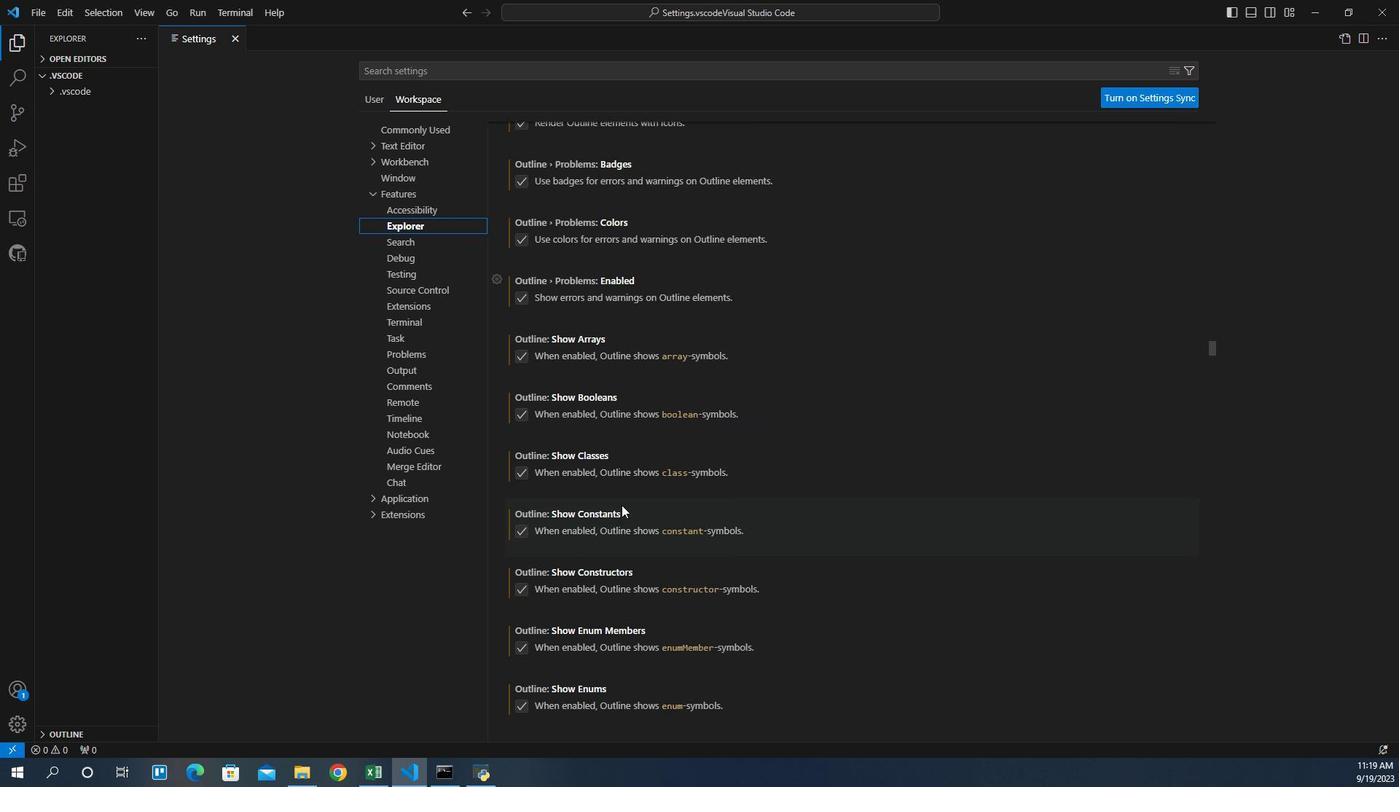 
Action: Mouse scrolled (663, 502) with delta (0, 0)
Screenshot: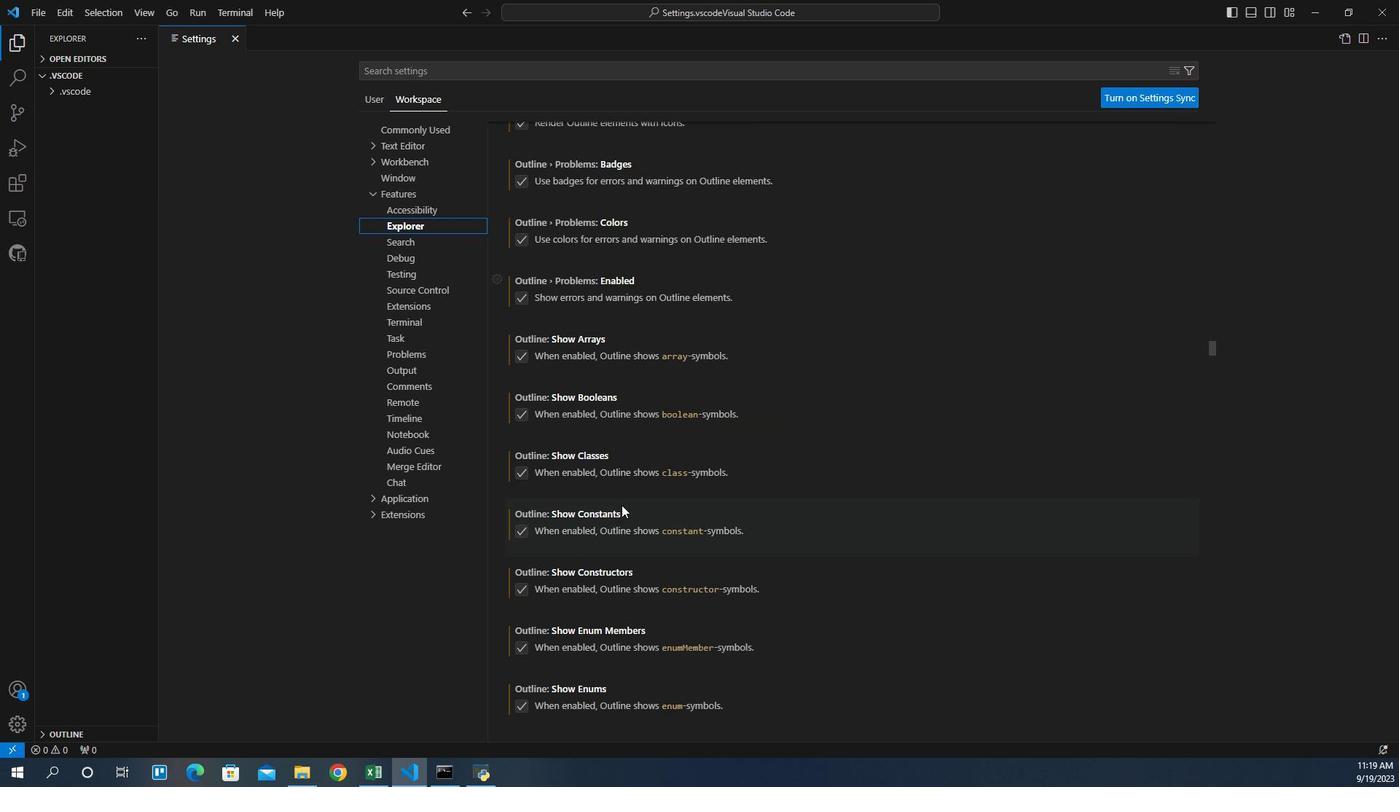 
Action: Mouse scrolled (663, 502) with delta (0, 0)
Screenshot: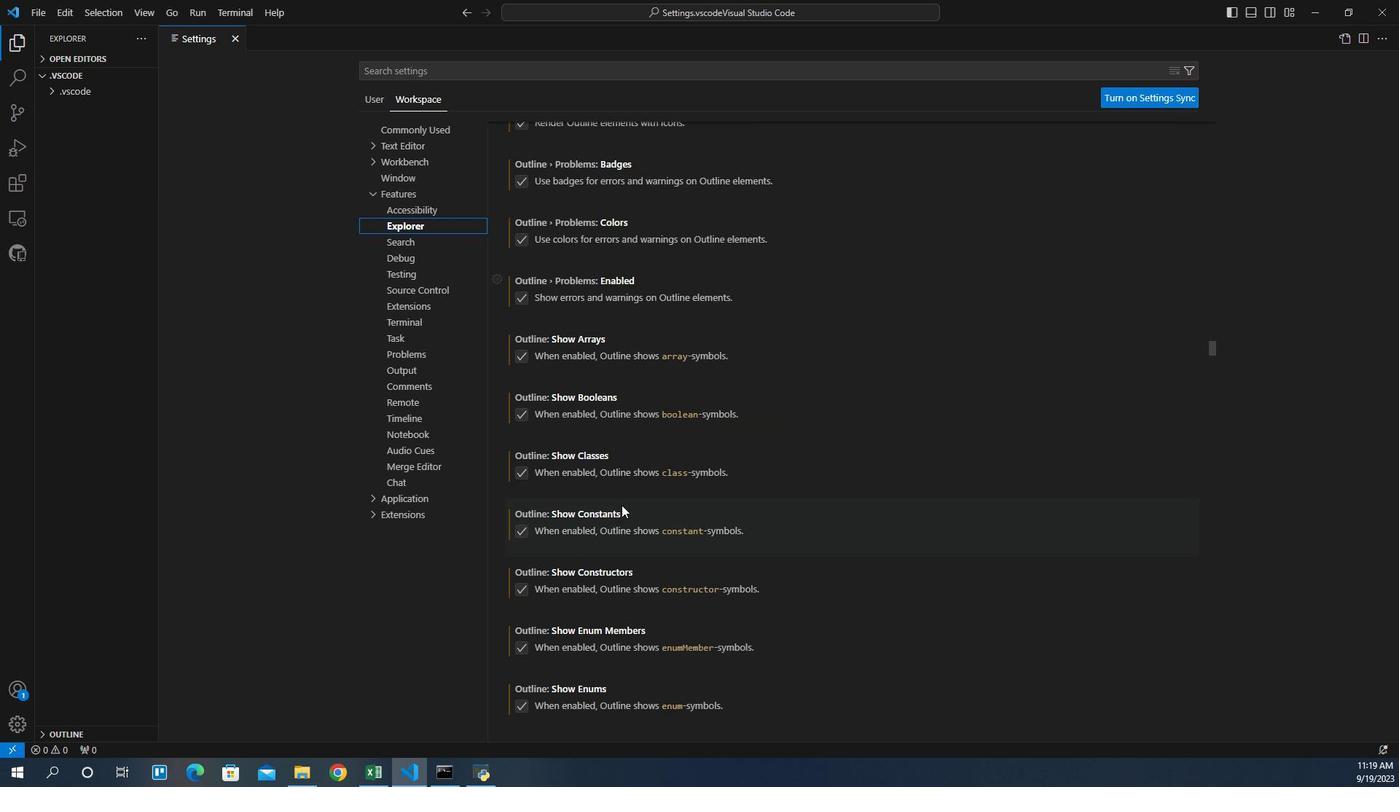 
Action: Mouse scrolled (663, 502) with delta (0, 0)
Screenshot: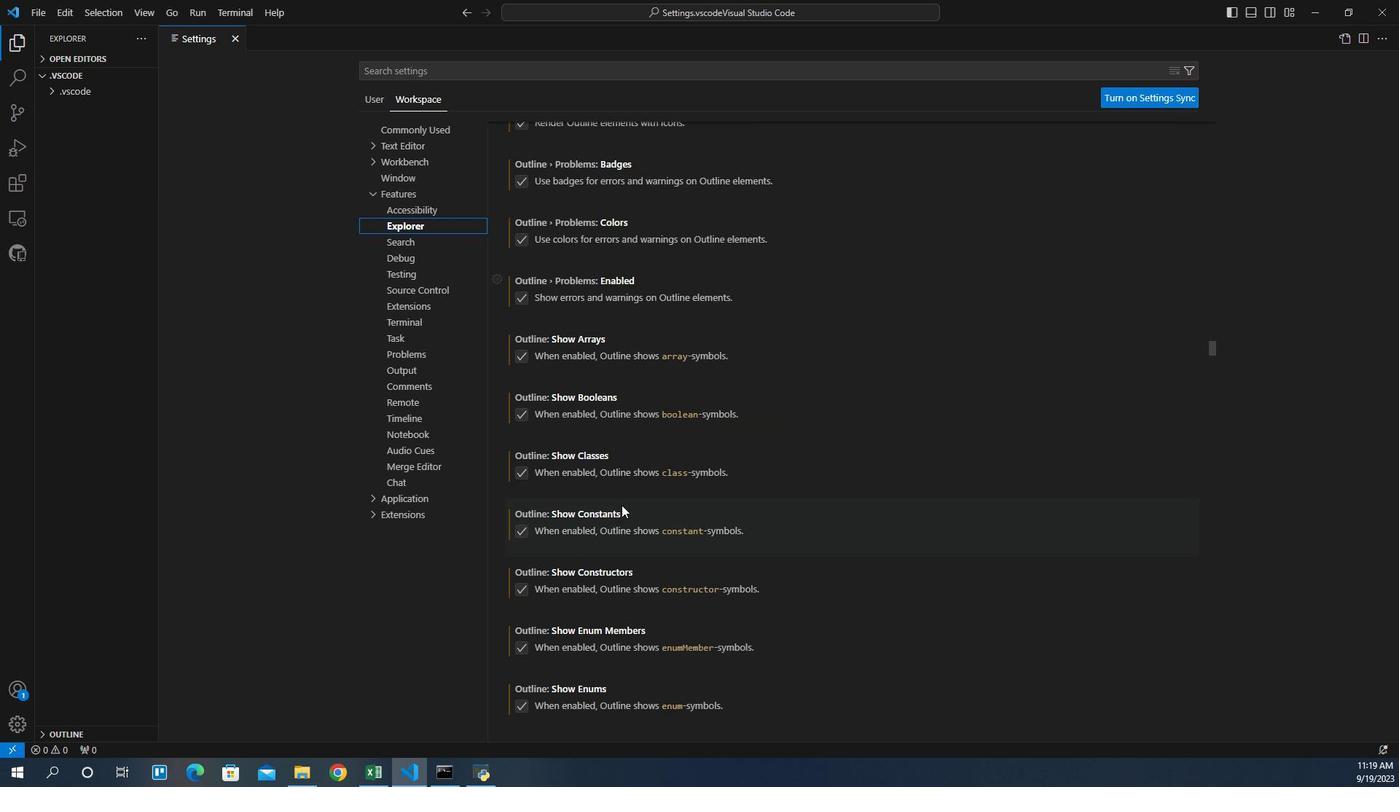 
Action: Mouse scrolled (663, 502) with delta (0, 0)
Screenshot: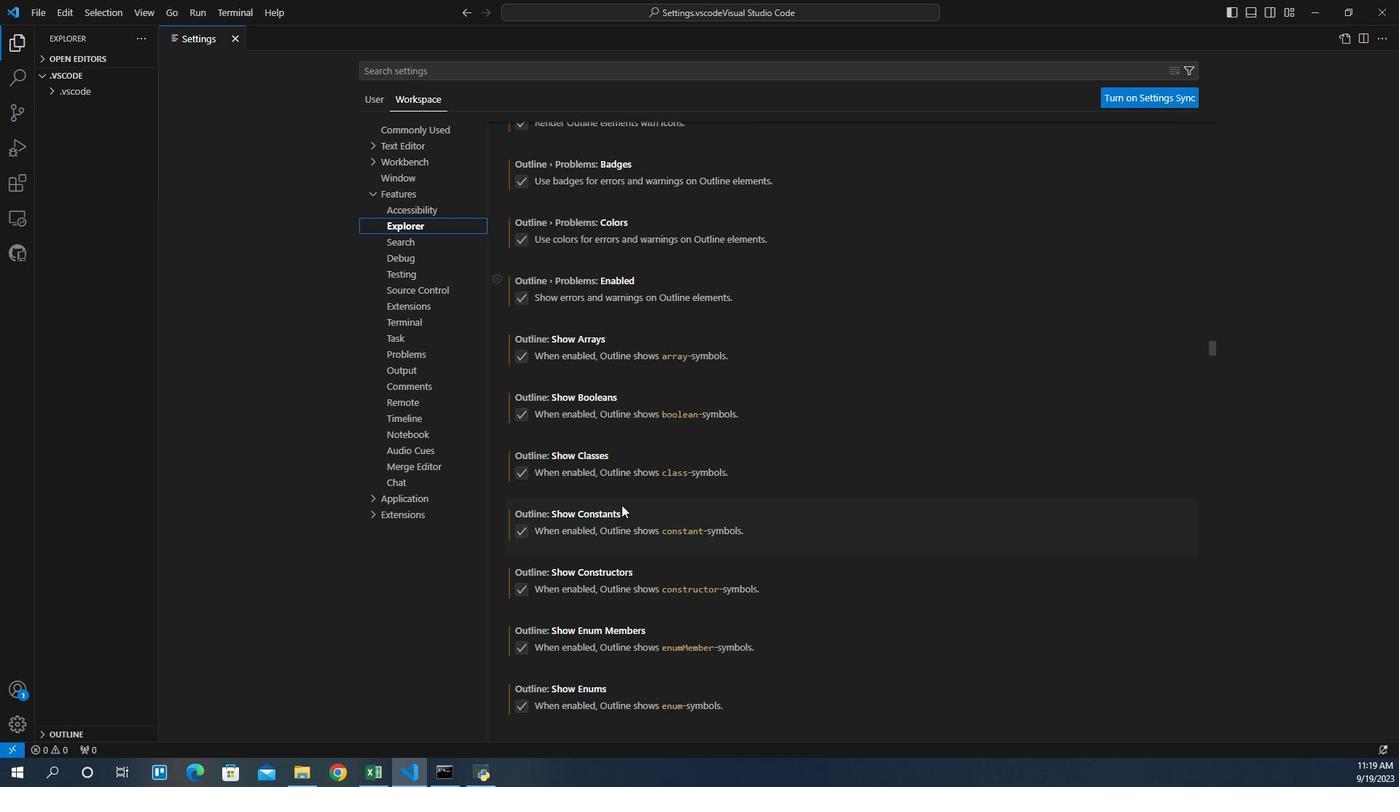 
Action: Mouse scrolled (663, 502) with delta (0, 0)
Screenshot: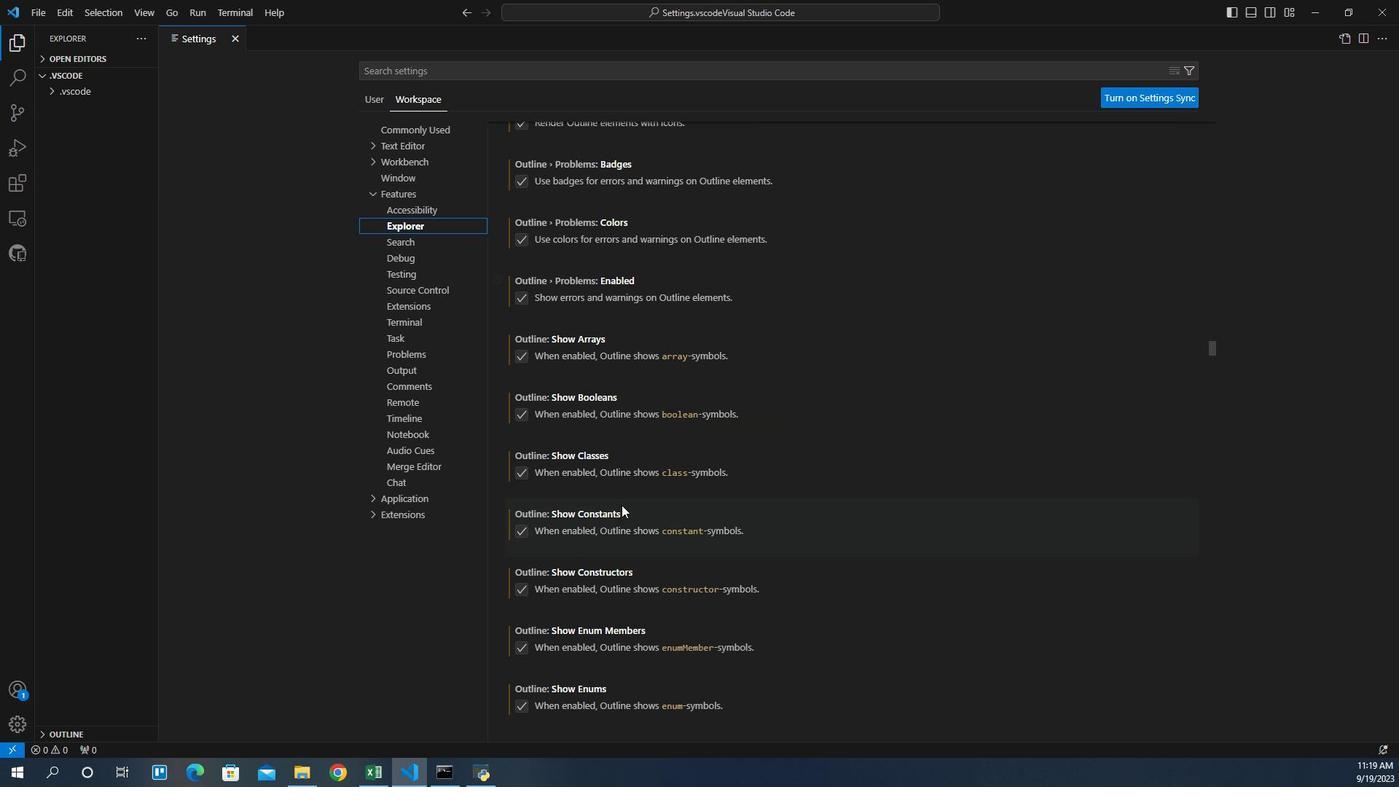 
Action: Mouse moved to (663, 502)
Screenshot: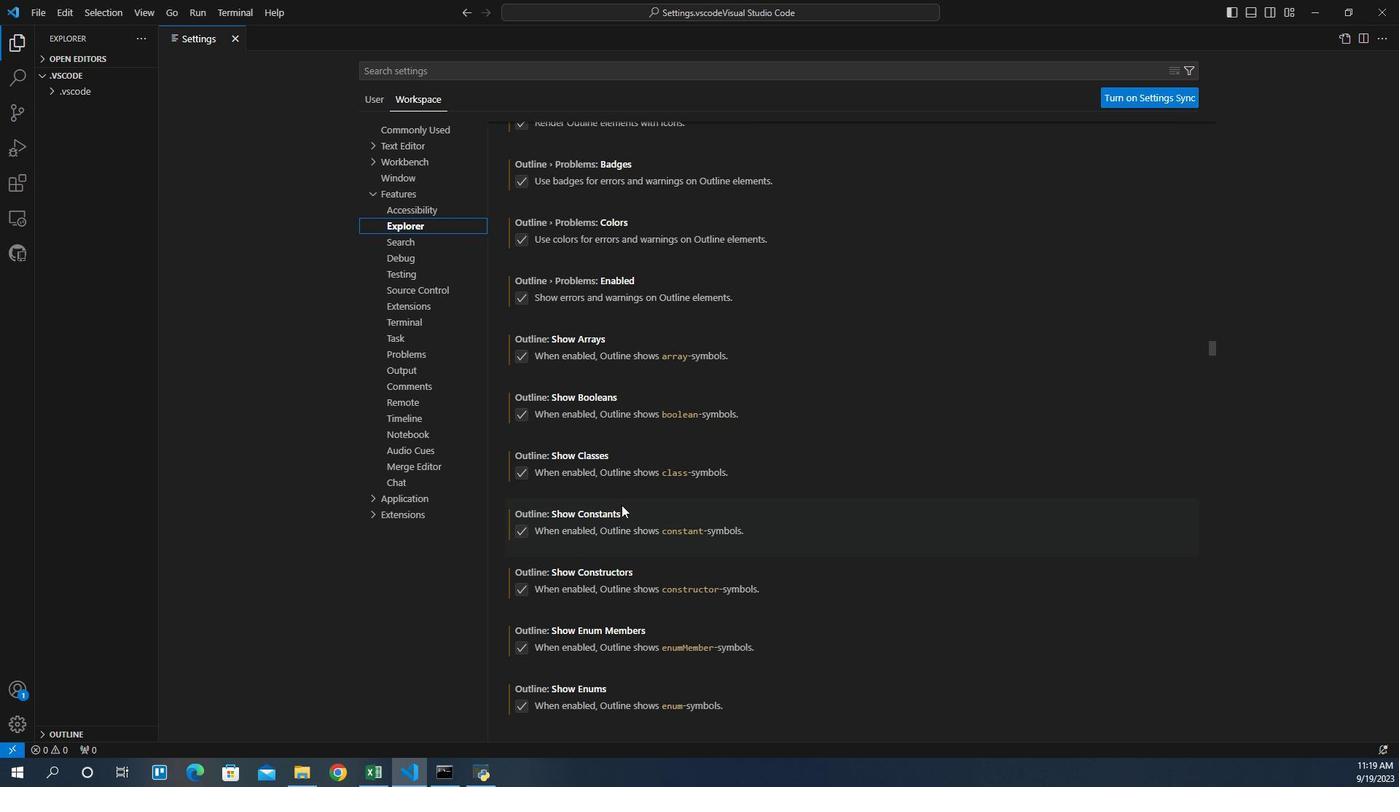 
Action: Mouse scrolled (663, 501) with delta (0, 0)
Screenshot: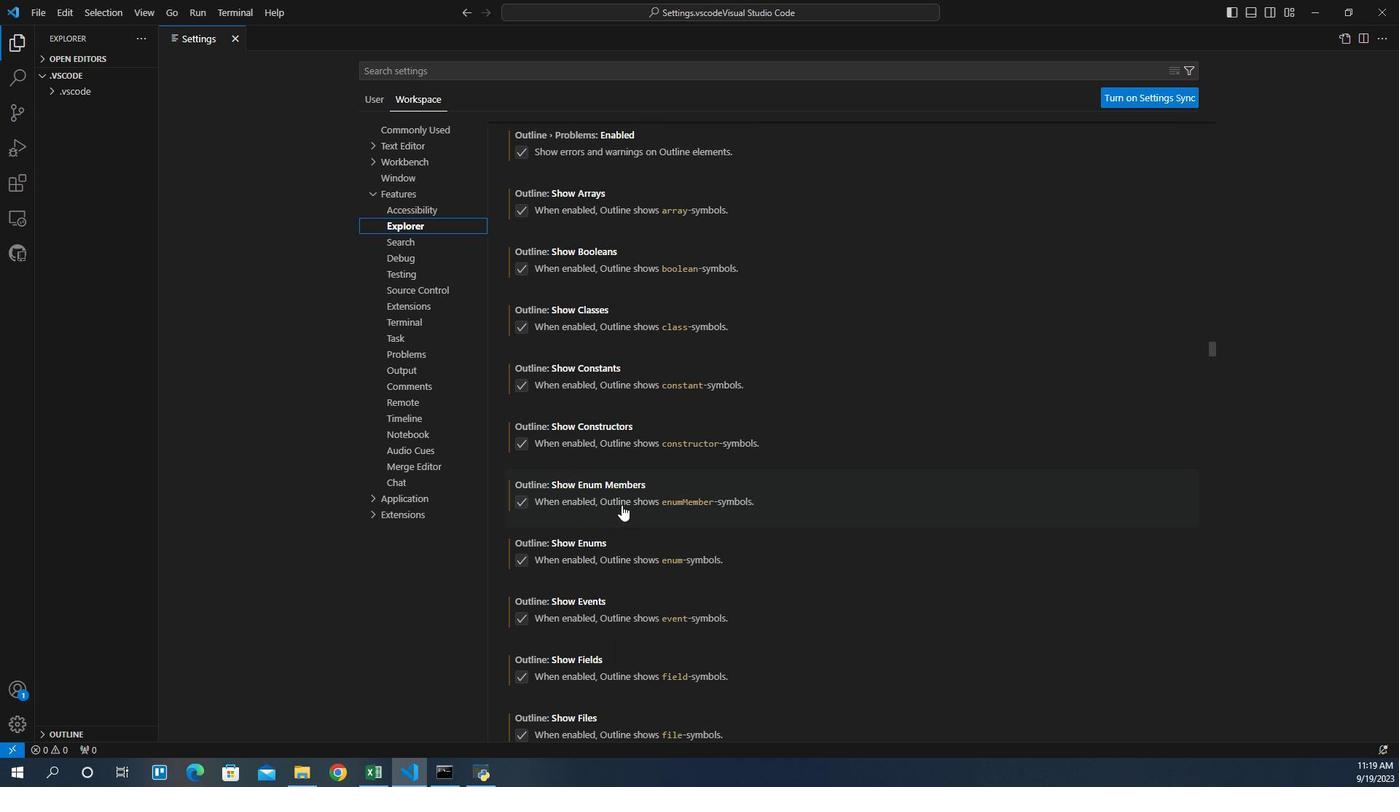 
Action: Mouse scrolled (663, 501) with delta (0, 0)
Screenshot: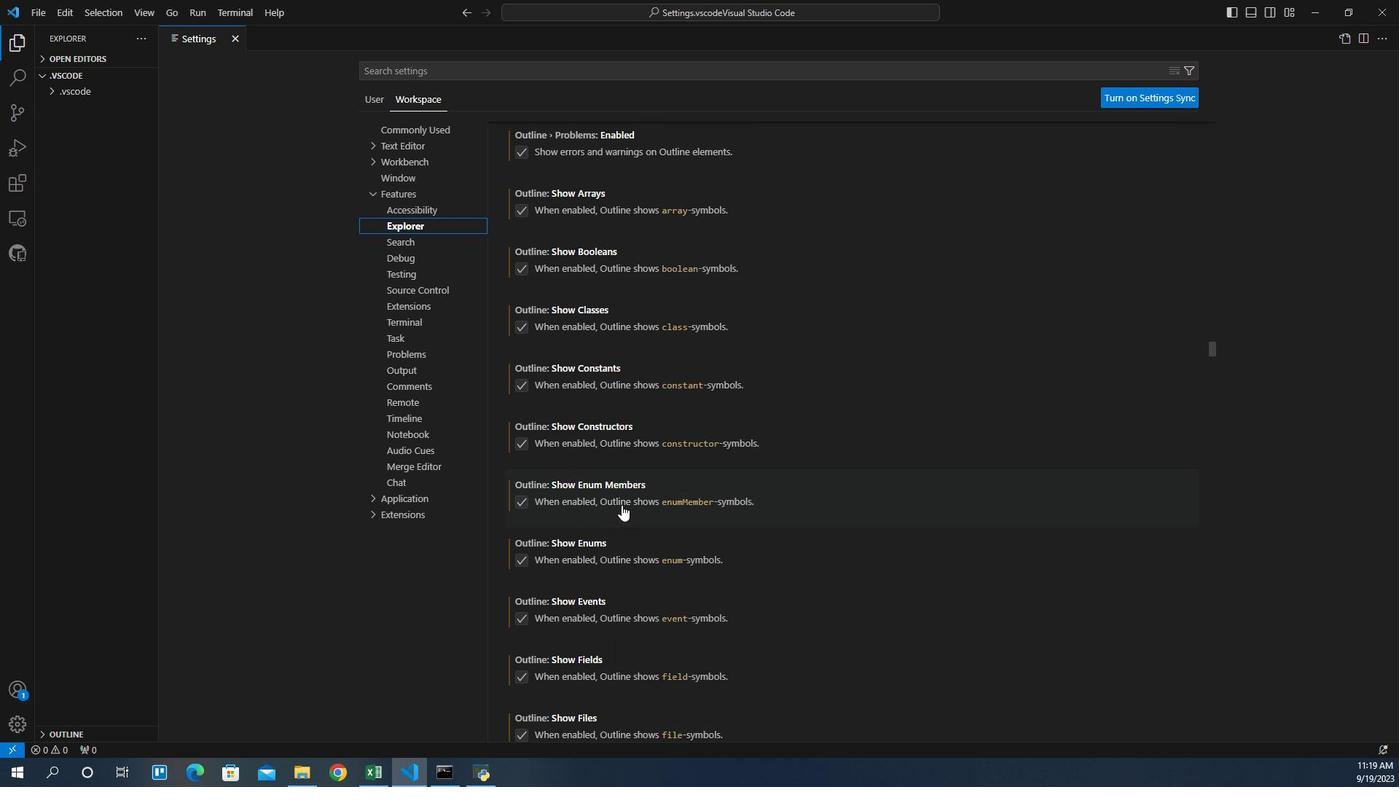 
Action: Mouse scrolled (663, 502) with delta (0, 0)
Screenshot: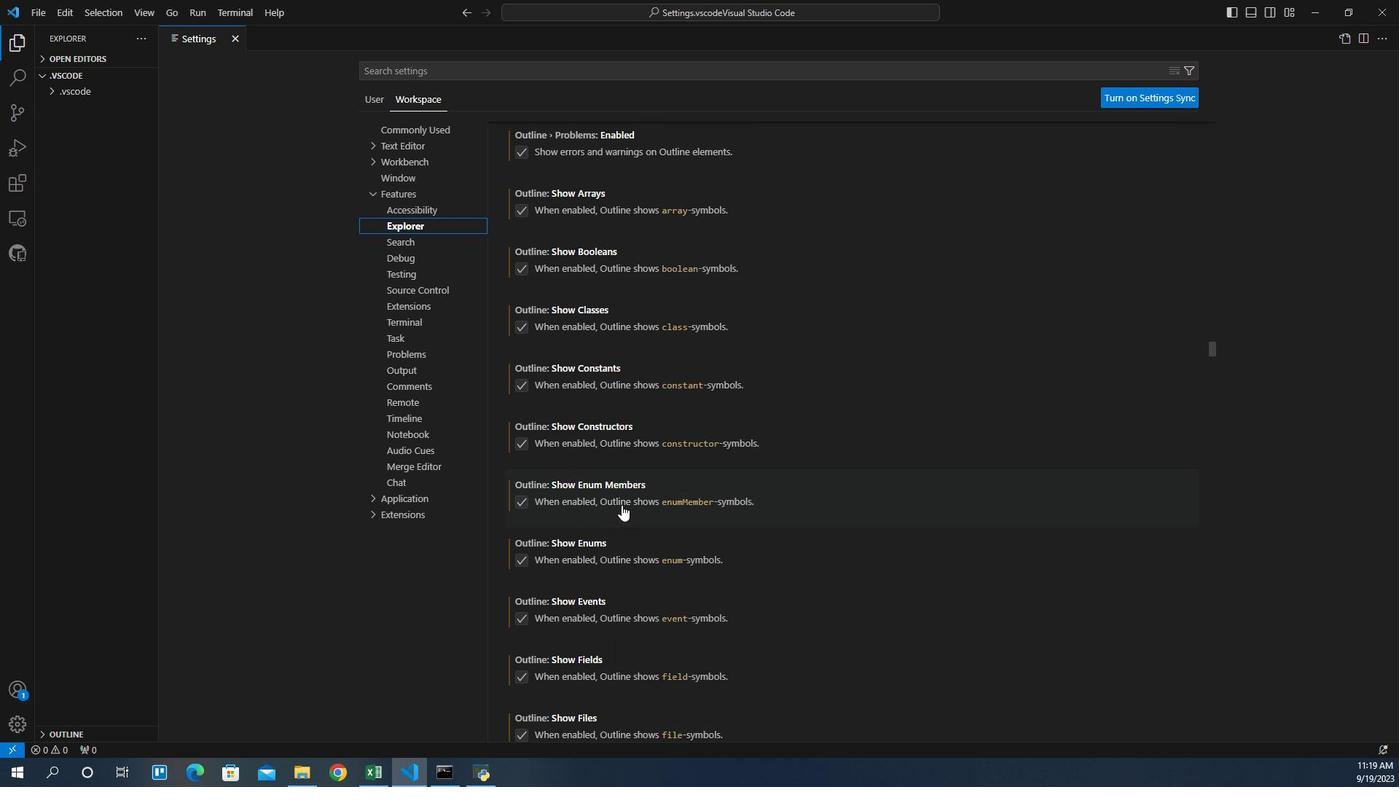 
Action: Mouse scrolled (663, 501) with delta (0, 0)
Screenshot: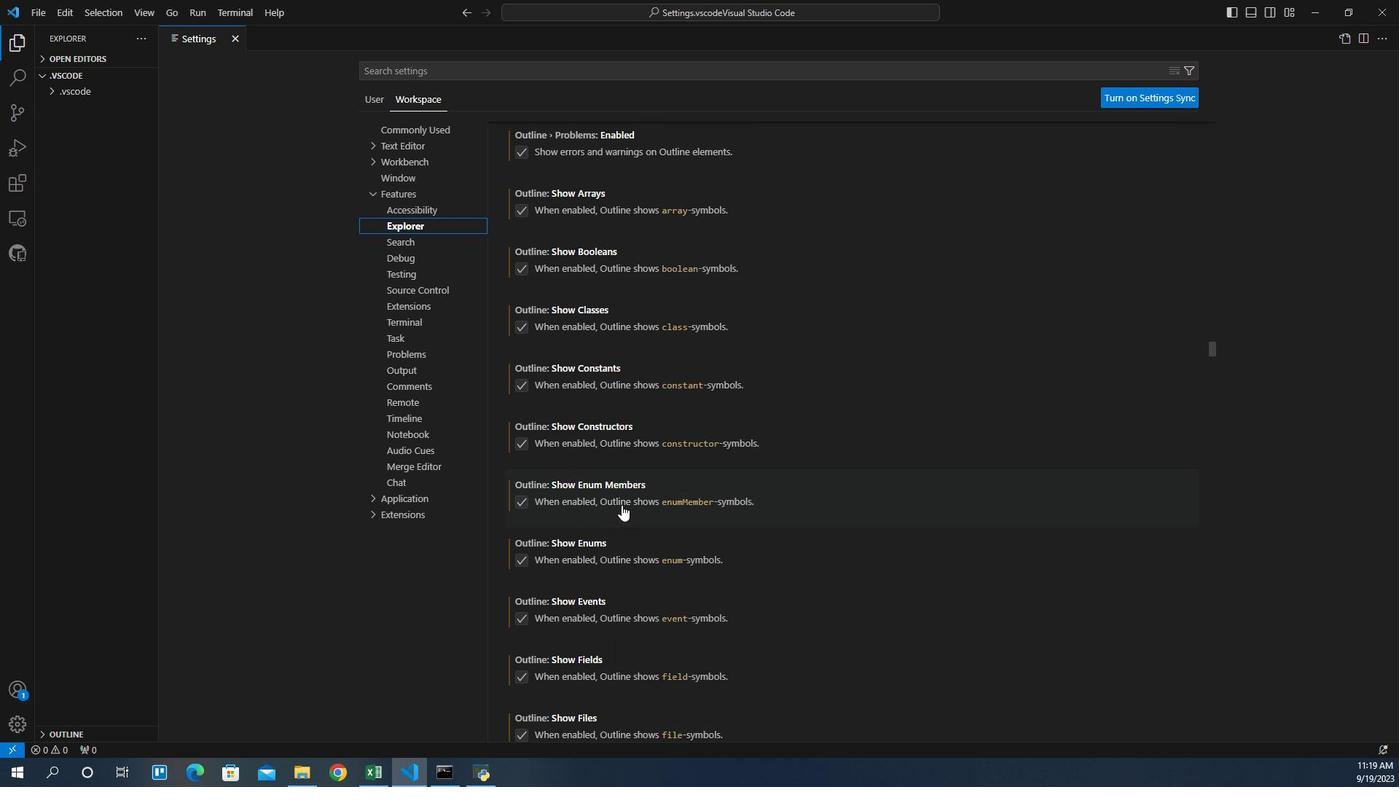 
Action: Mouse scrolled (663, 501) with delta (0, 0)
Screenshot: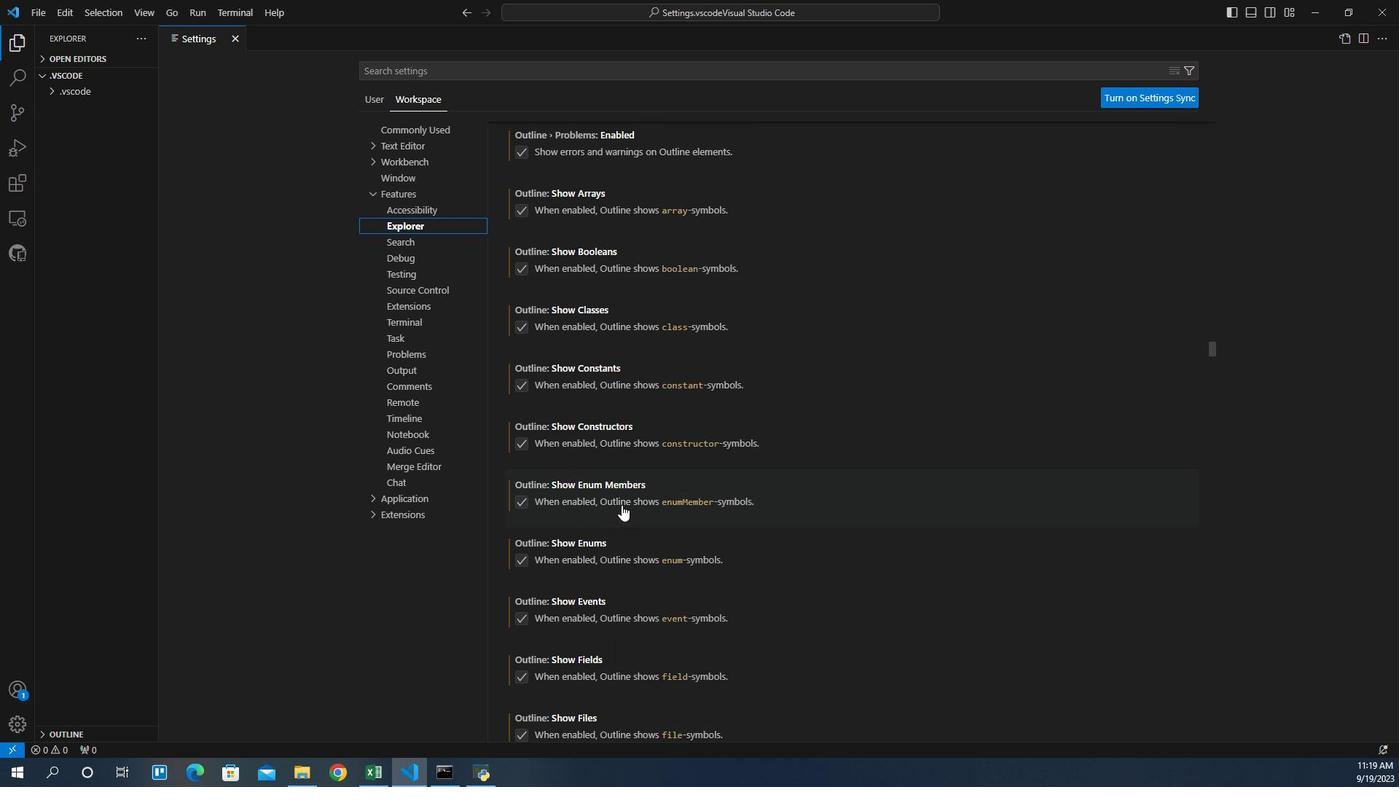 
Action: Mouse scrolled (663, 501) with delta (0, 0)
Screenshot: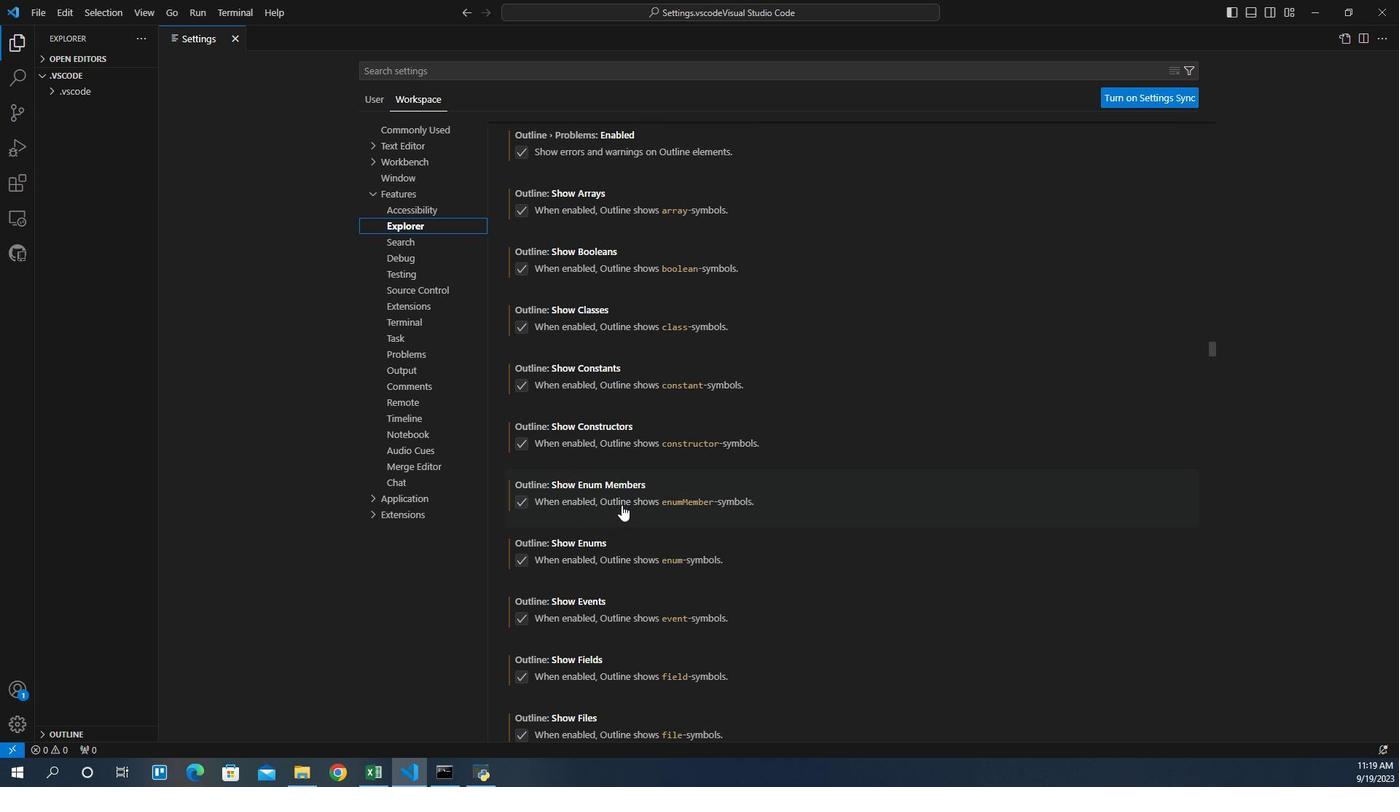 
Action: Mouse scrolled (663, 501) with delta (0, 0)
Screenshot: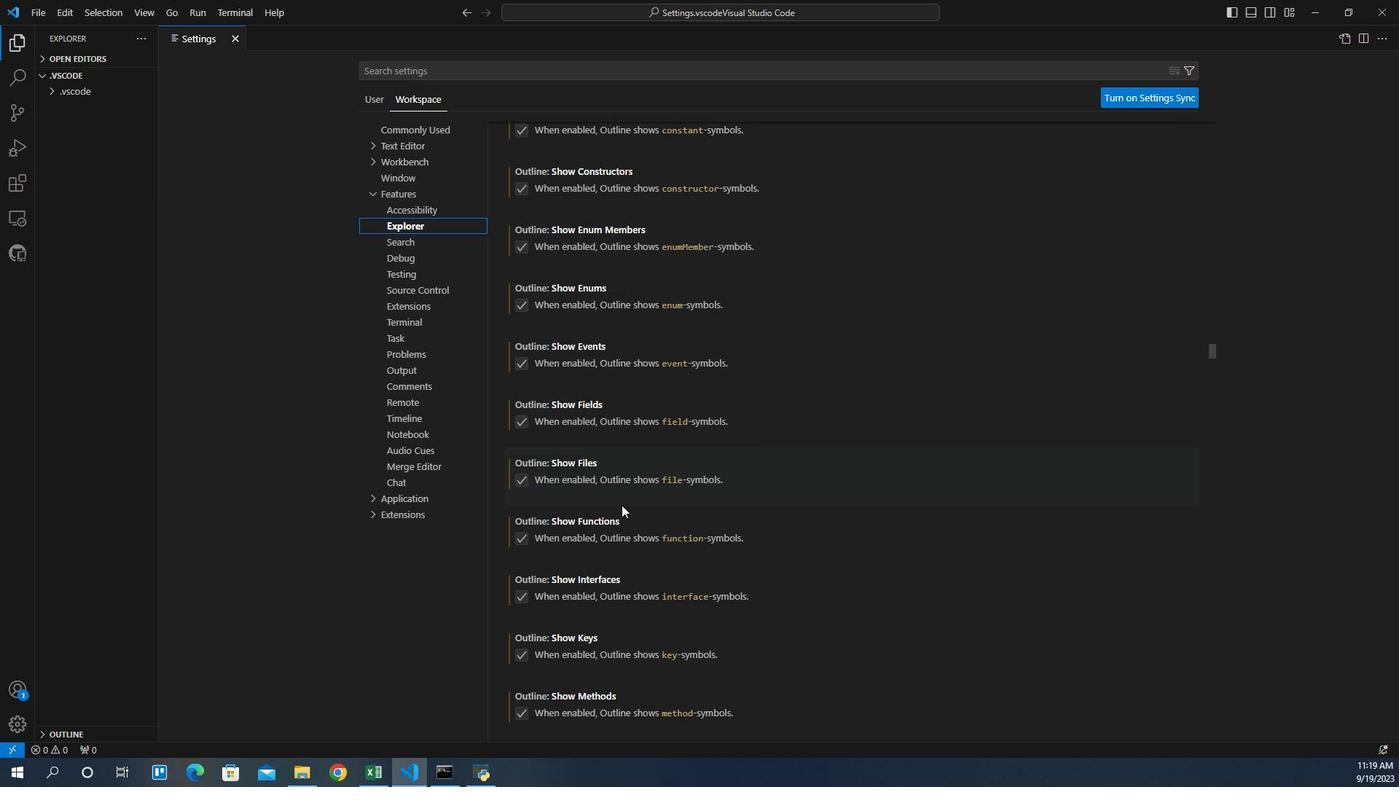 
Action: Mouse scrolled (663, 501) with delta (0, 0)
Screenshot: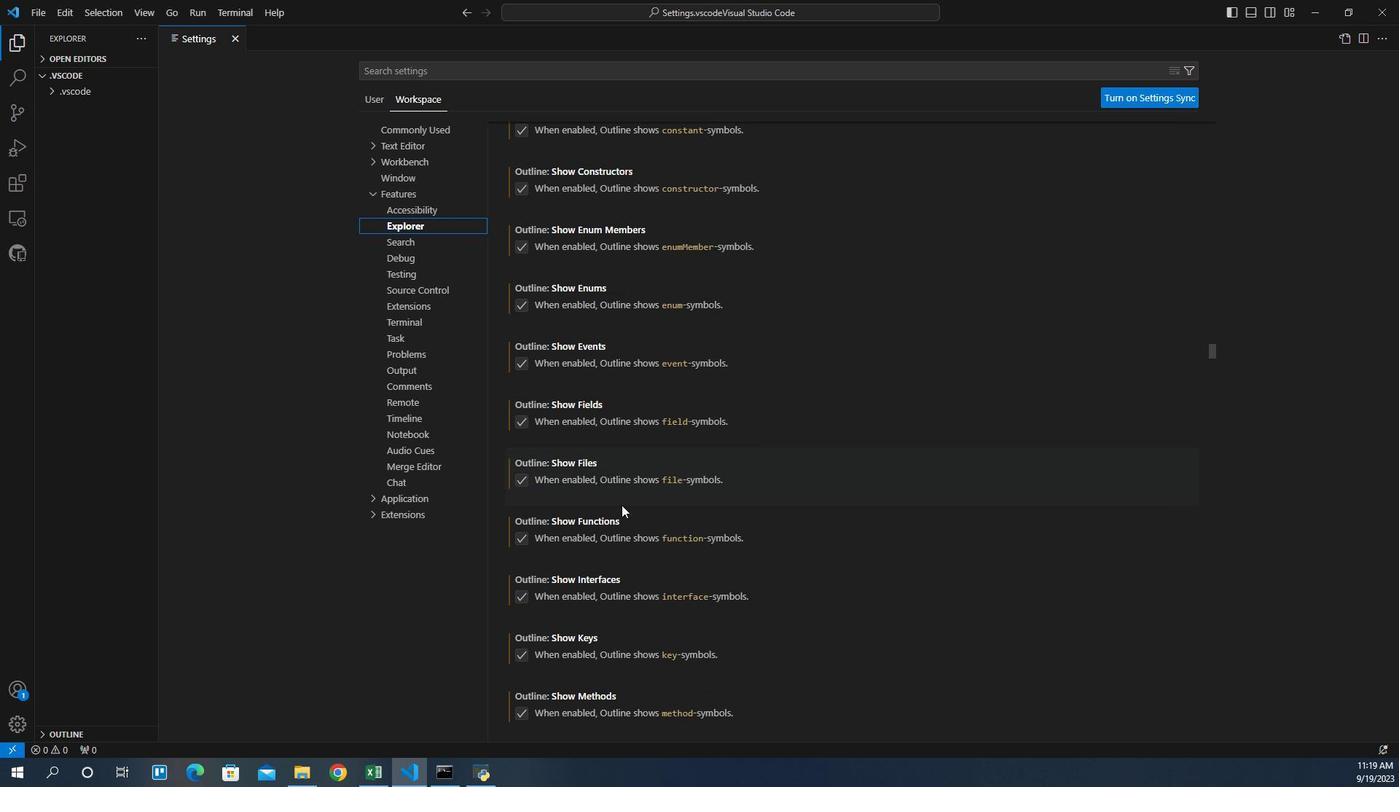 
Action: Mouse scrolled (663, 501) with delta (0, 0)
Screenshot: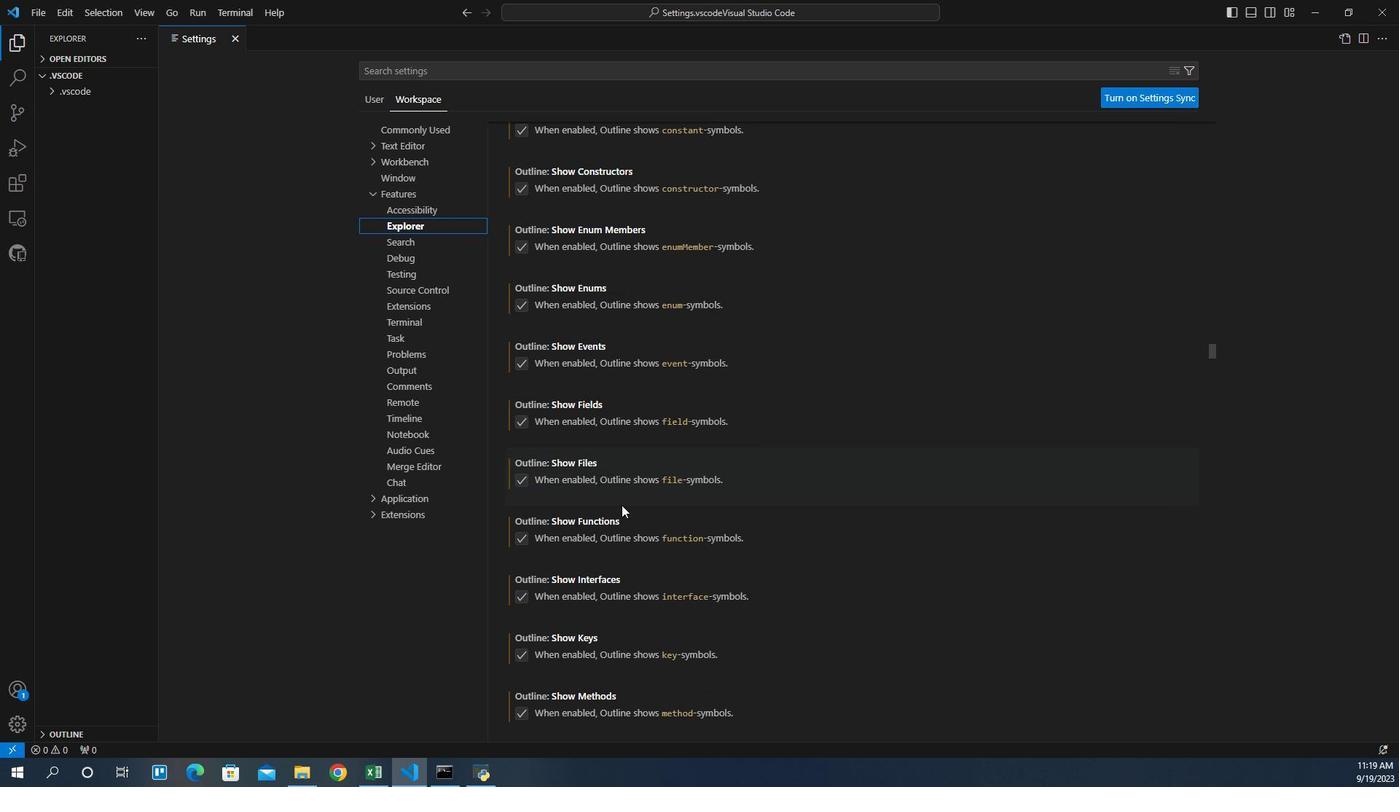 
Action: Mouse scrolled (663, 501) with delta (0, 0)
Screenshot: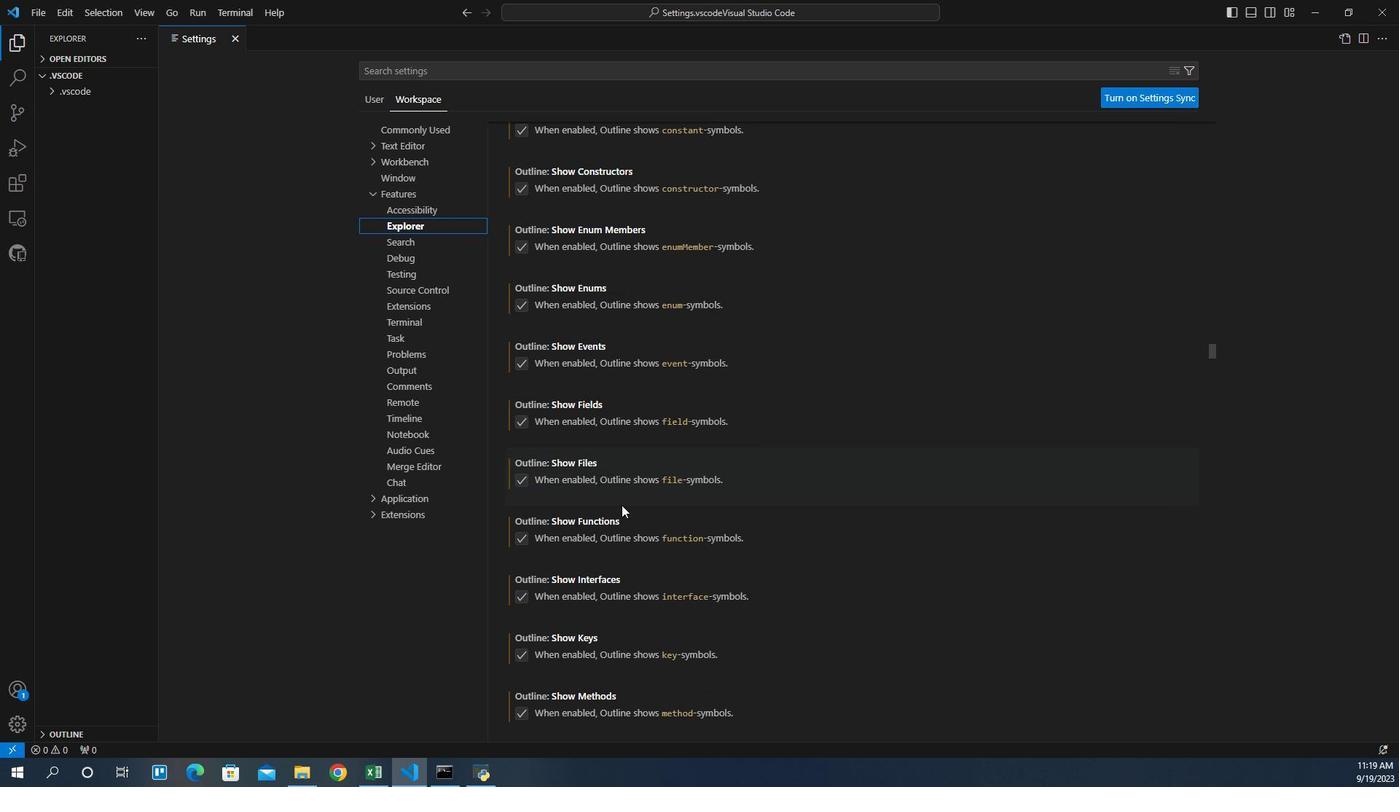 
Action: Mouse scrolled (663, 501) with delta (0, 0)
Screenshot: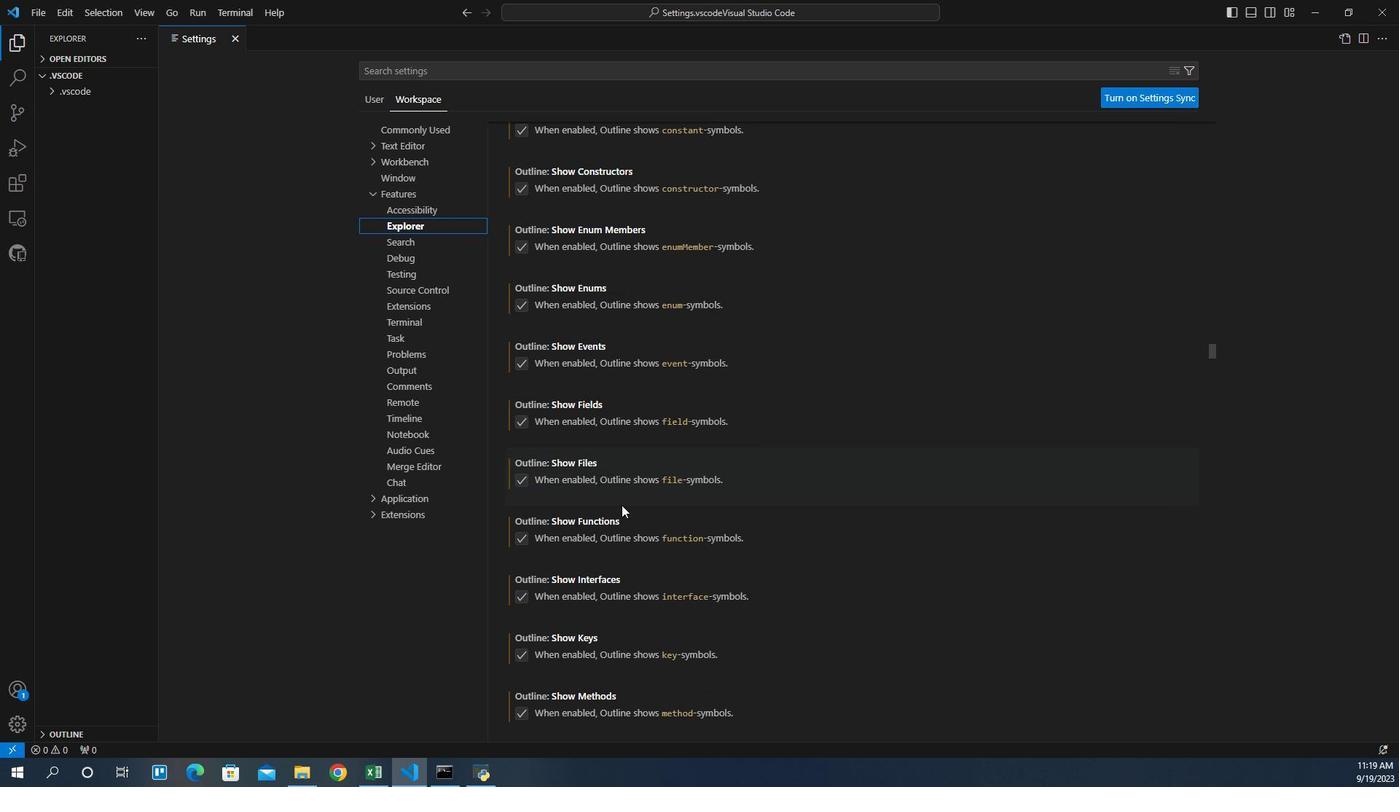 
Action: Mouse scrolled (663, 501) with delta (0, 0)
Screenshot: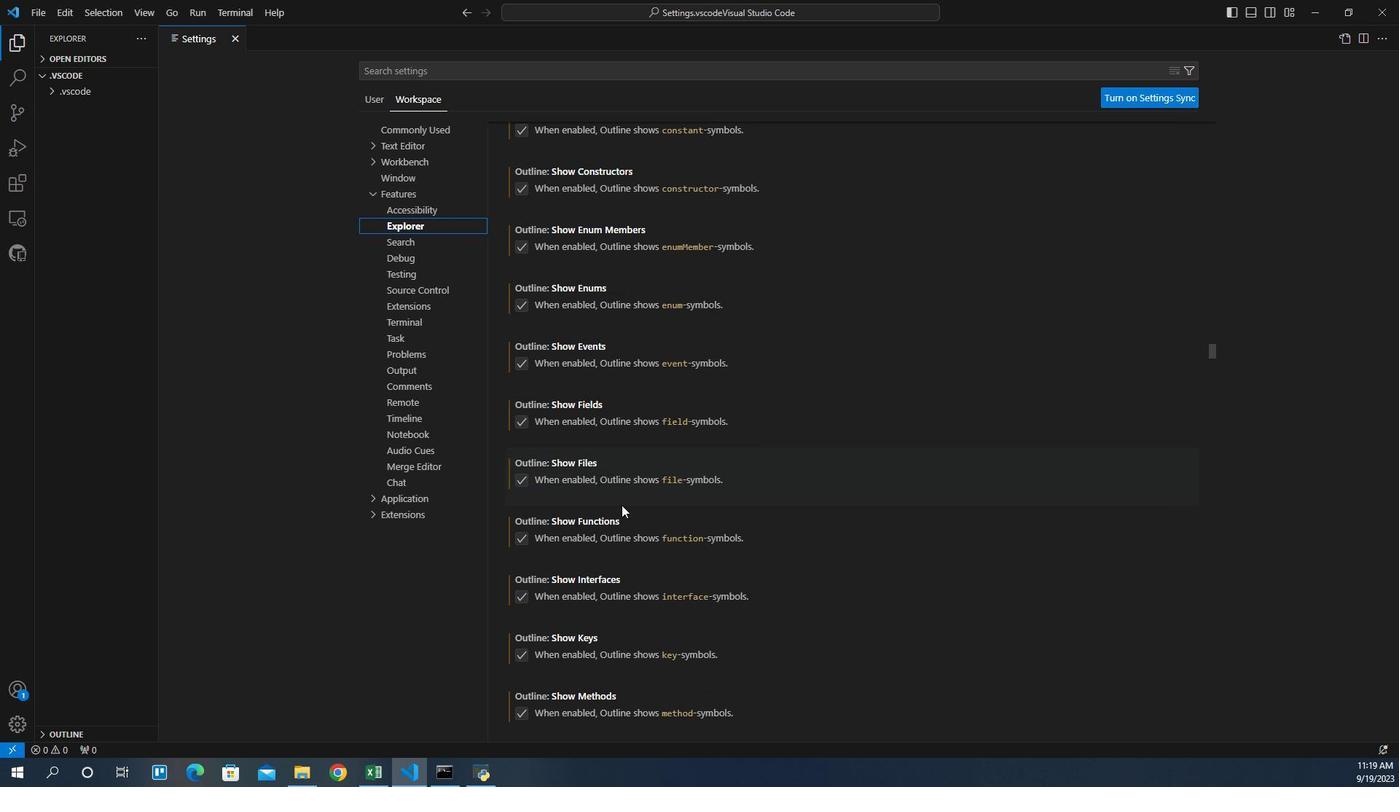 
Action: Mouse scrolled (663, 501) with delta (0, 0)
Screenshot: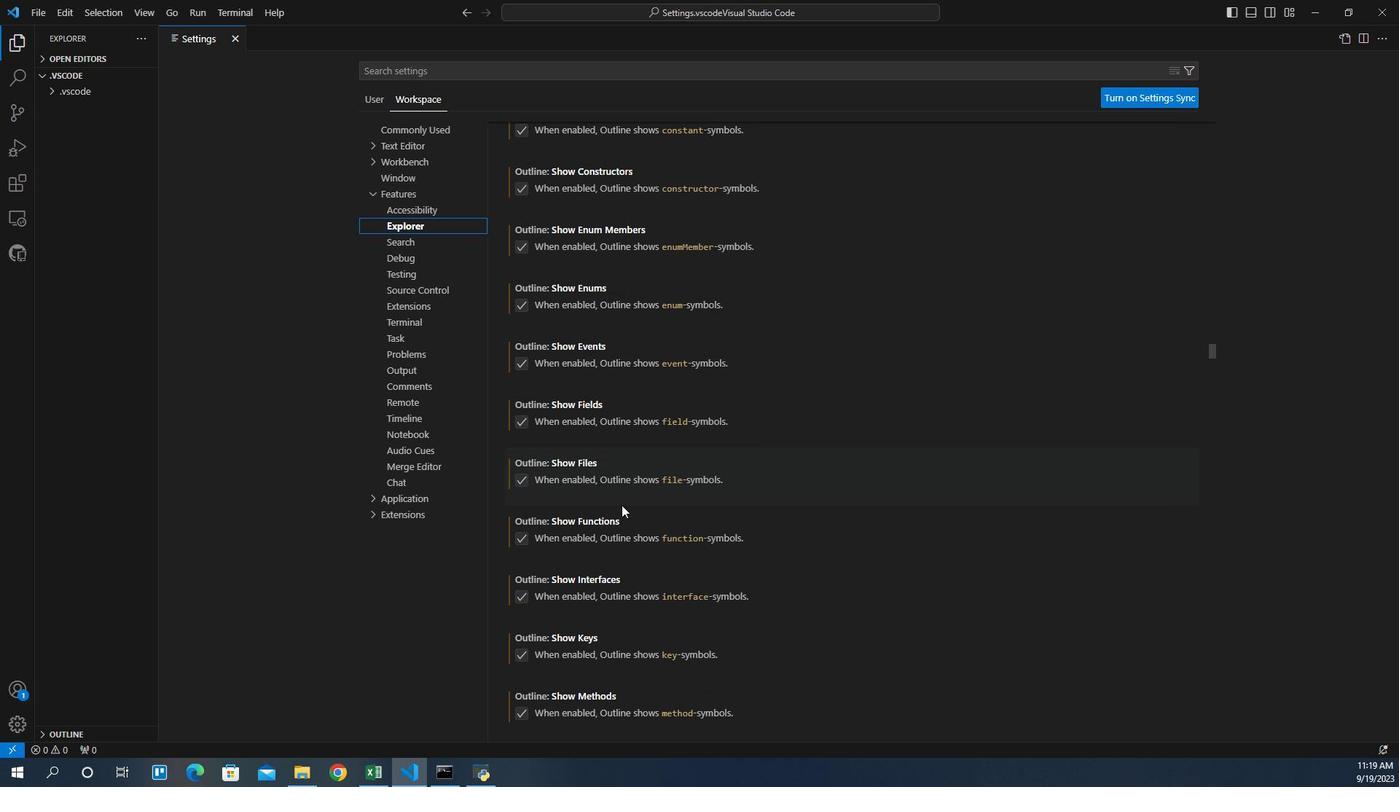 
Action: Mouse scrolled (663, 501) with delta (0, 0)
Screenshot: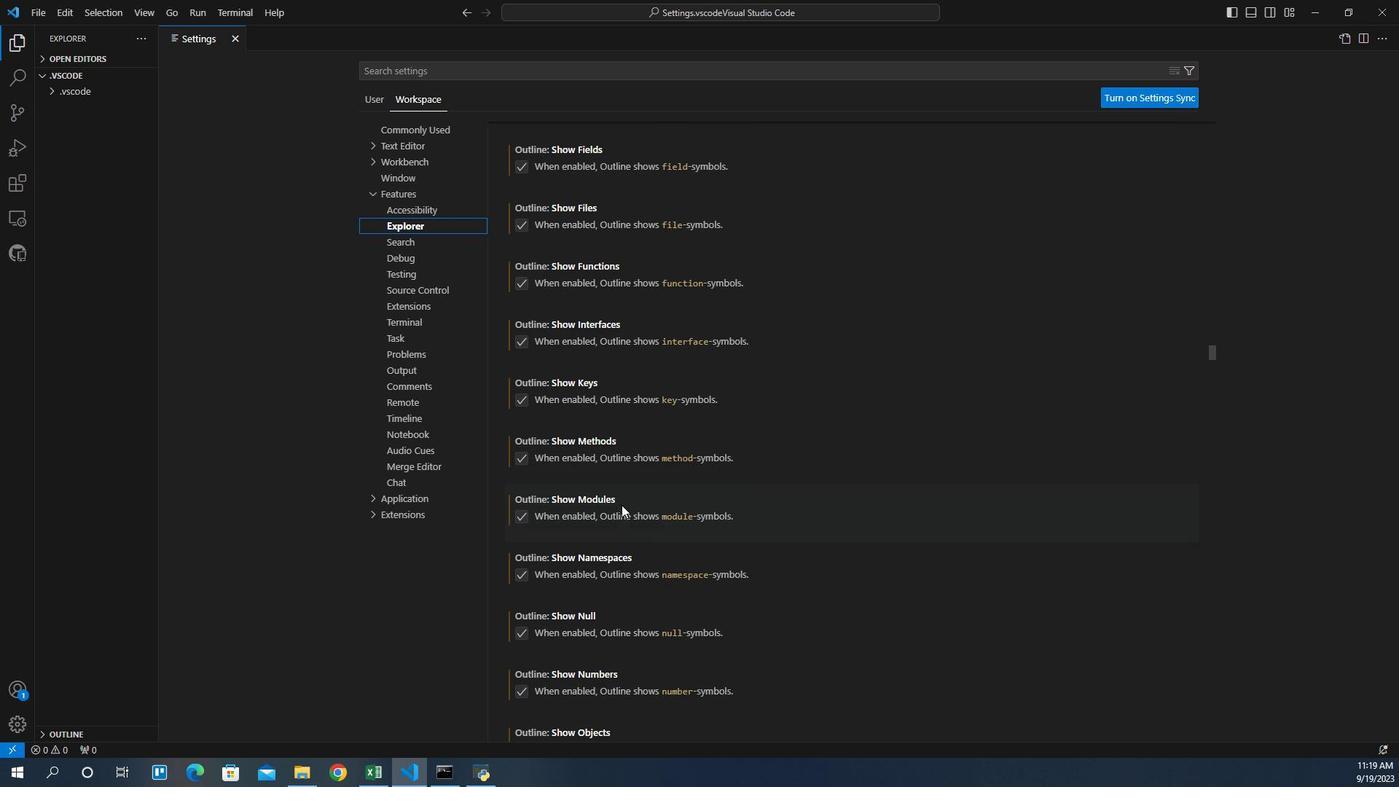 
Action: Mouse scrolled (663, 501) with delta (0, 0)
Screenshot: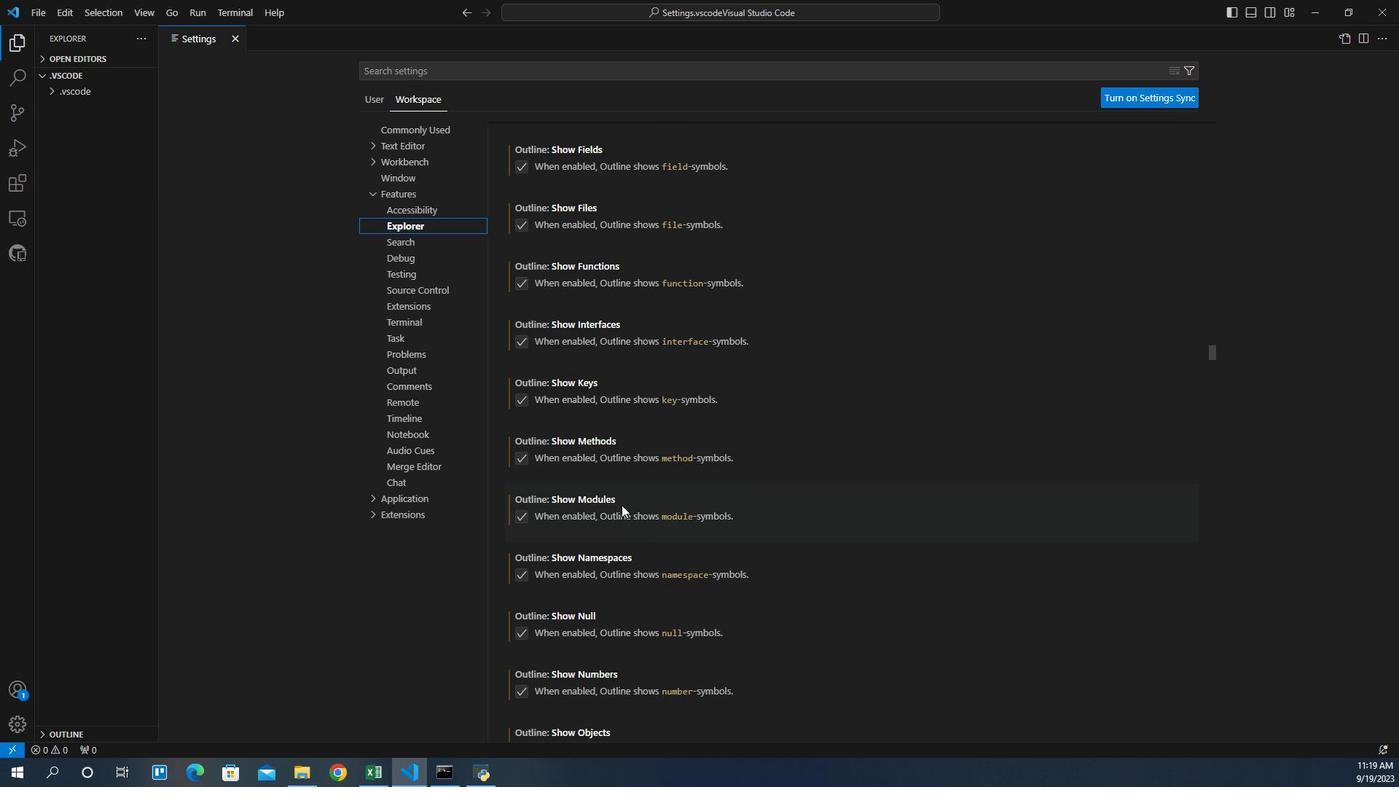 
Action: Mouse scrolled (663, 501) with delta (0, 0)
Screenshot: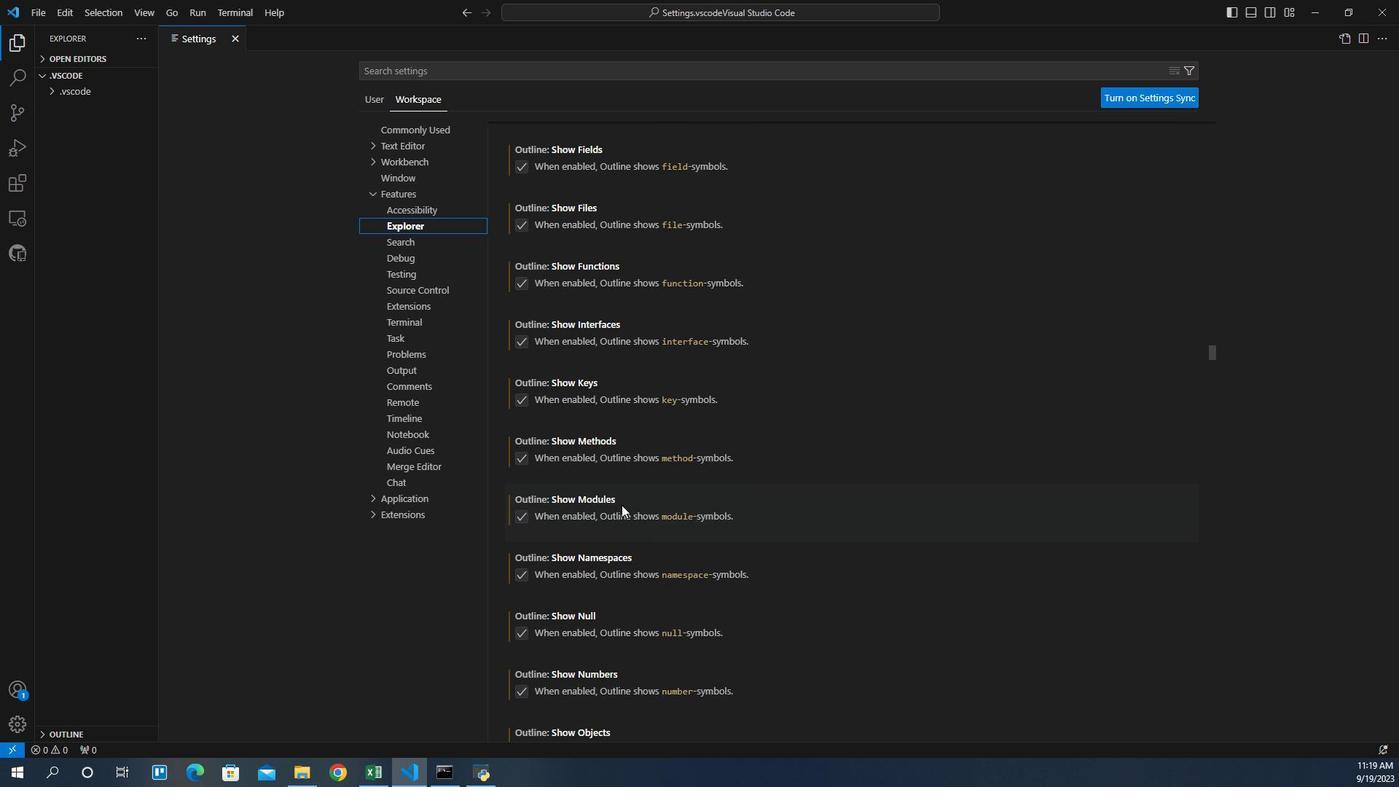 
Action: Mouse scrolled (663, 501) with delta (0, 0)
Screenshot: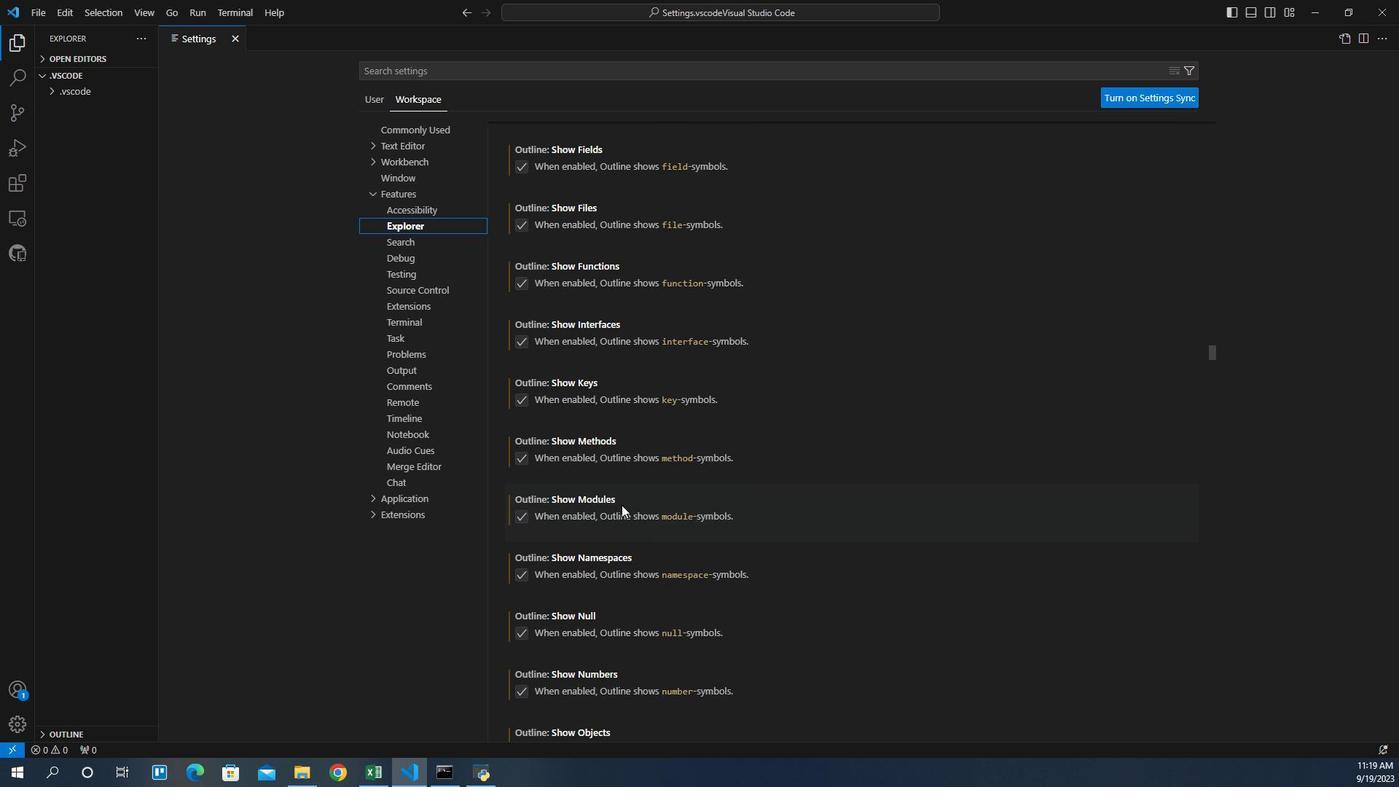 
Action: Mouse scrolled (663, 501) with delta (0, 0)
Screenshot: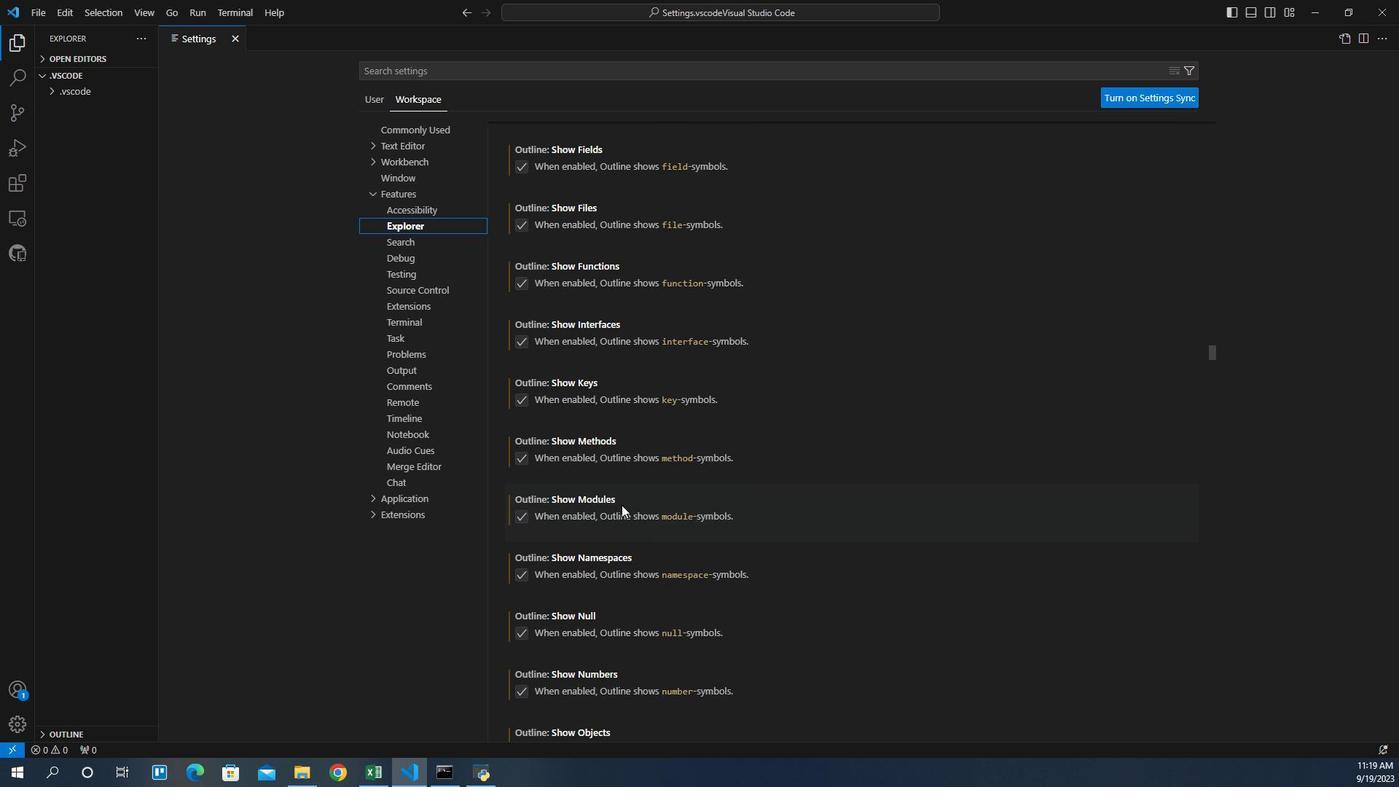 
Action: Mouse scrolled (663, 501) with delta (0, 0)
Screenshot: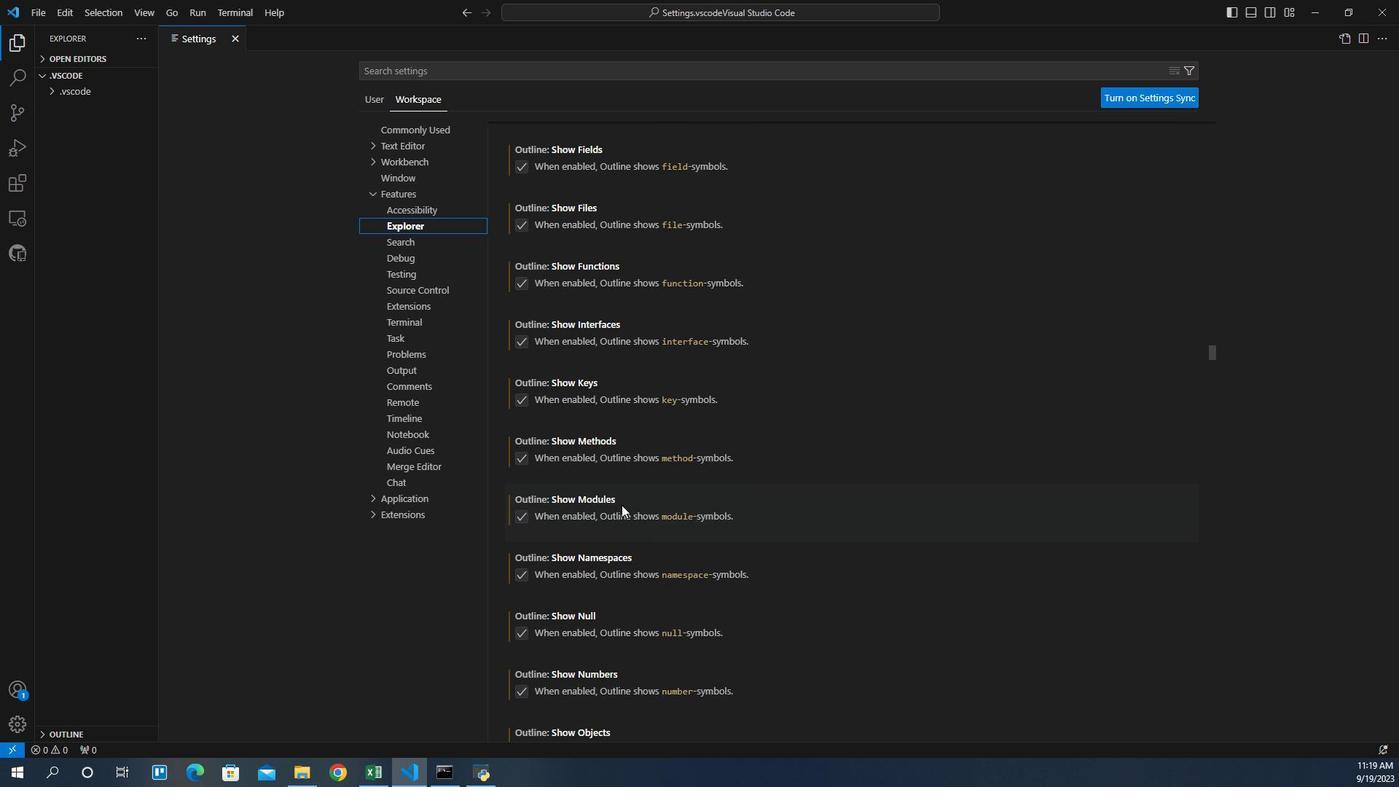 
Action: Mouse scrolled (663, 501) with delta (0, 0)
Screenshot: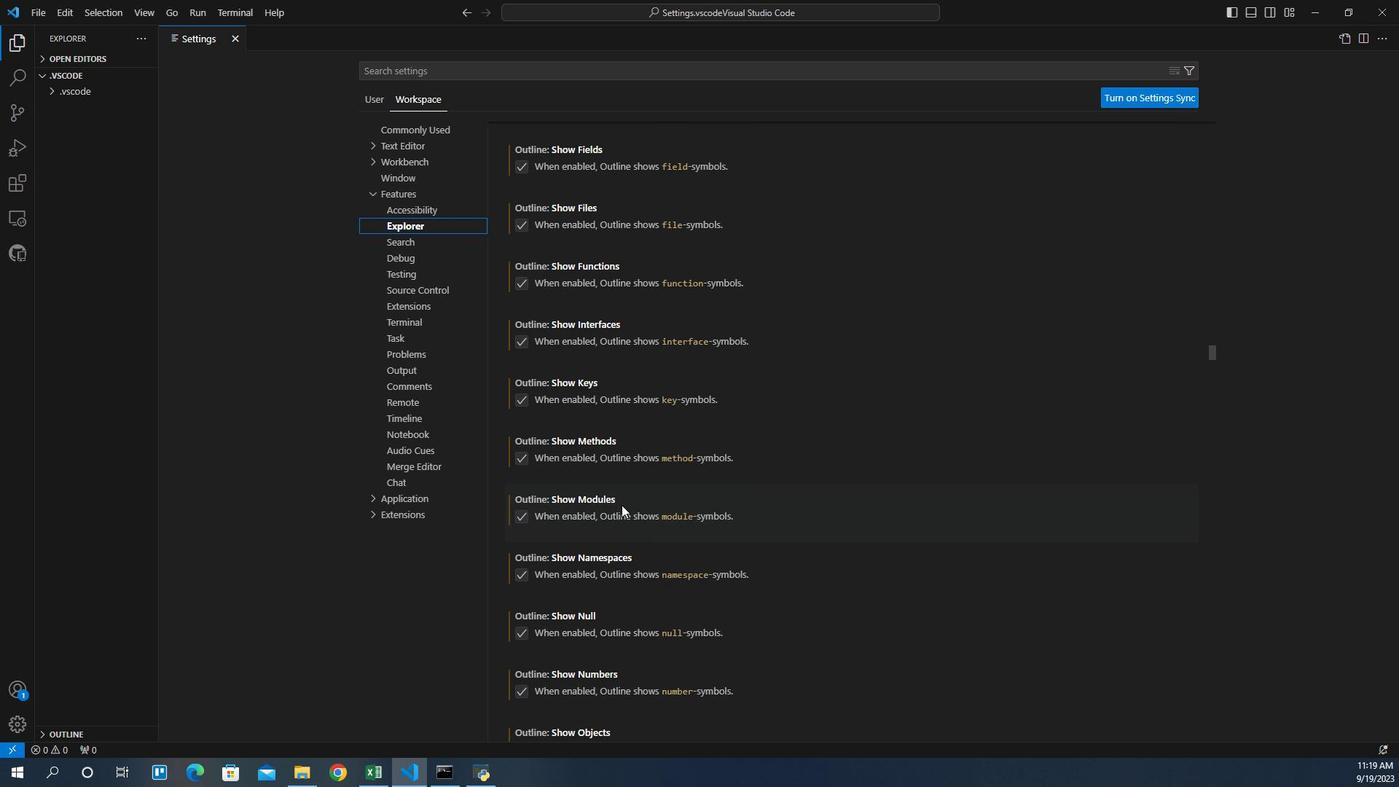 
Action: Mouse scrolled (663, 501) with delta (0, 0)
Screenshot: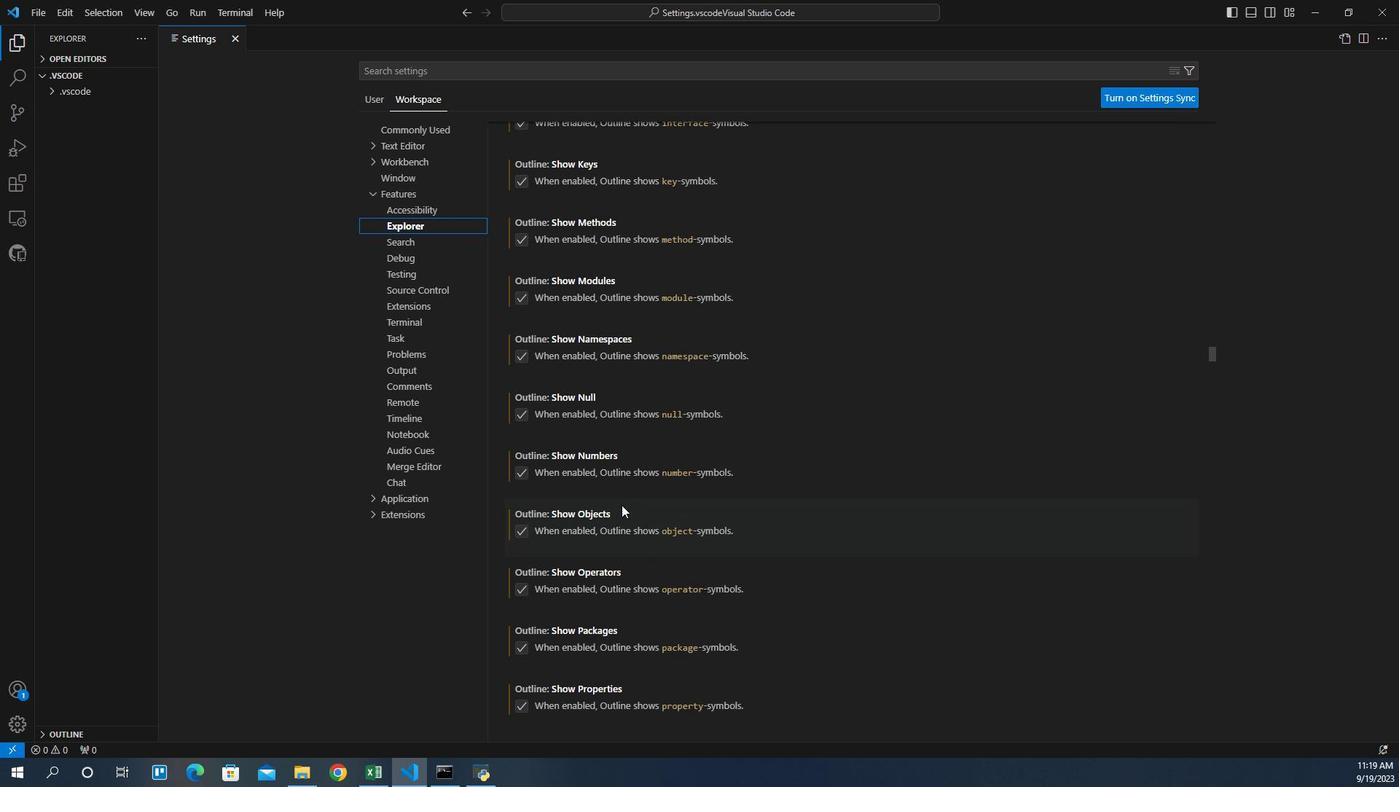 
Action: Mouse scrolled (663, 501) with delta (0, 0)
Screenshot: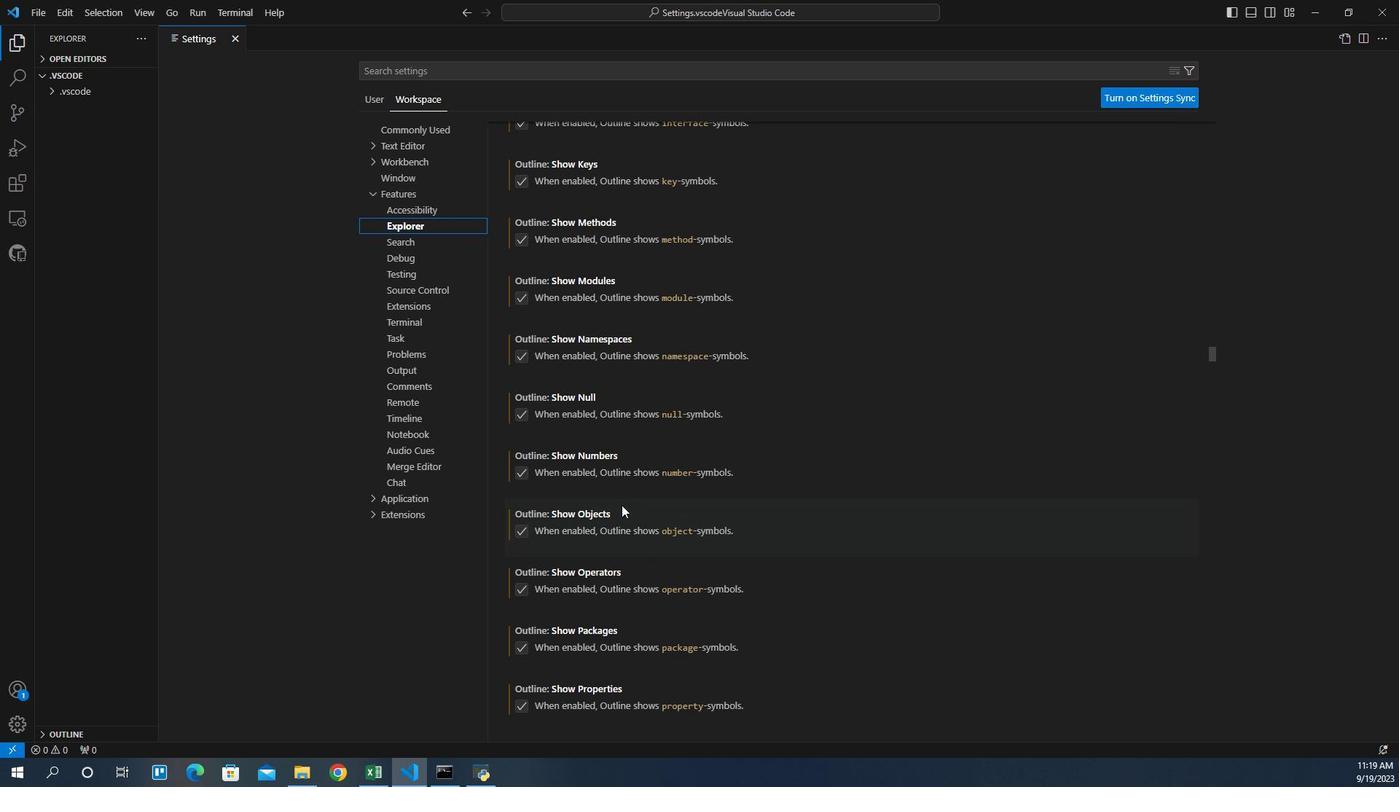 
Action: Mouse scrolled (663, 501) with delta (0, 0)
Screenshot: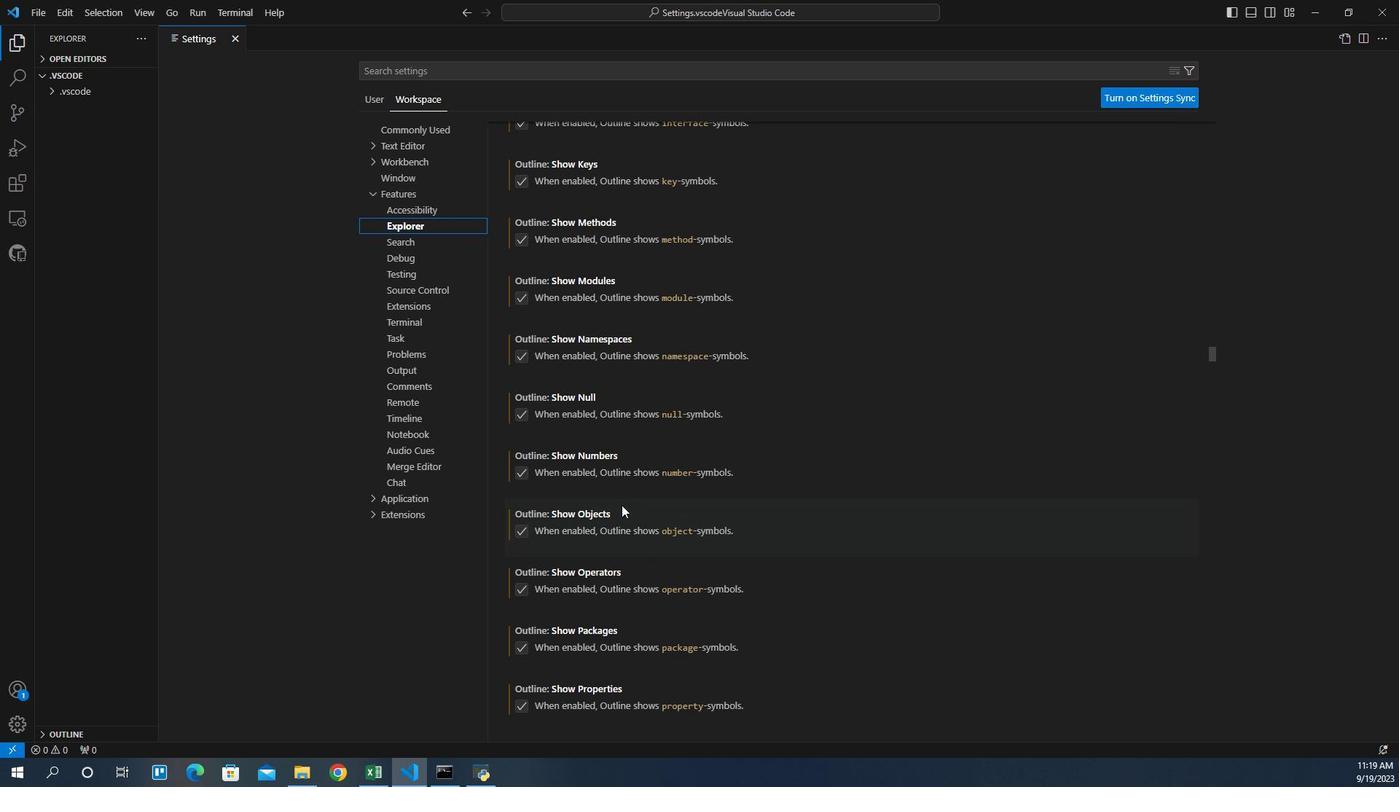 
Action: Mouse scrolled (663, 501) with delta (0, 0)
Screenshot: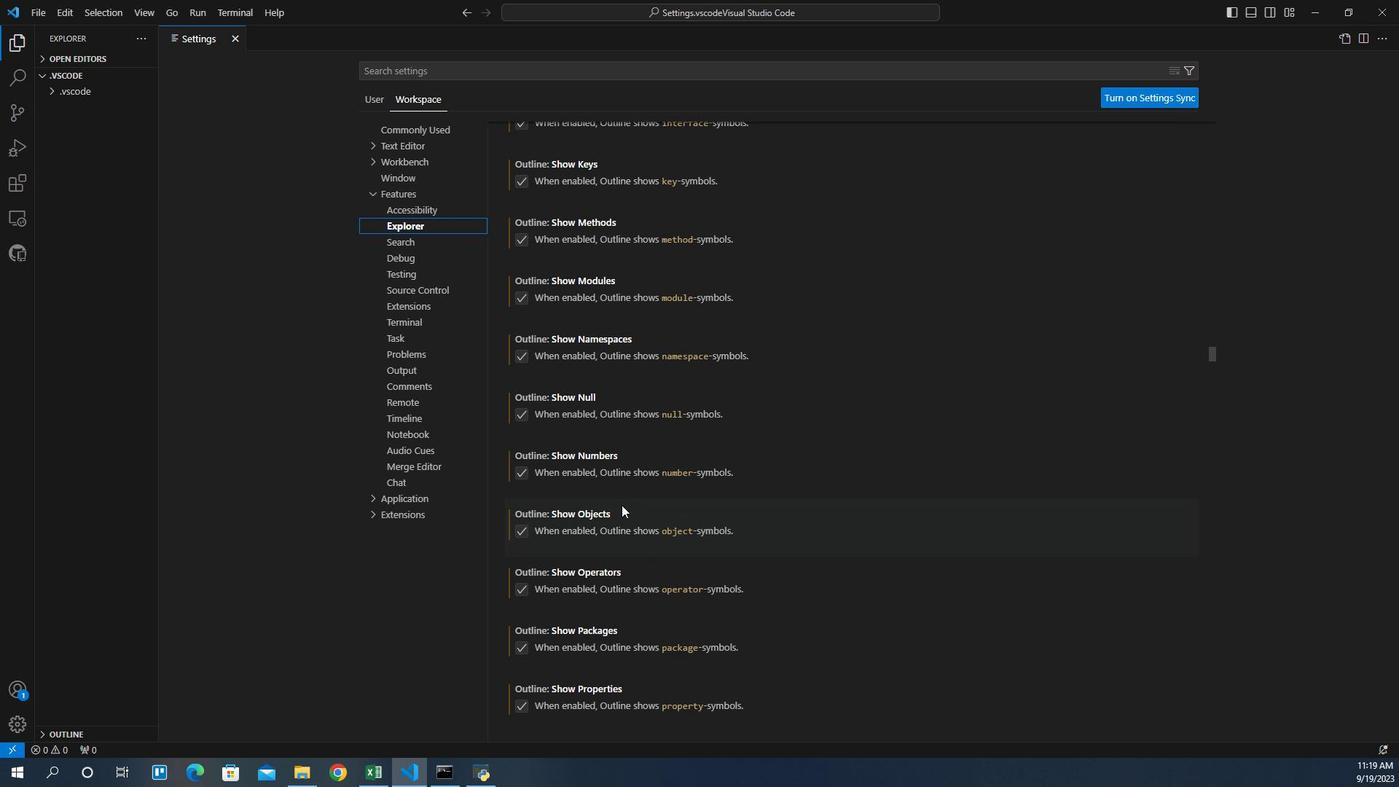 
Action: Mouse scrolled (663, 501) with delta (0, 0)
Screenshot: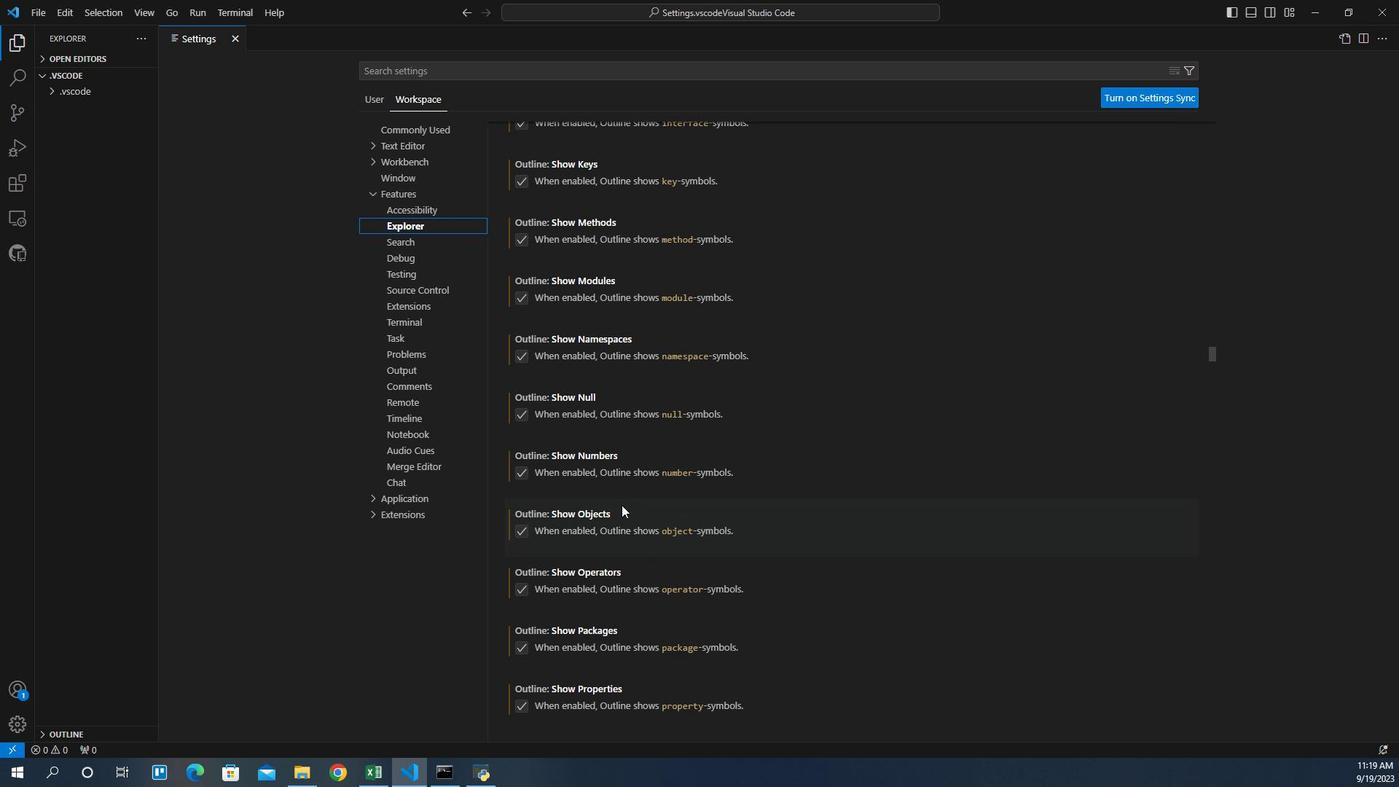 
Action: Mouse scrolled (663, 501) with delta (0, 0)
Screenshot: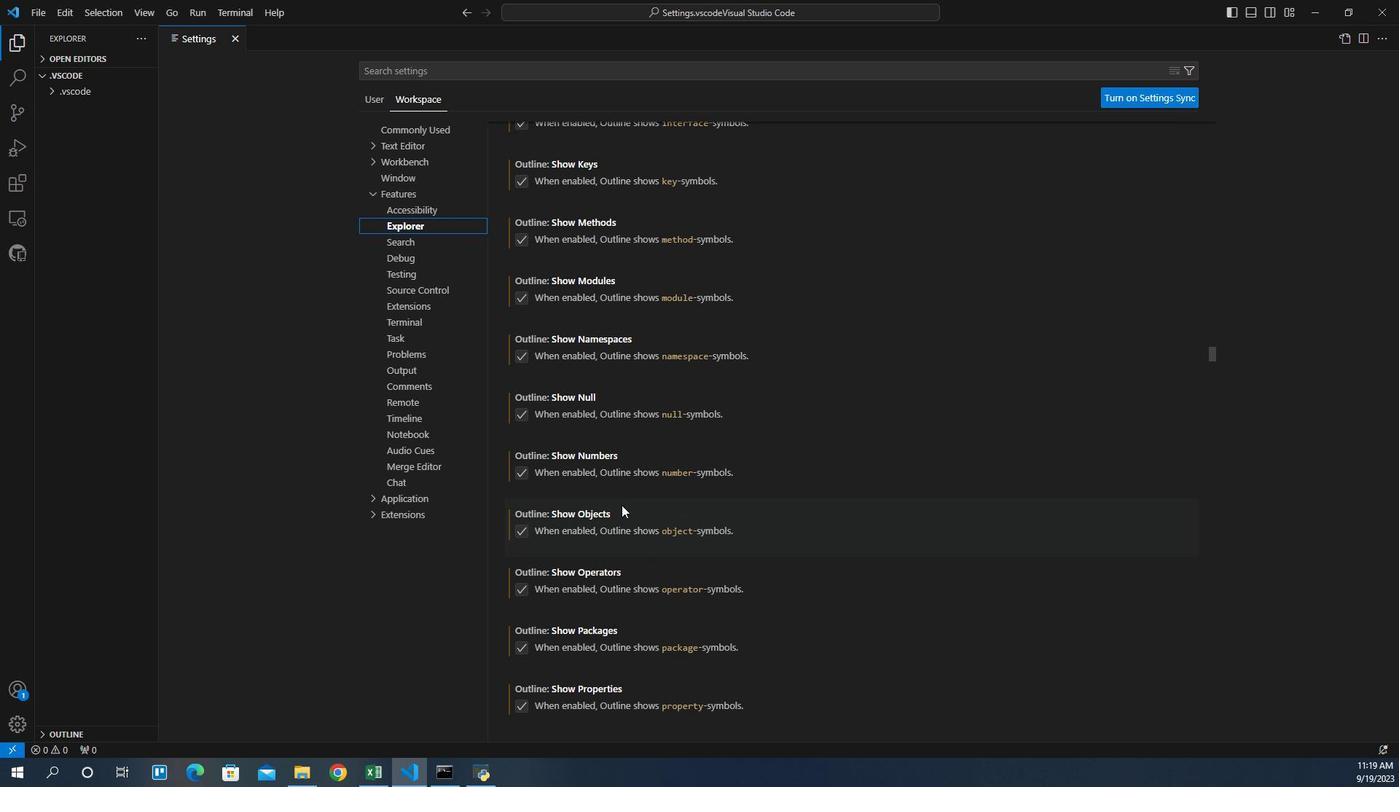 
Action: Mouse scrolled (663, 501) with delta (0, 0)
Screenshot: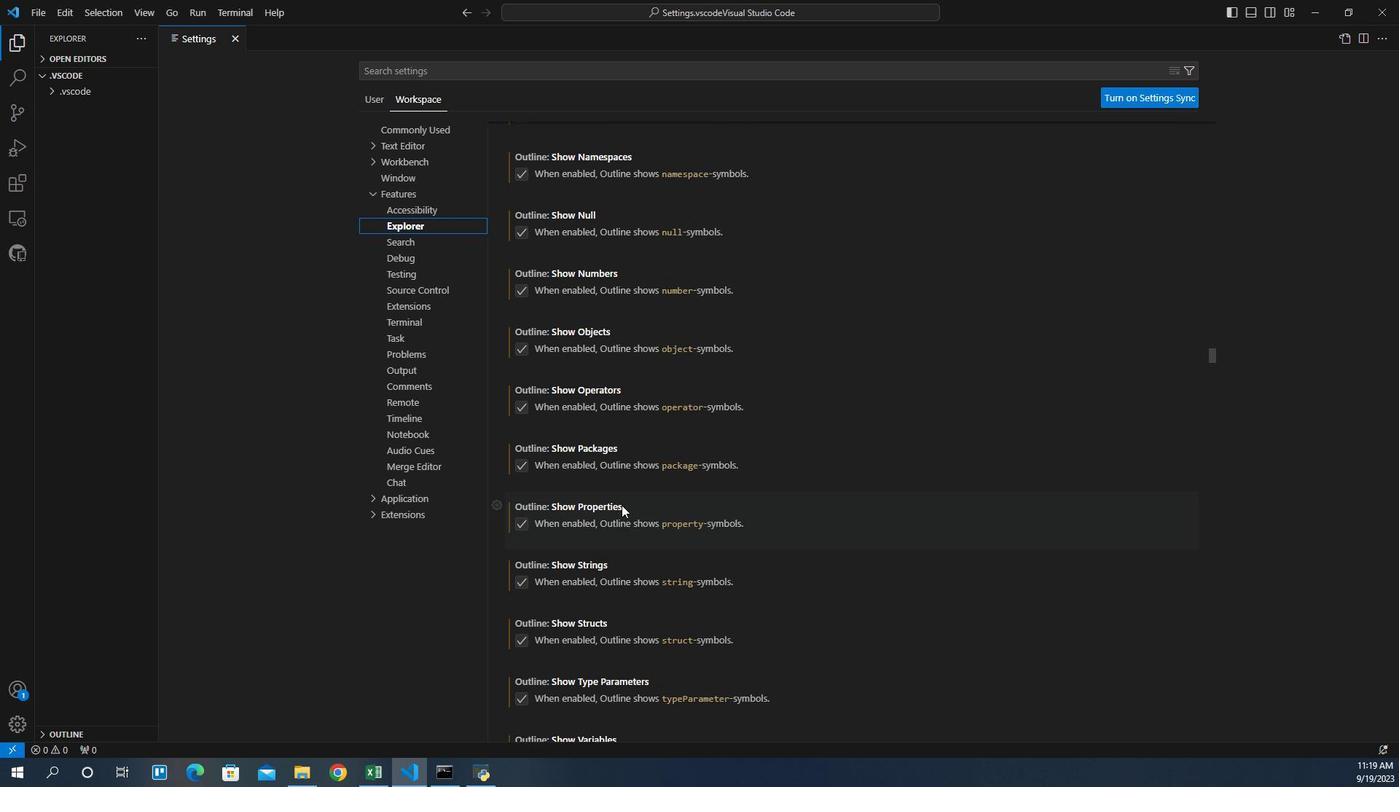 
Action: Mouse scrolled (663, 501) with delta (0, 0)
Screenshot: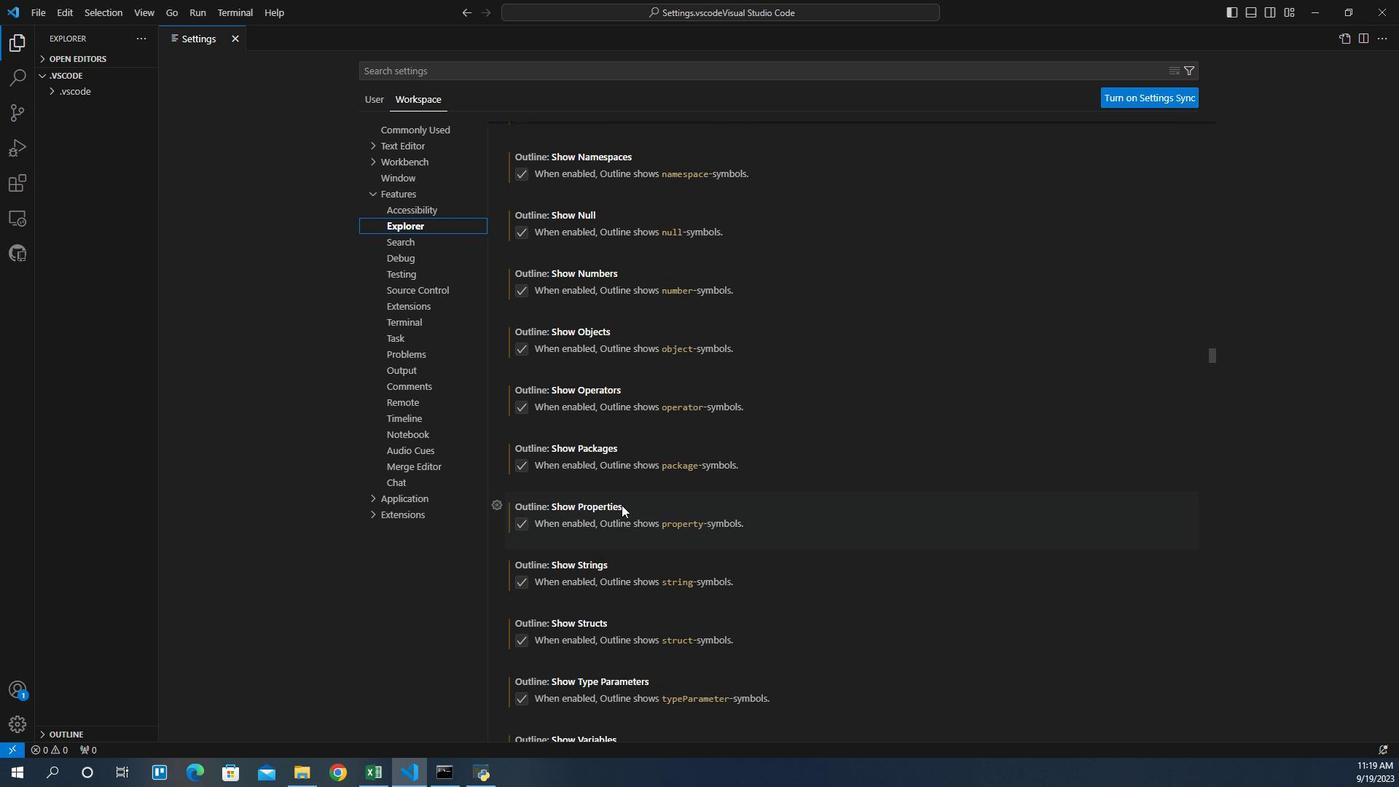 
Action: Mouse scrolled (663, 501) with delta (0, 0)
Screenshot: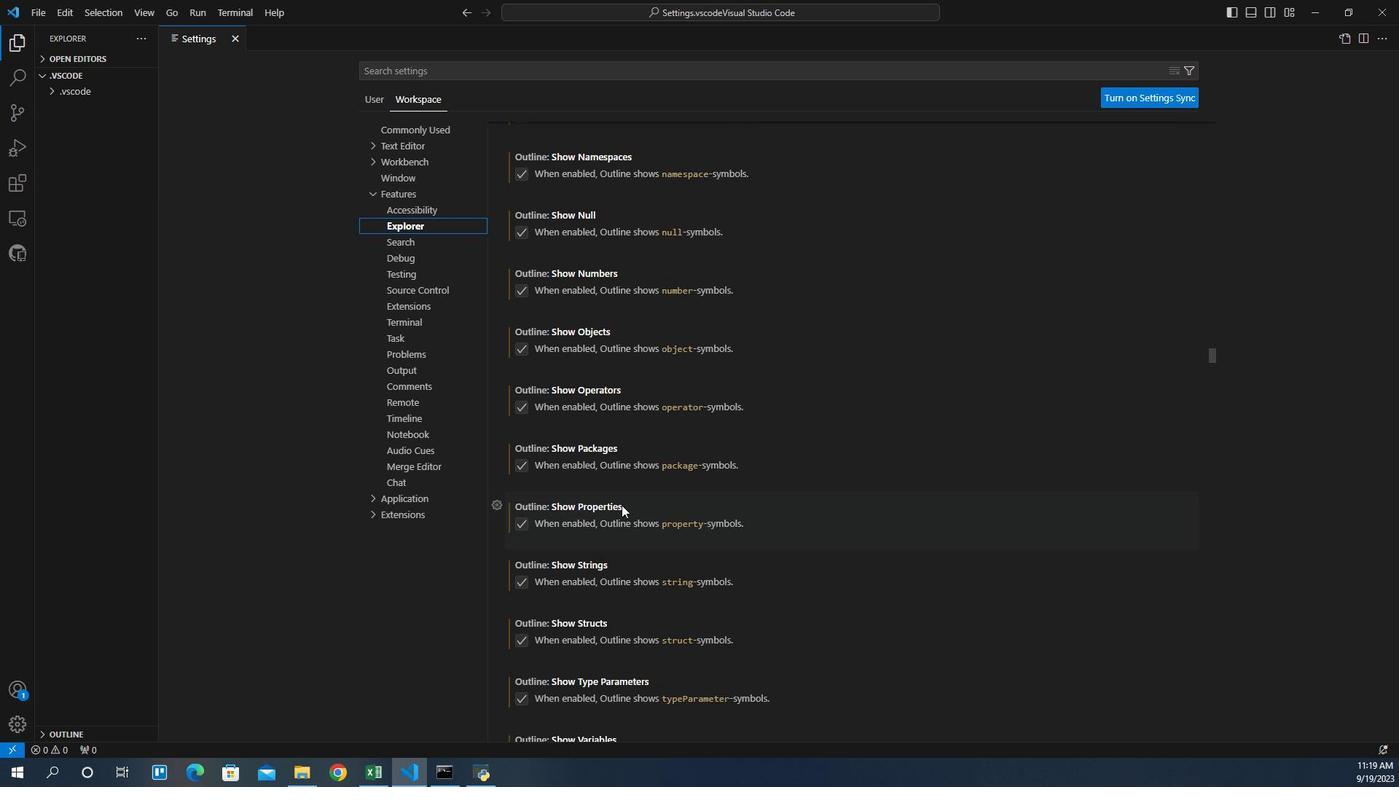 
Action: Mouse scrolled (663, 501) with delta (0, 0)
Screenshot: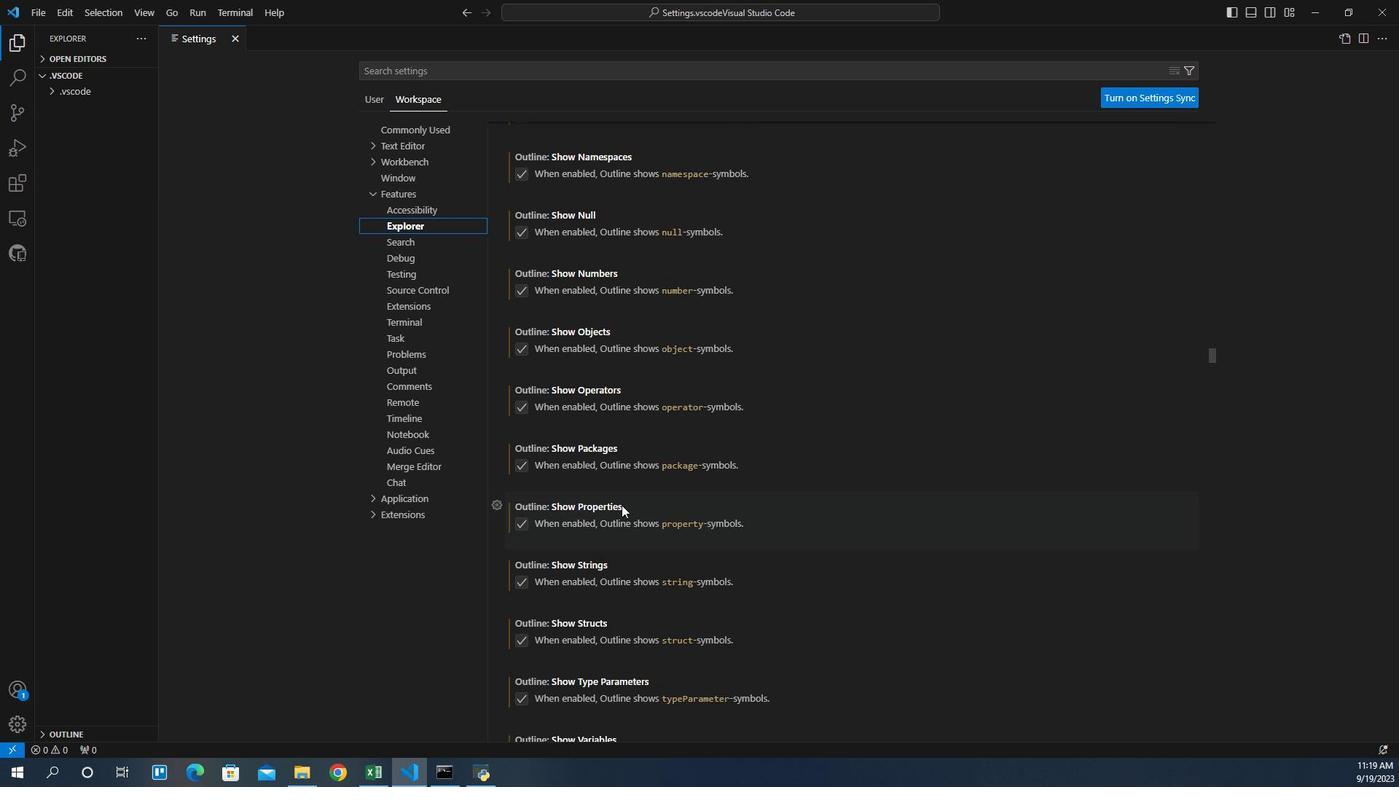 
Action: Mouse scrolled (663, 501) with delta (0, 0)
Screenshot: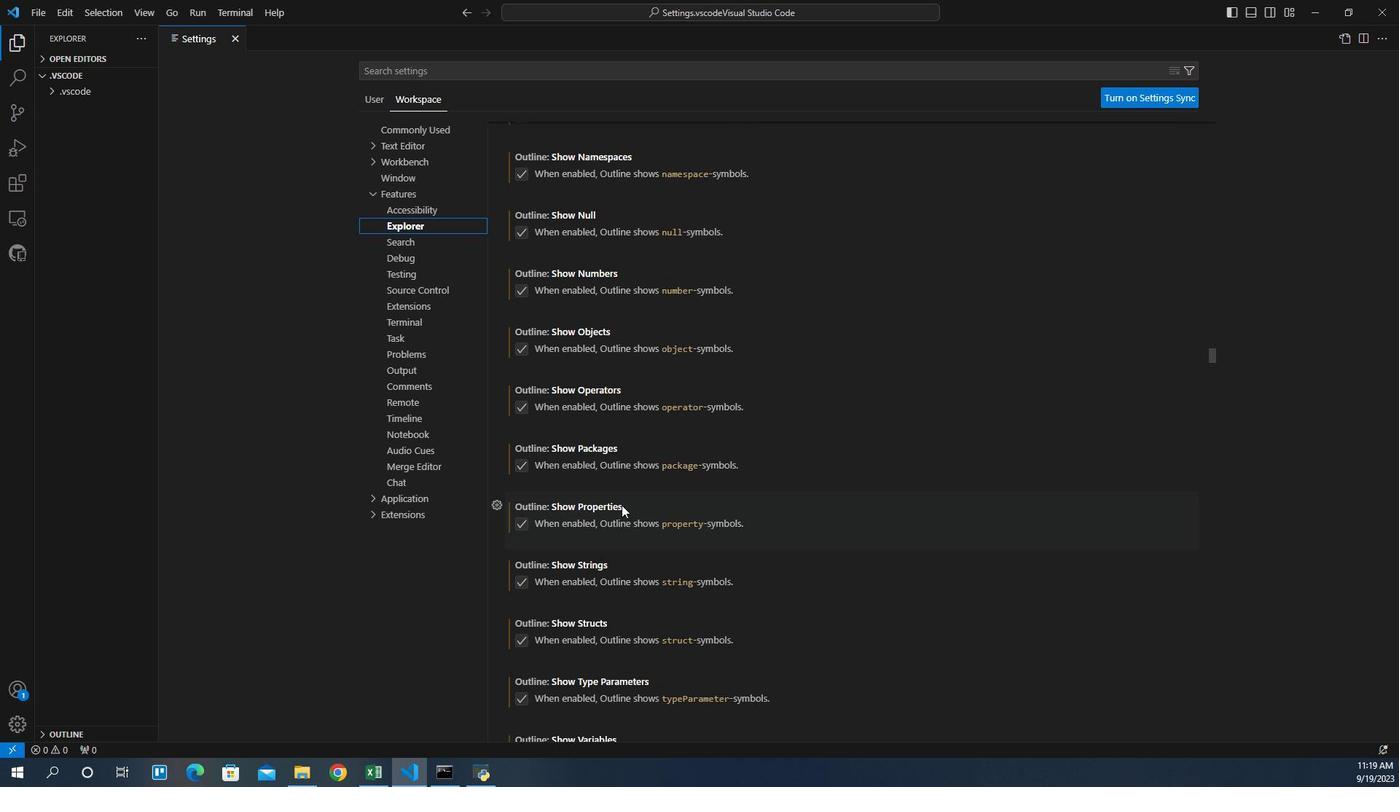
Action: Mouse scrolled (663, 501) with delta (0, 0)
Screenshot: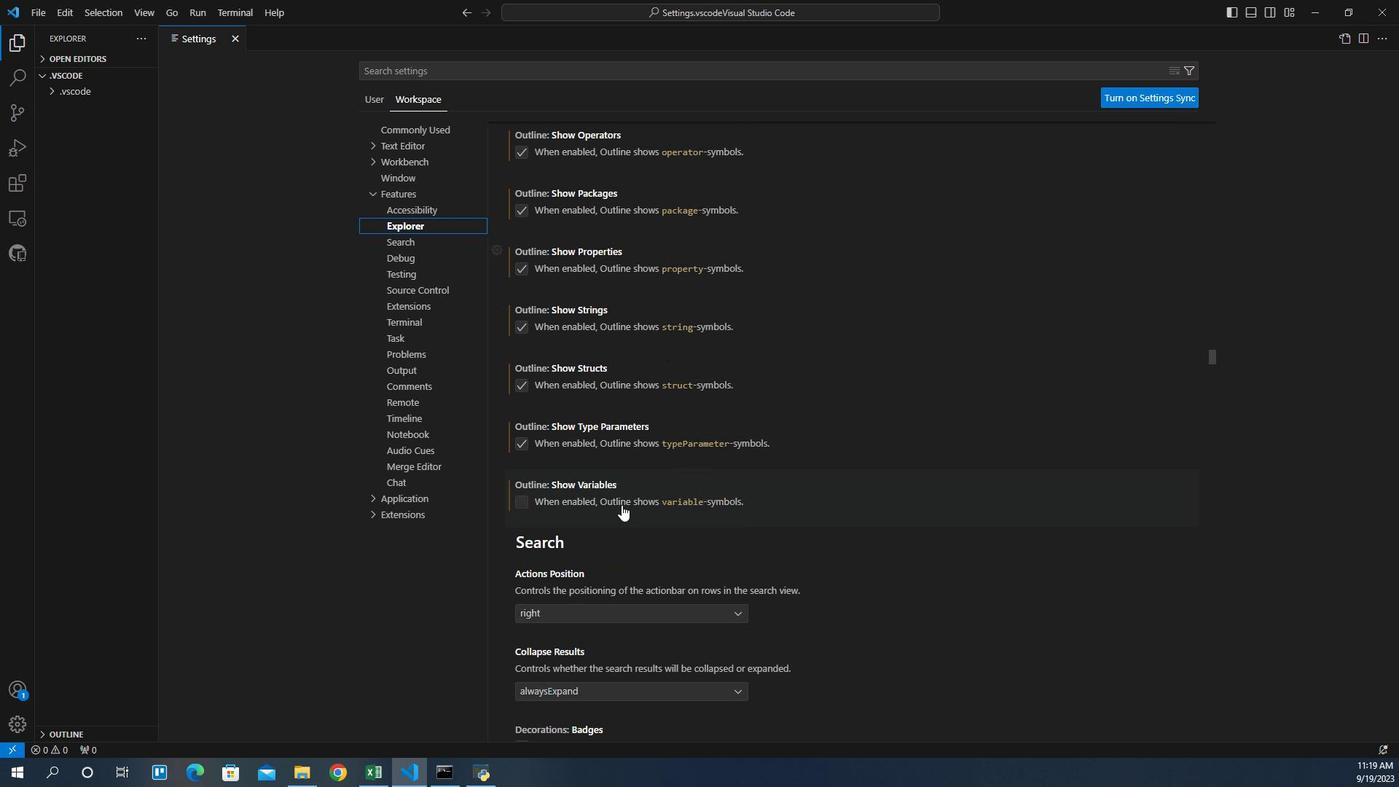 
Action: Mouse scrolled (663, 501) with delta (0, 0)
Screenshot: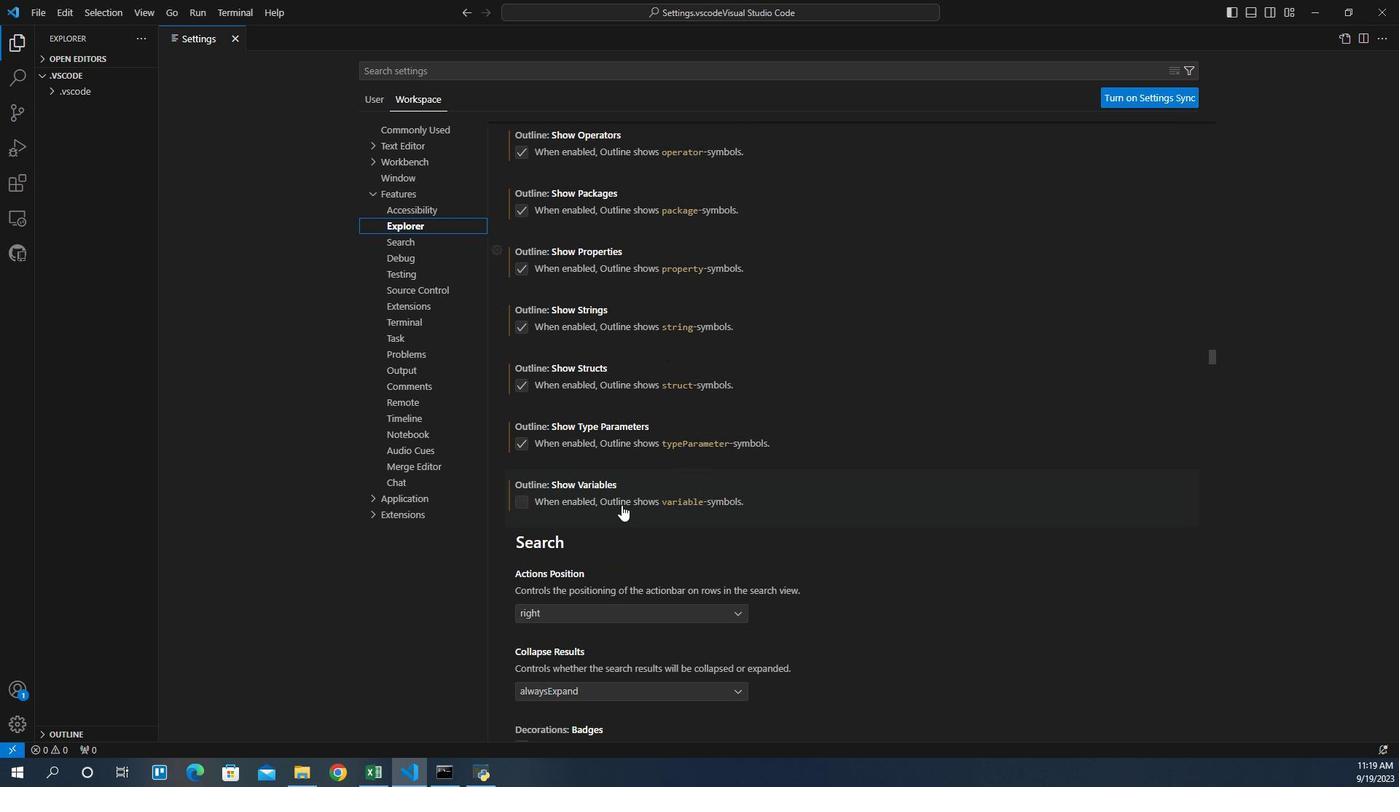 
Action: Mouse scrolled (663, 501) with delta (0, 0)
Screenshot: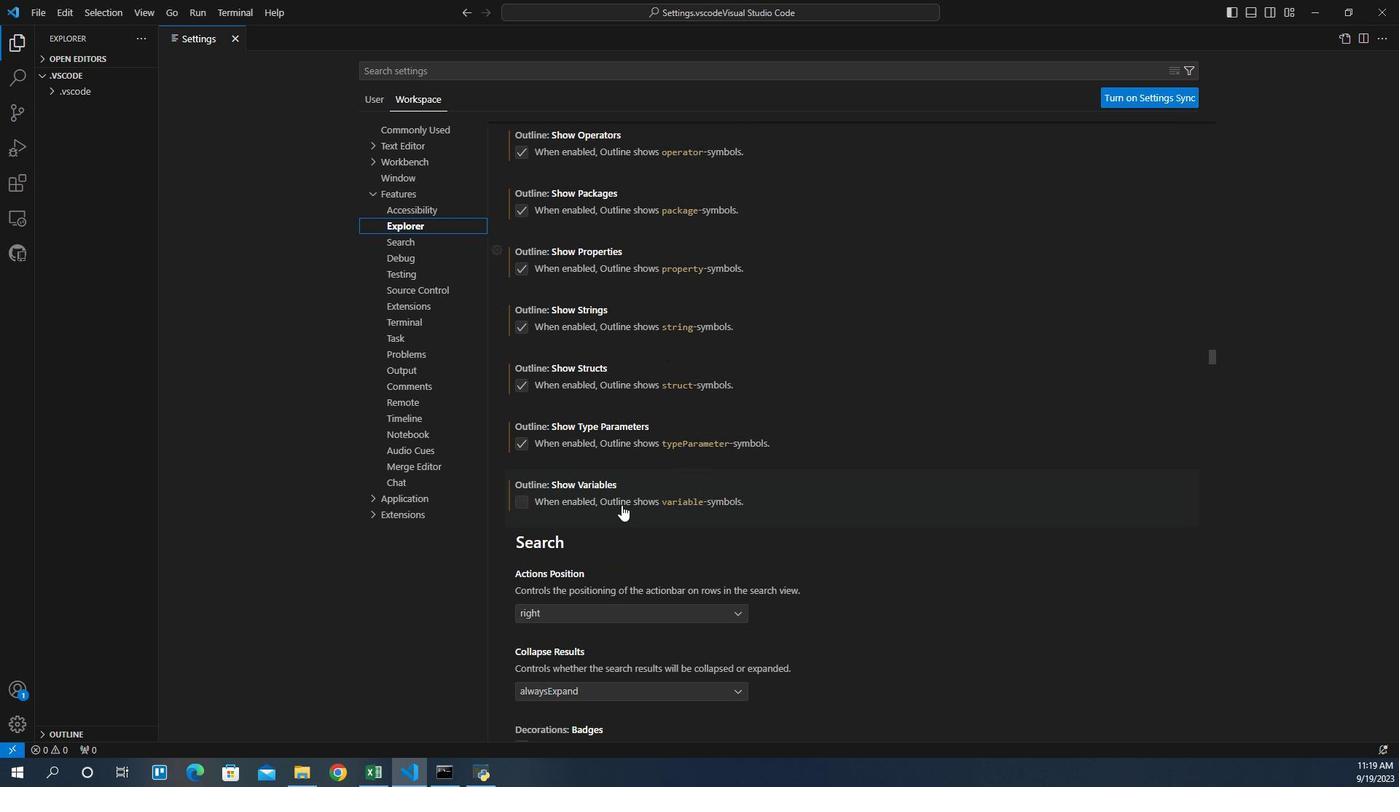 
Action: Mouse scrolled (663, 501) with delta (0, 0)
Screenshot: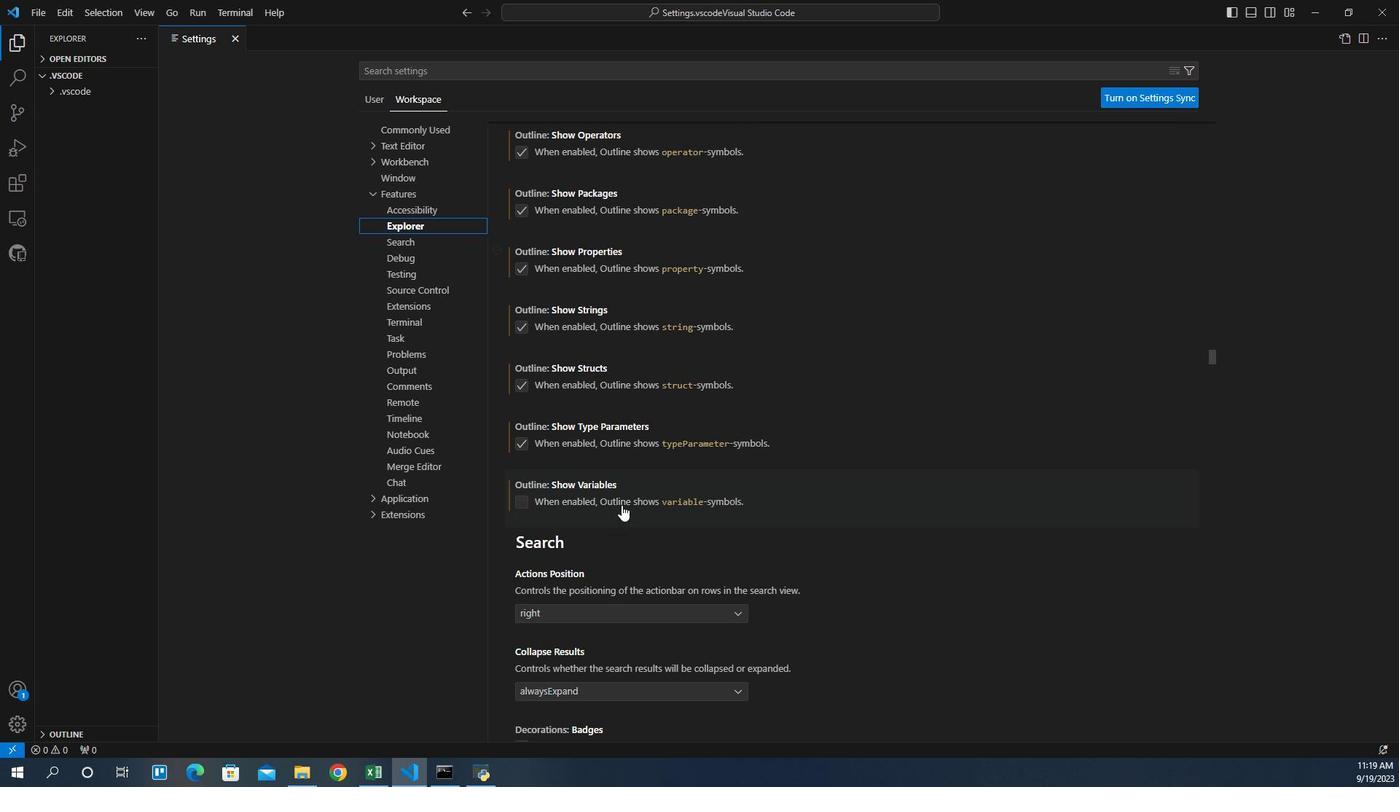 
Action: Mouse scrolled (663, 501) with delta (0, 0)
Screenshot: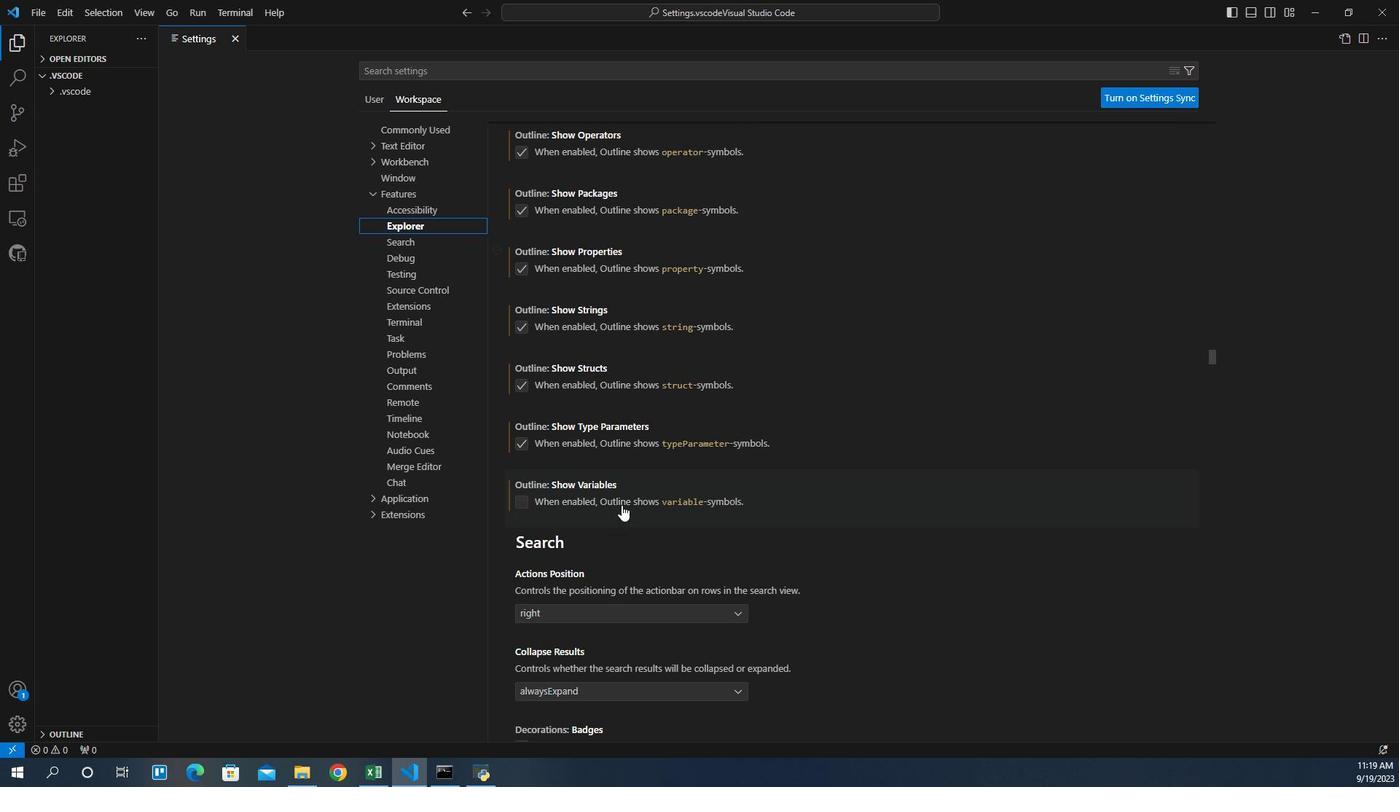 
Action: Mouse scrolled (663, 501) with delta (0, 0)
Screenshot: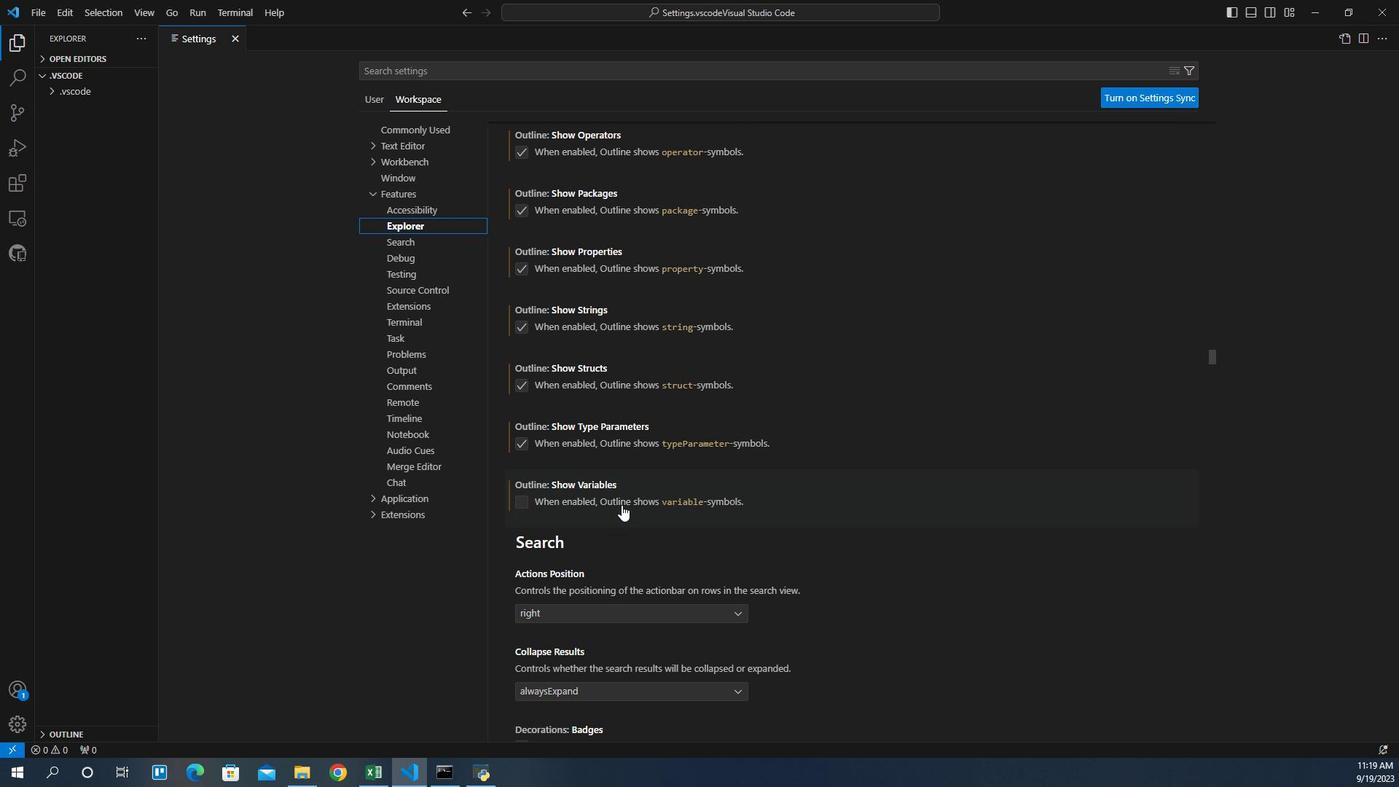 
Action: Mouse scrolled (663, 501) with delta (0, 0)
Screenshot: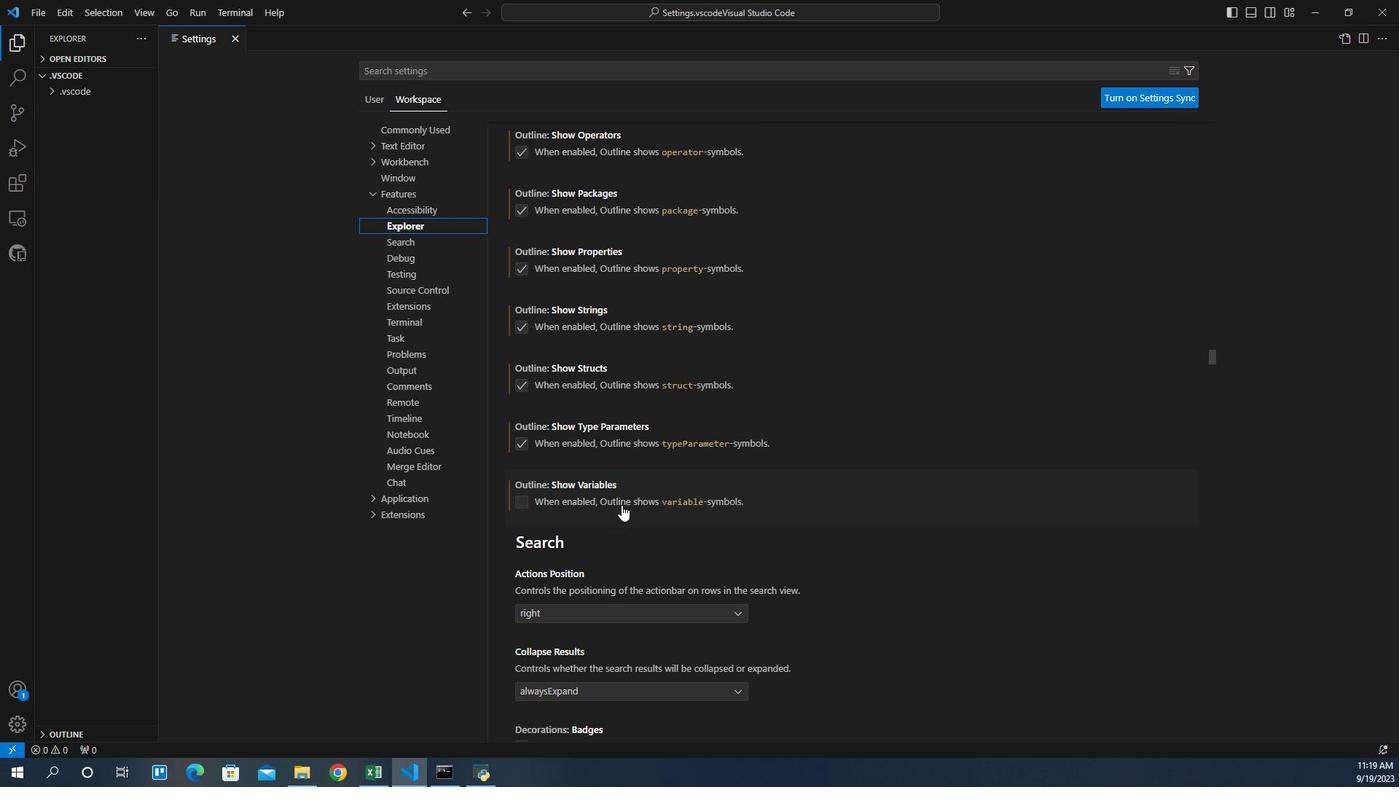 
Action: Mouse scrolled (663, 501) with delta (0, 0)
Screenshot: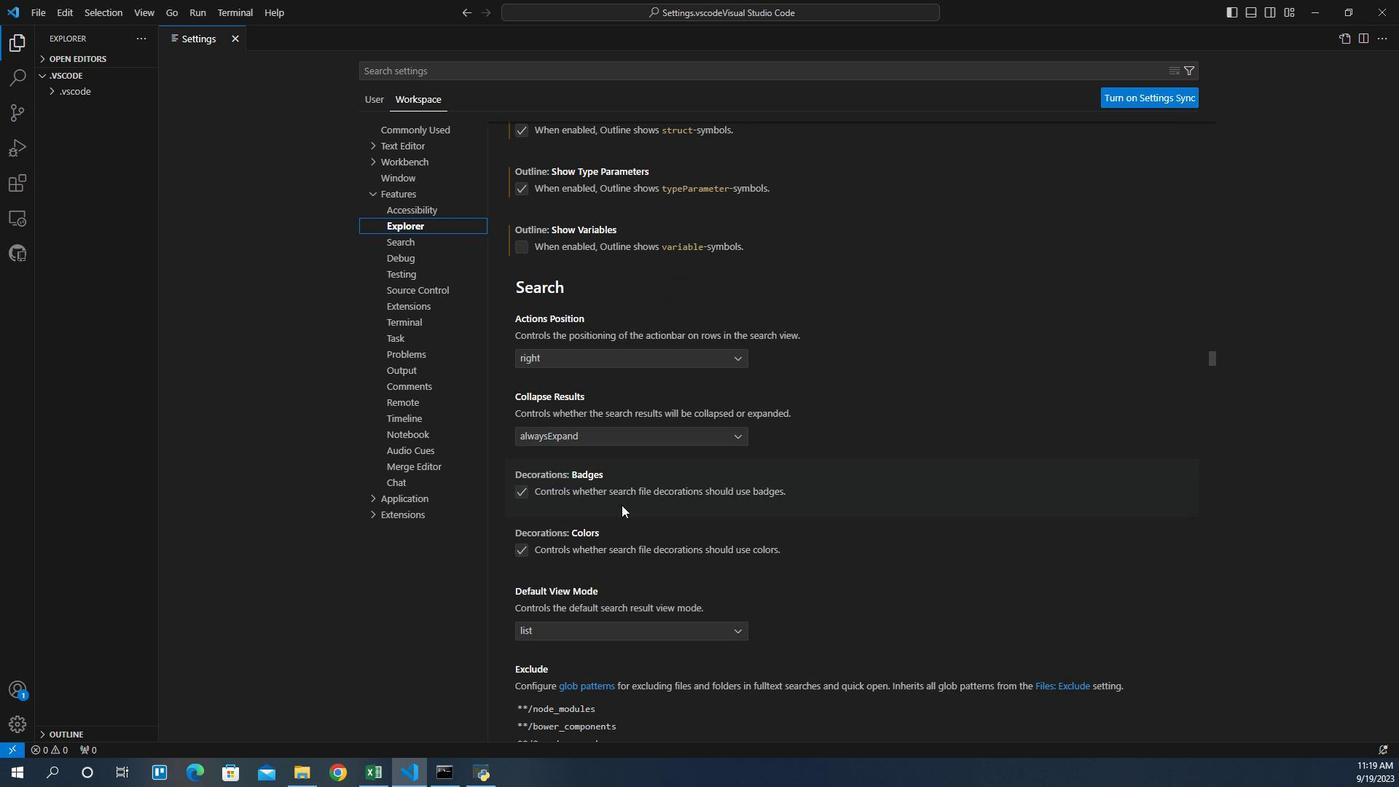 
Action: Mouse scrolled (663, 501) with delta (0, 0)
Screenshot: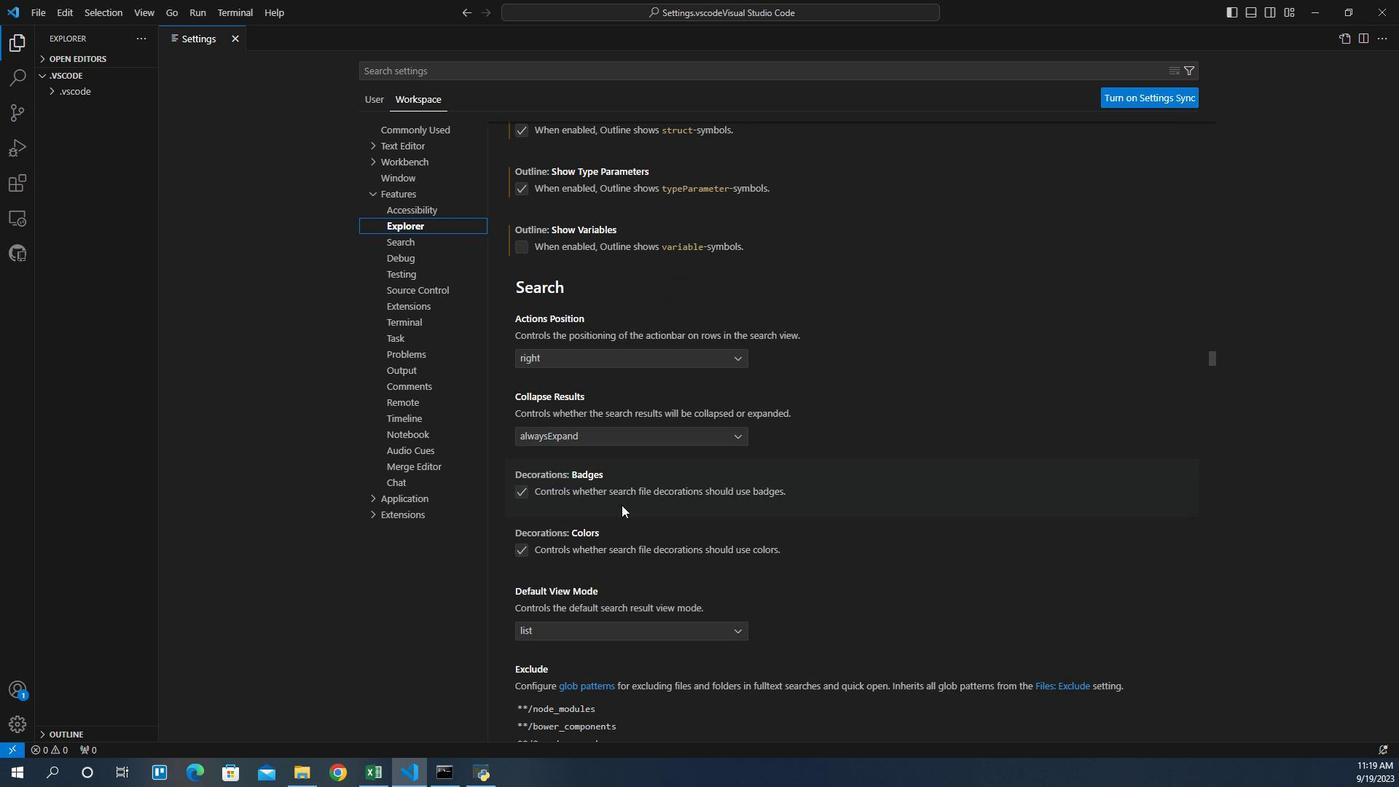 
Action: Mouse scrolled (663, 501) with delta (0, 0)
Screenshot: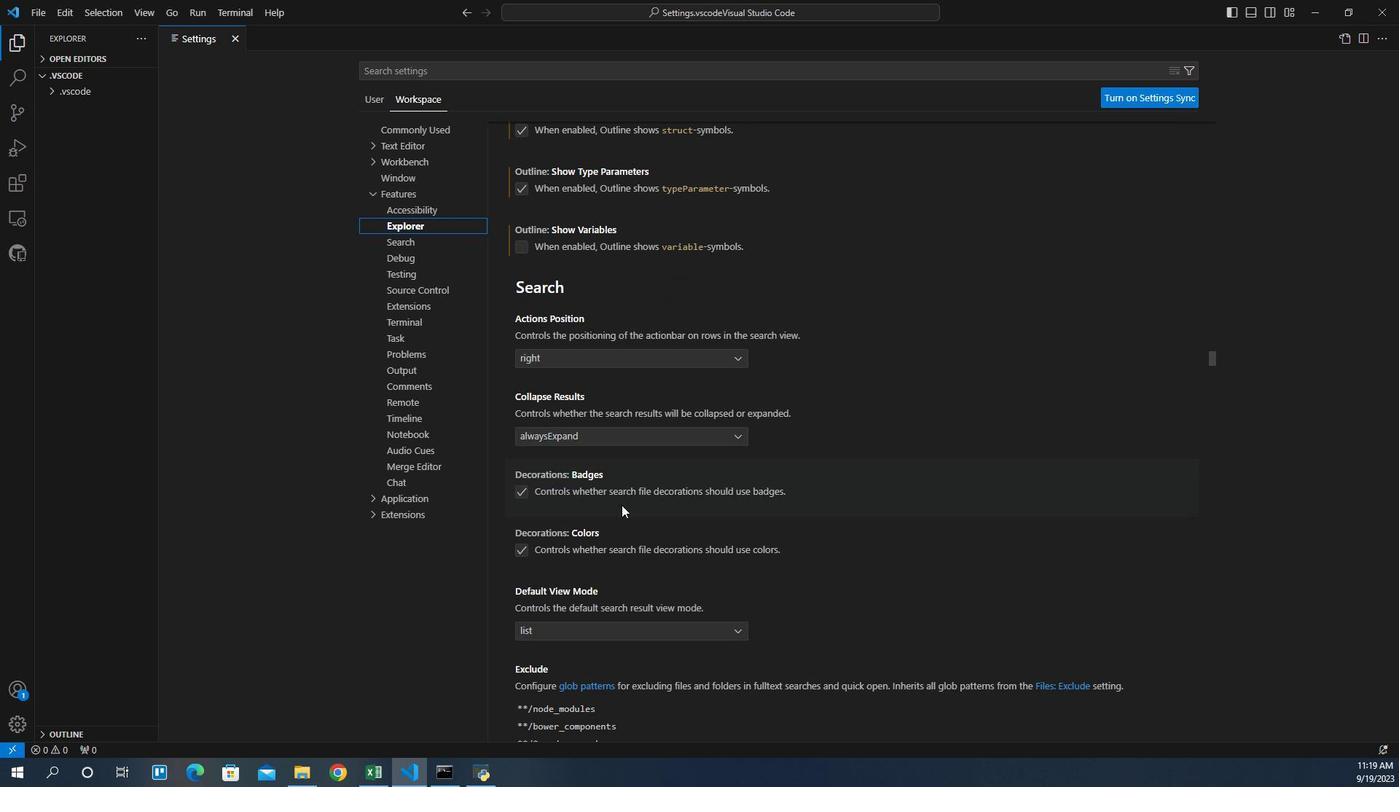 
Action: Mouse scrolled (663, 501) with delta (0, 0)
Screenshot: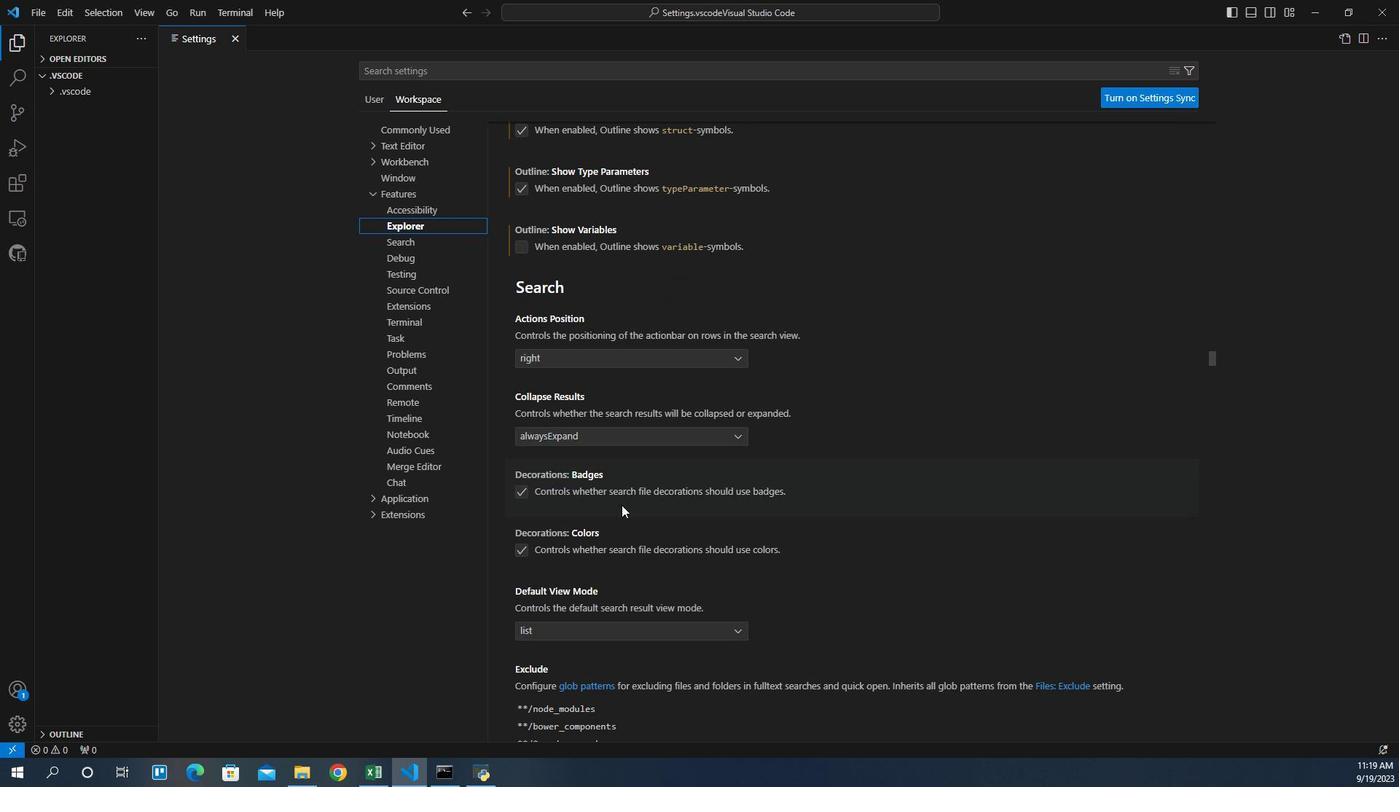 
Action: Mouse scrolled (663, 501) with delta (0, 0)
Screenshot: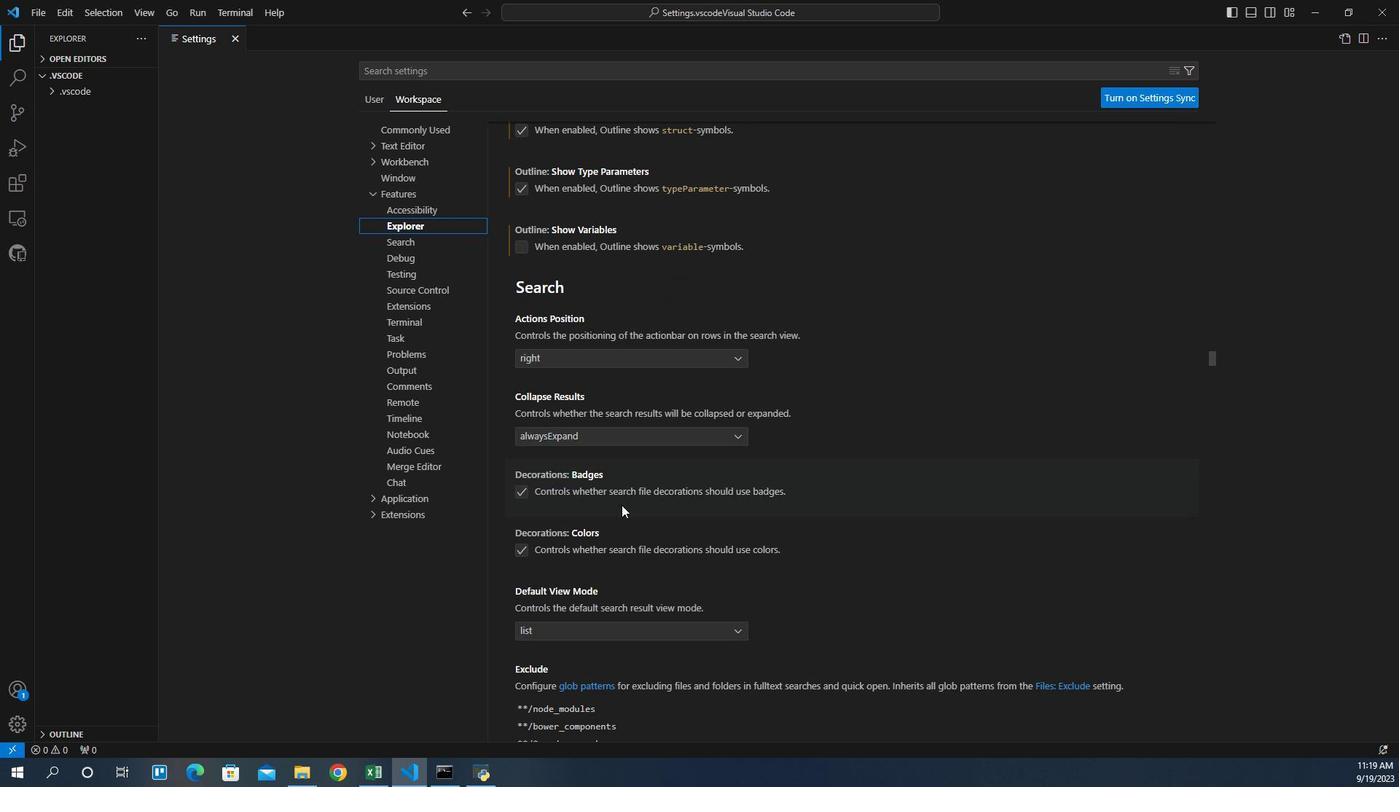 
Action: Mouse scrolled (663, 501) with delta (0, 0)
Screenshot: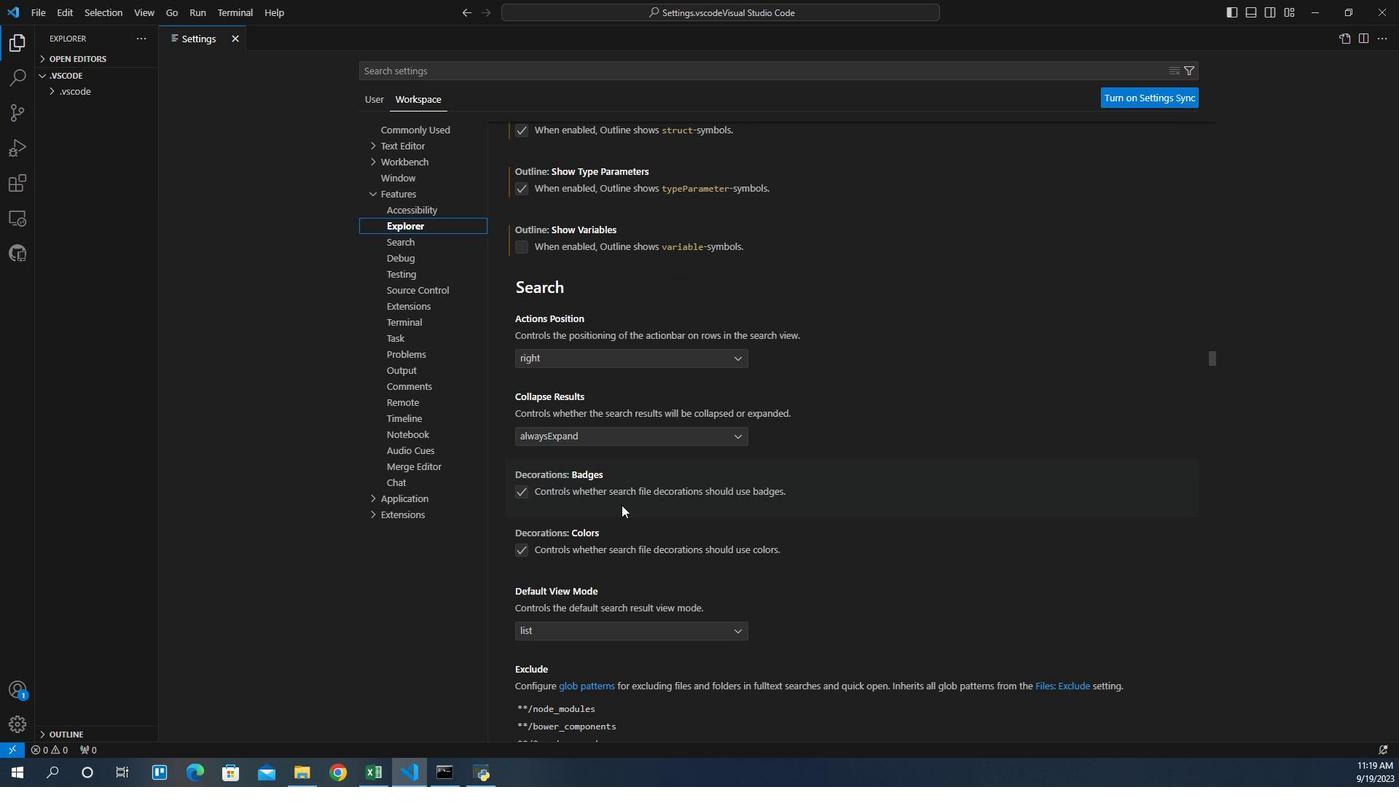 
Action: Mouse scrolled (663, 501) with delta (0, 0)
Screenshot: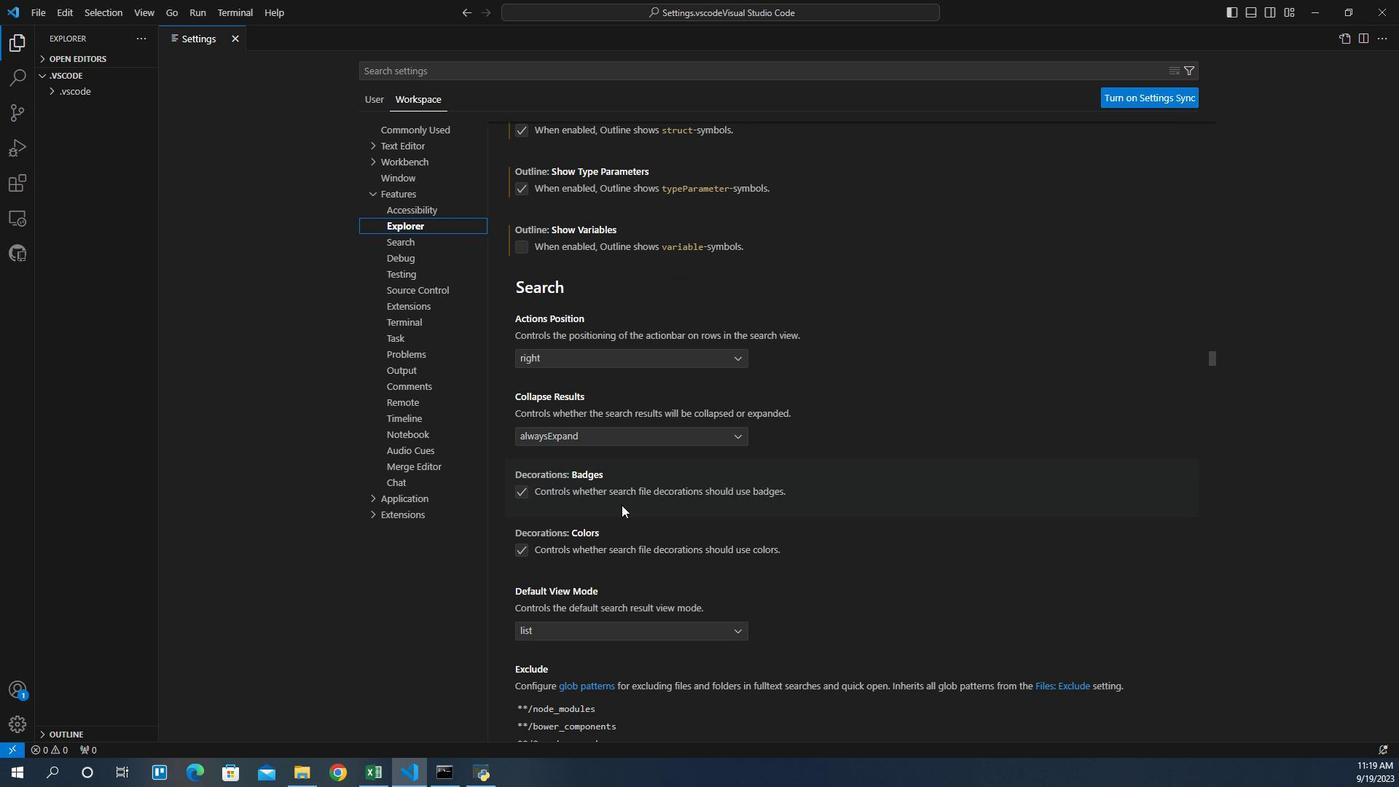 
Action: Mouse scrolled (663, 502) with delta (0, 0)
Screenshot: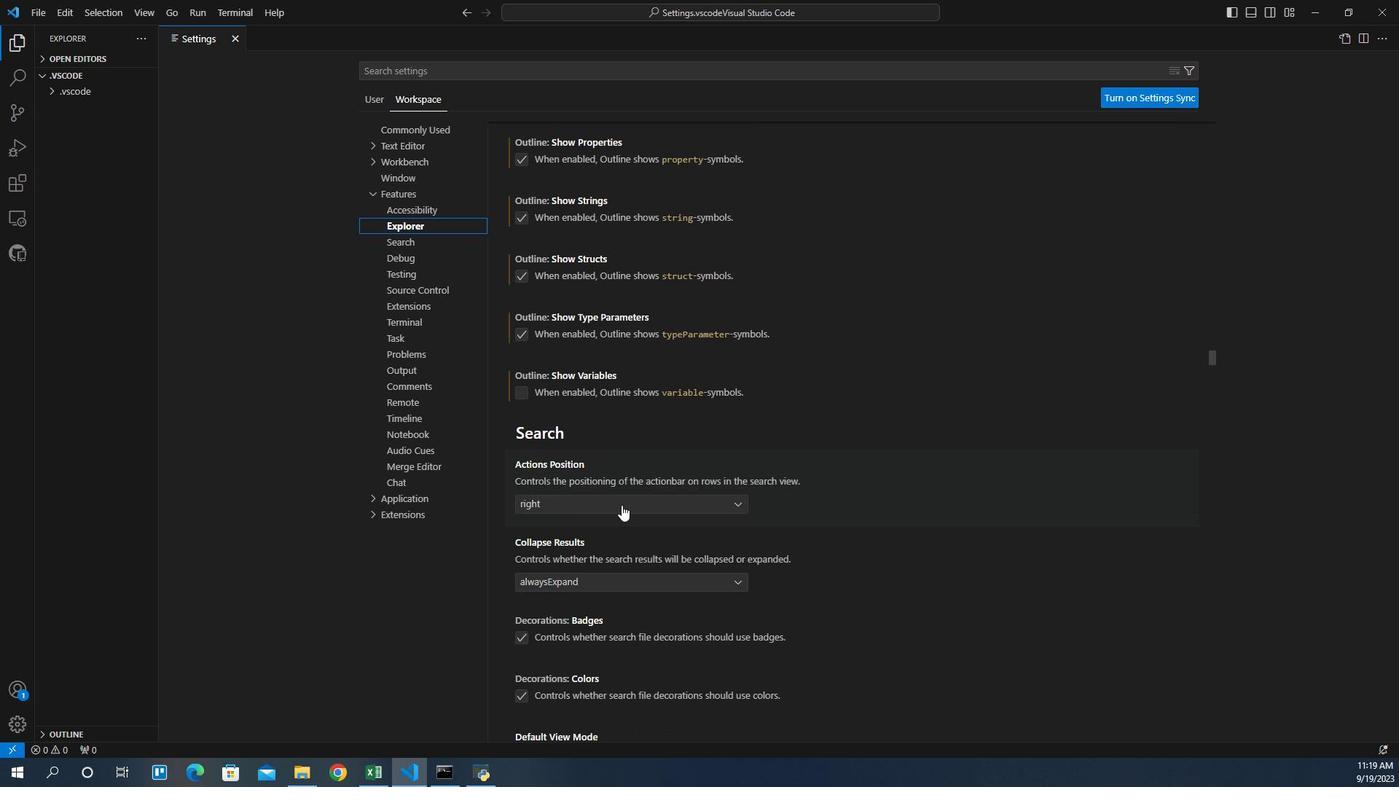 
Action: Mouse scrolled (663, 502) with delta (0, 0)
Screenshot: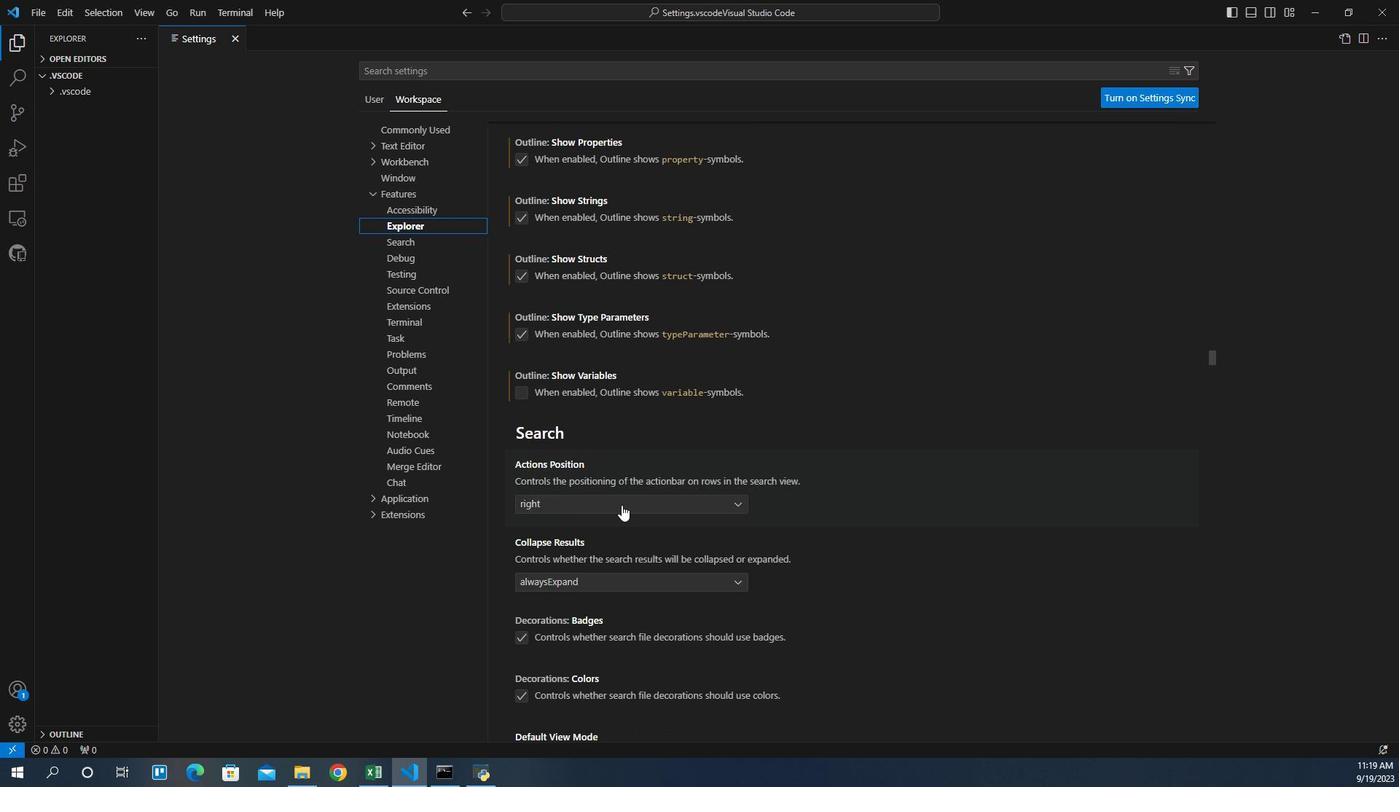
Action: Mouse scrolled (663, 502) with delta (0, 0)
Screenshot: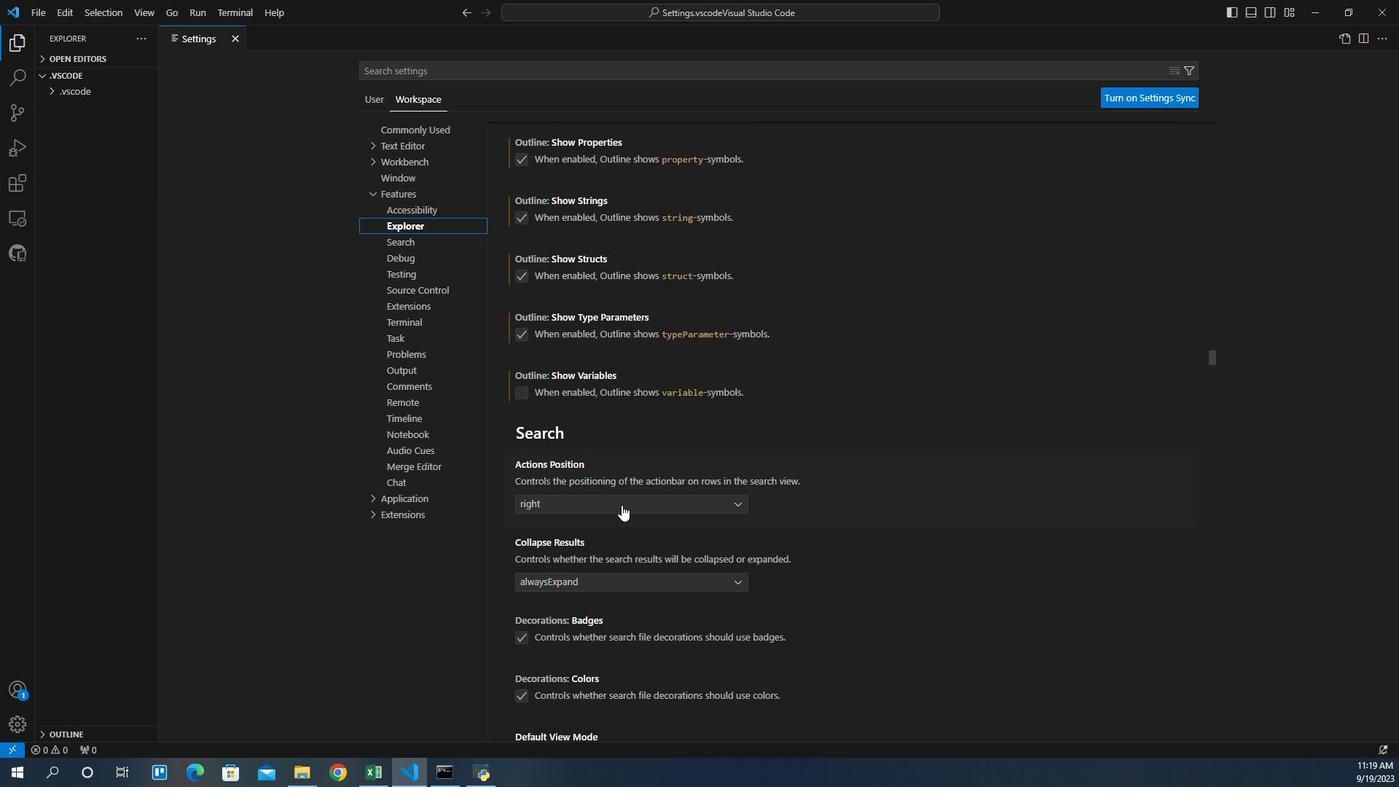 
Action: Mouse scrolled (663, 502) with delta (0, 0)
Screenshot: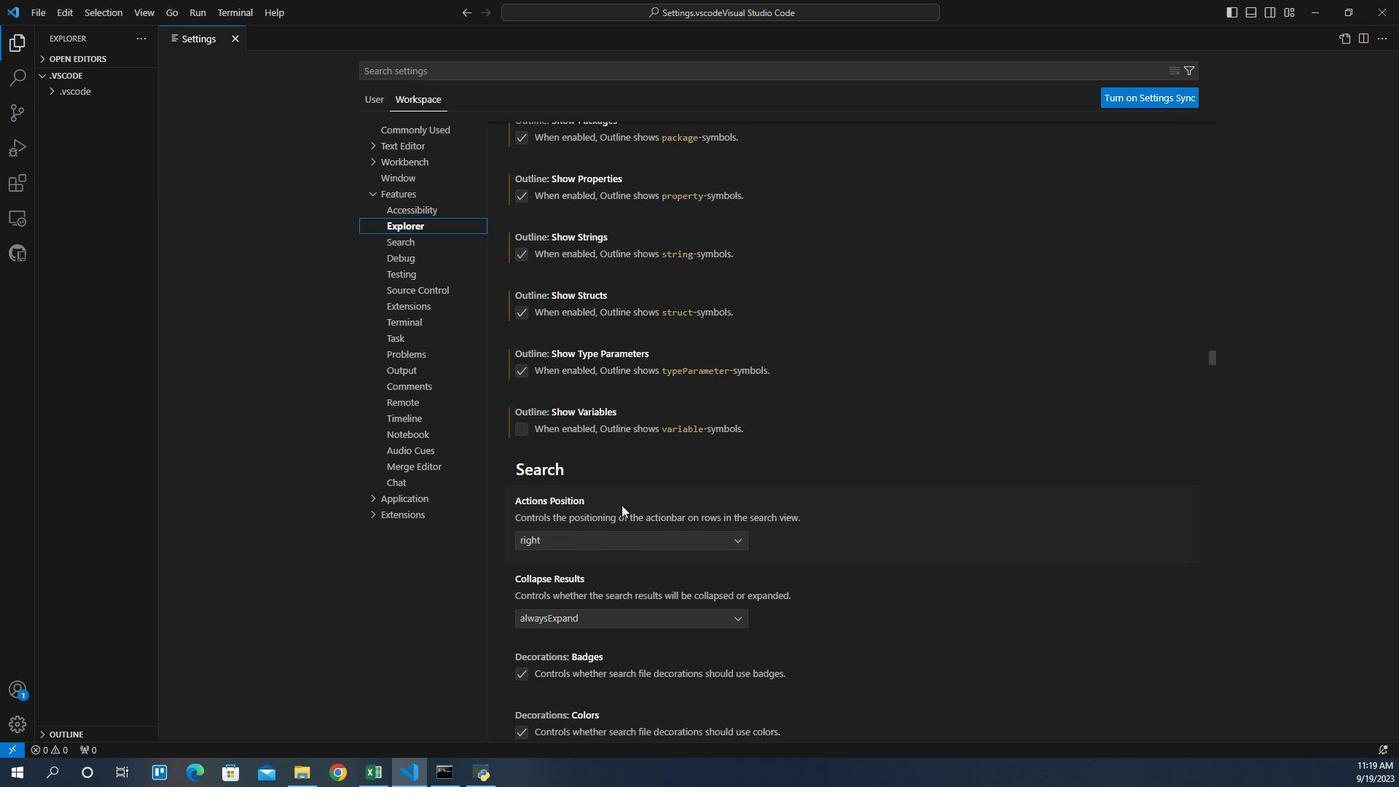 
Action: Mouse scrolled (663, 502) with delta (0, 0)
Screenshot: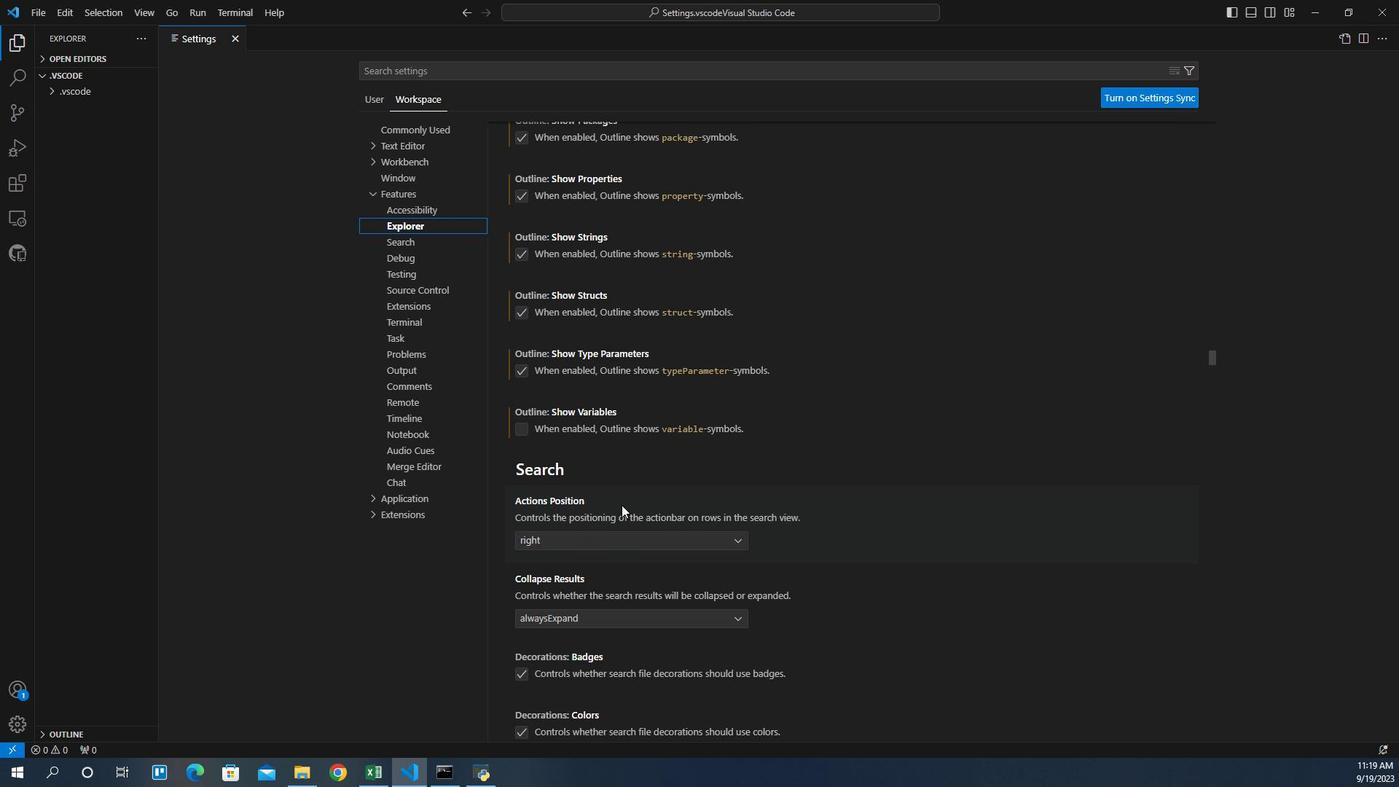 
Action: Mouse moved to (562, 444)
Screenshot: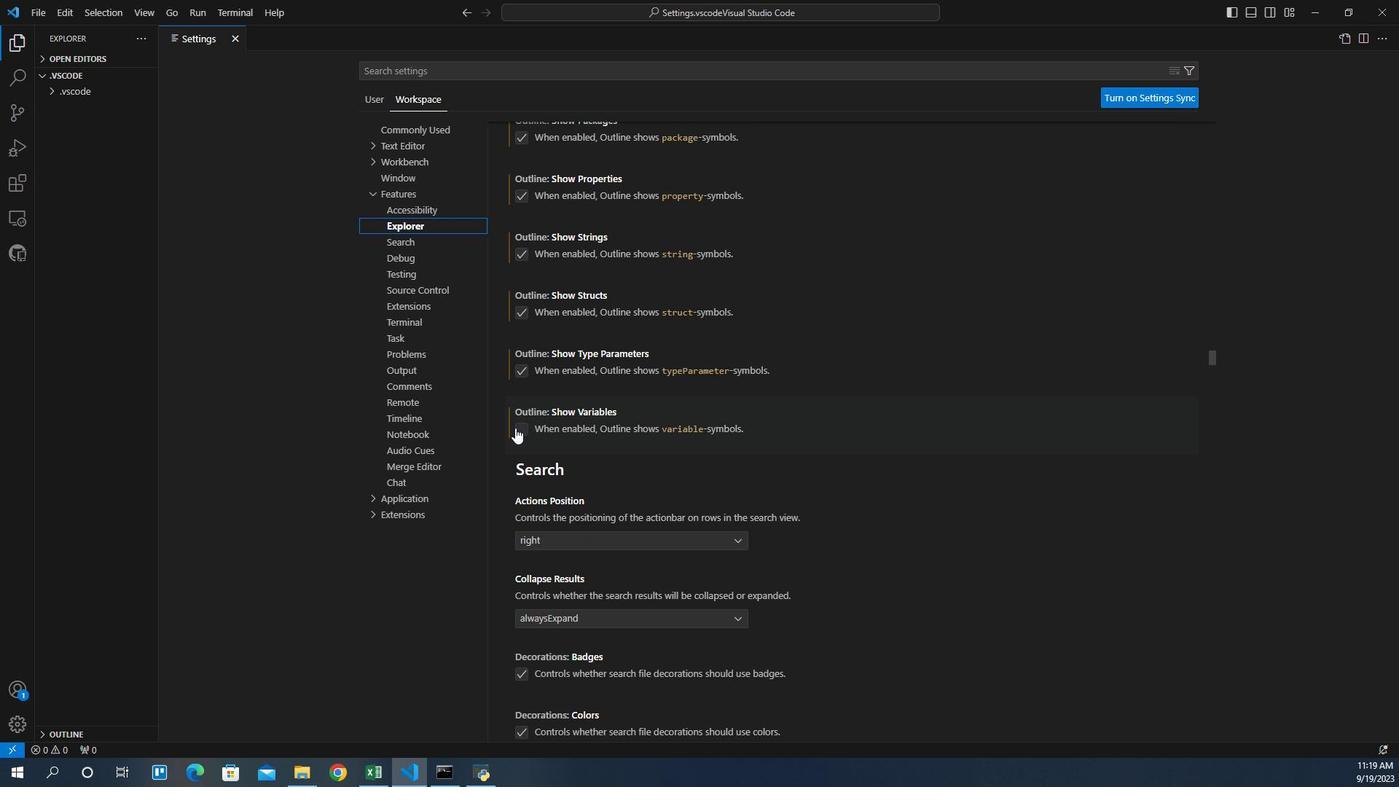 
Action: Mouse pressed left at (562, 444)
Screenshot: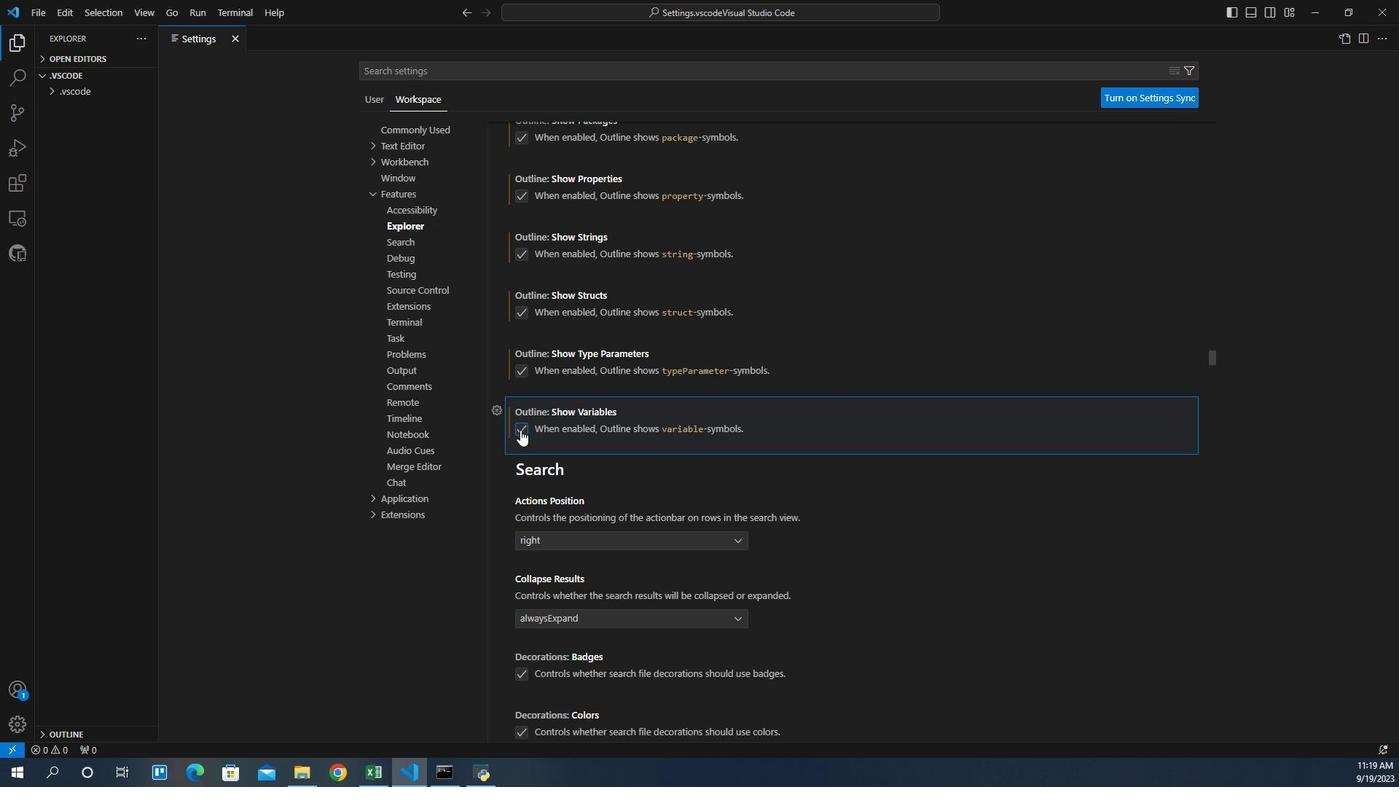 
Action: Mouse moved to (620, 455)
Screenshot: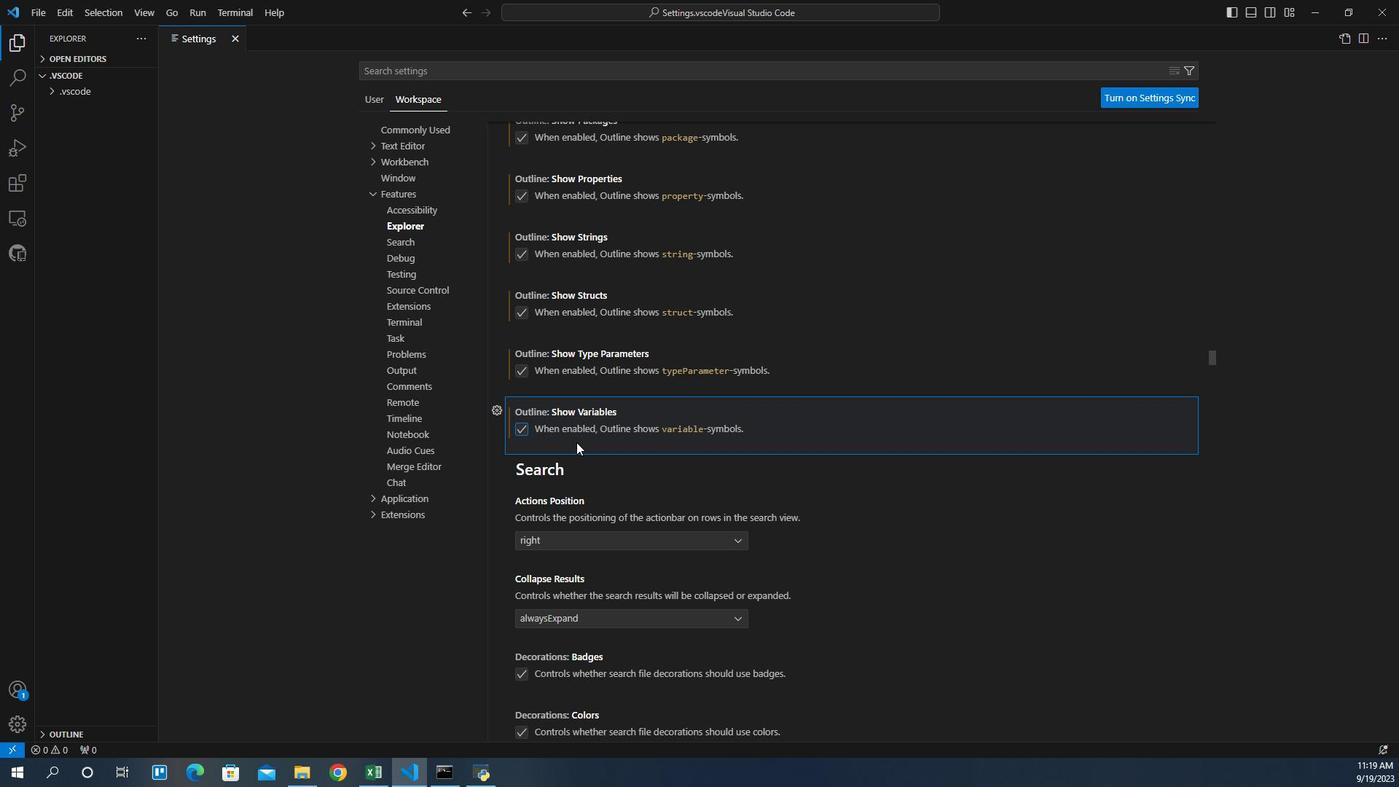 
